 Task: Open Card Webinar Review in Board Sales Operations to Workspace Customer Relationship Management and add a team member Softage.2@softage.net, a label Green, a checklist Creative Writing, an attachment from Trello, a color Green and finally, add a card description 'Conduct competitor analysis for upcoming product launch' and a comment 'We should be willing to adapt our approach to this task as needed, based on new information or changing circumstances.'. Add a start date 'Jan 04, 1900' with a due date 'Jan 11, 1900'. Open Card Quality Assurance Testing in Board Diversity and Inclusion Metrics and Reporting to Workspace Customer Relationship Management and add a team member Softage.3@softage.net, a label Green, a checklist User Testing, an attachment from your computer, a color Green and finally, add a card description 'Develop project proposal for potential client' and a comment 'Given the potential impact of this task on our company long-term goals, let us ensure that we approach it with a sense of strategic foresight.'. Add a start date 'Jan 05, 1900' with a due date 'Jan 12, 1900'. Open Card Event Performance Review in Board Customer Retention Program Strategy and Execution to Workspace Customer Relationship Management and add a team member Softage.3@softage.net, a label Orange, a checklist Project Quality Management, an attachment from Trello, a color Orange and finally, add a card description 'Schedule meeting with potential partner company' and a comment 'This task presents an opportunity to demonstrate our communication and collaboration skills, working effectively with others to achieve a common goal.'. Add a start date 'Jan 06, 1900' with a due date 'Jan 13, 1900'
Action: Mouse moved to (61, 337)
Screenshot: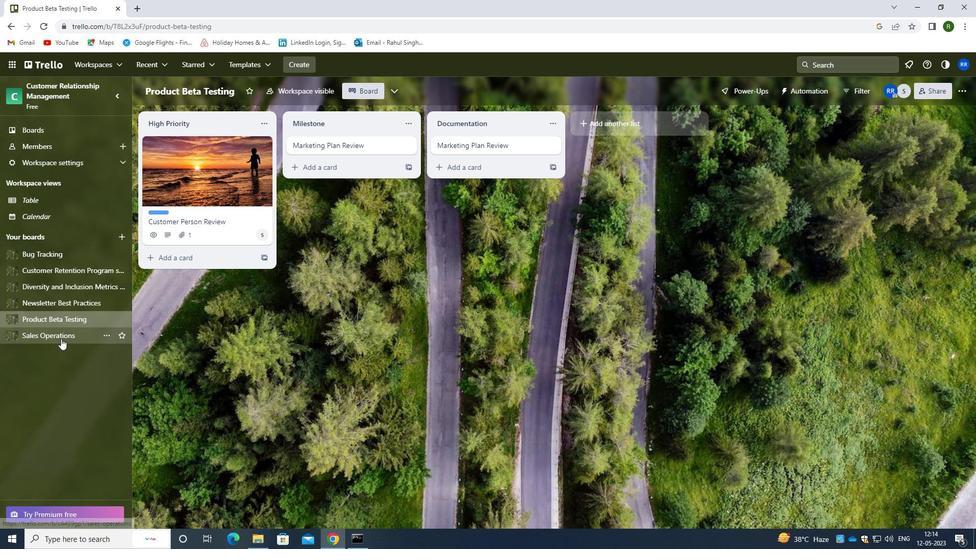 
Action: Mouse pressed left at (61, 337)
Screenshot: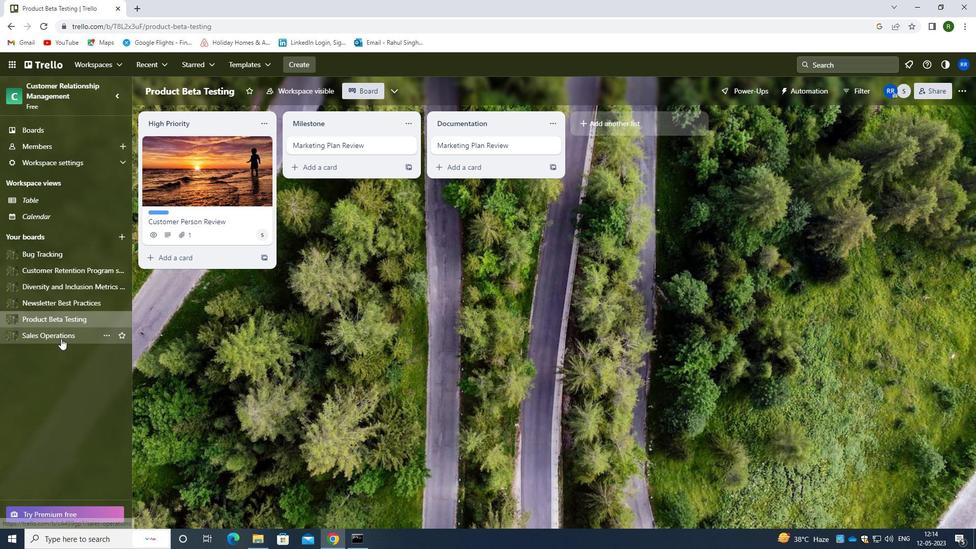 
Action: Mouse moved to (266, 146)
Screenshot: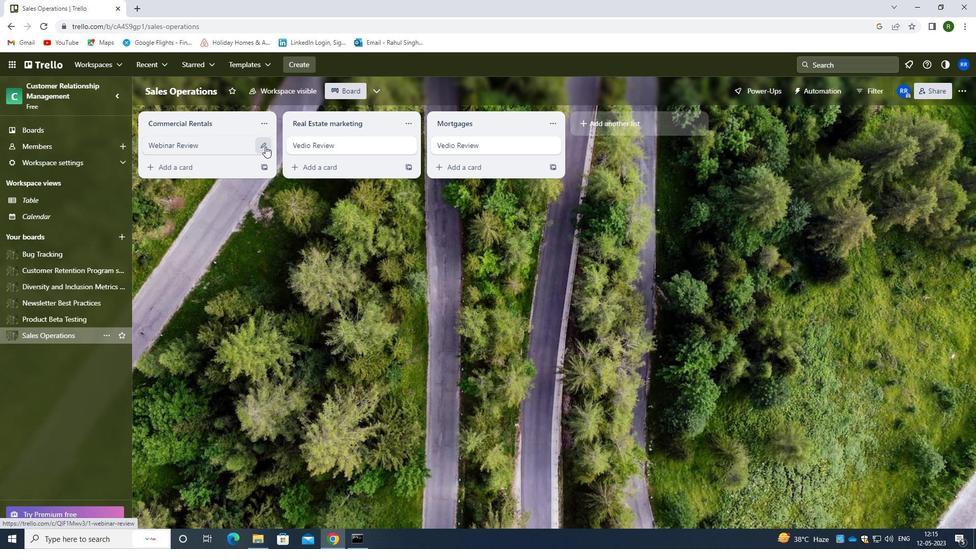 
Action: Mouse pressed left at (266, 146)
Screenshot: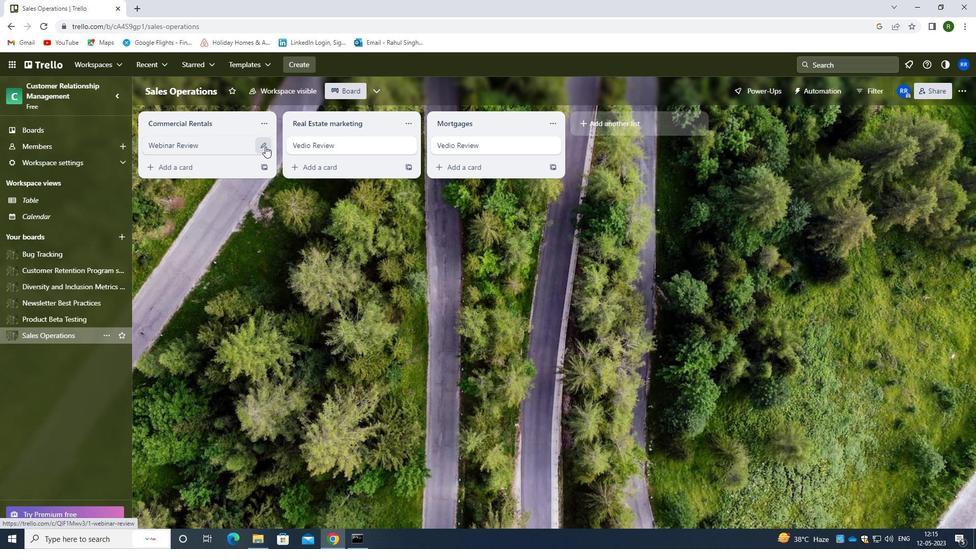 
Action: Mouse moved to (300, 142)
Screenshot: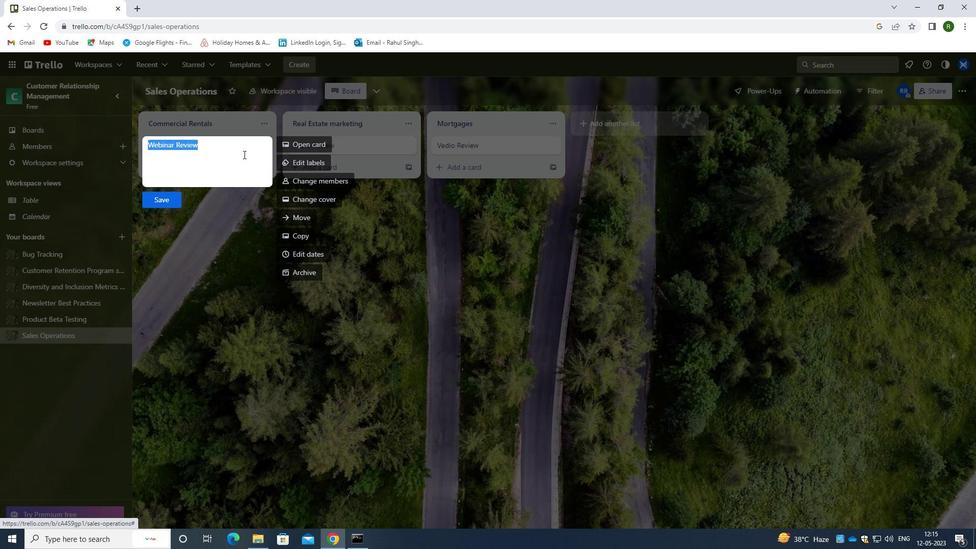 
Action: Mouse pressed left at (300, 142)
Screenshot: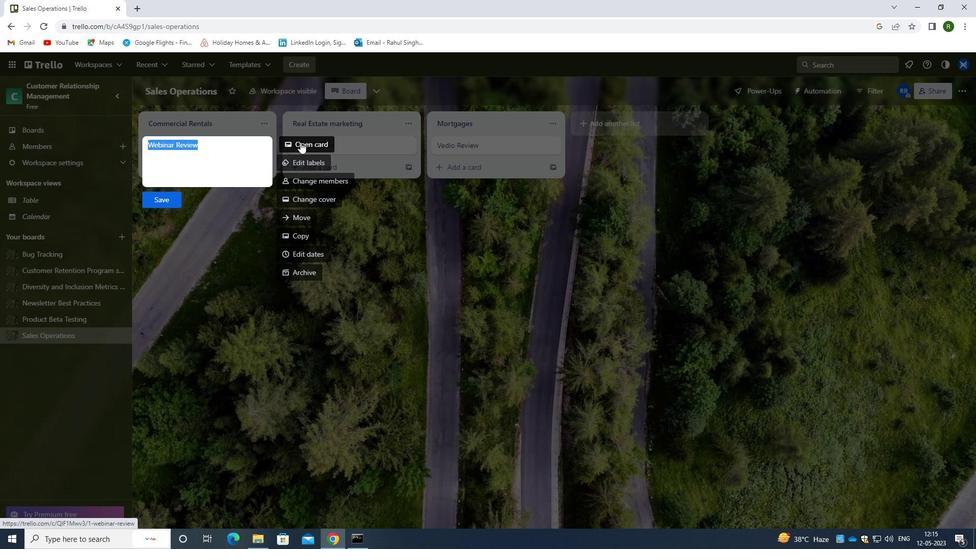 
Action: Mouse moved to (635, 140)
Screenshot: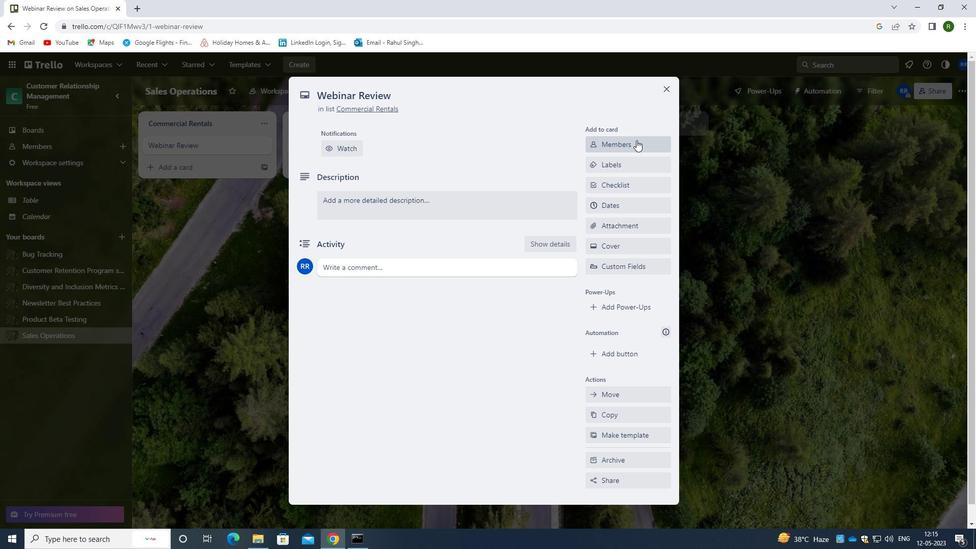 
Action: Mouse pressed left at (635, 140)
Screenshot: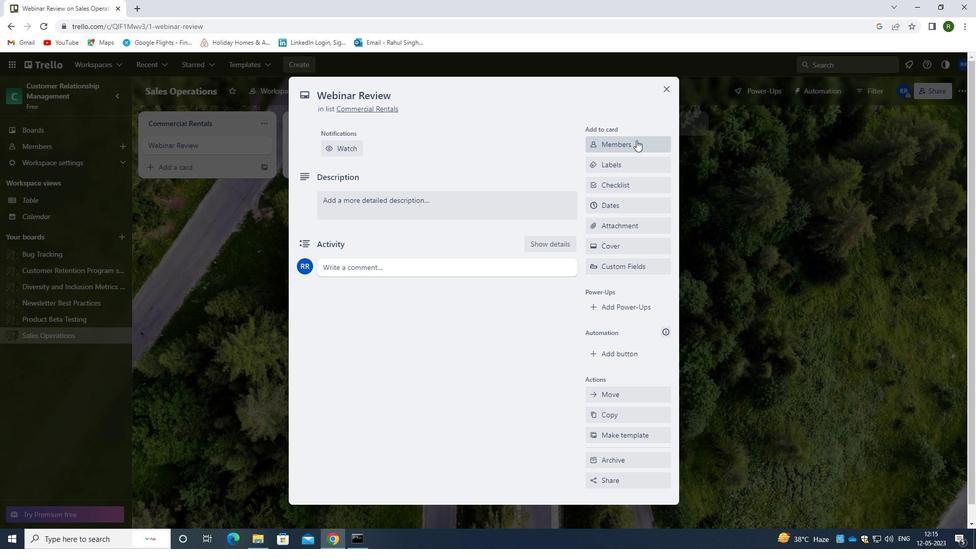
Action: Mouse moved to (623, 194)
Screenshot: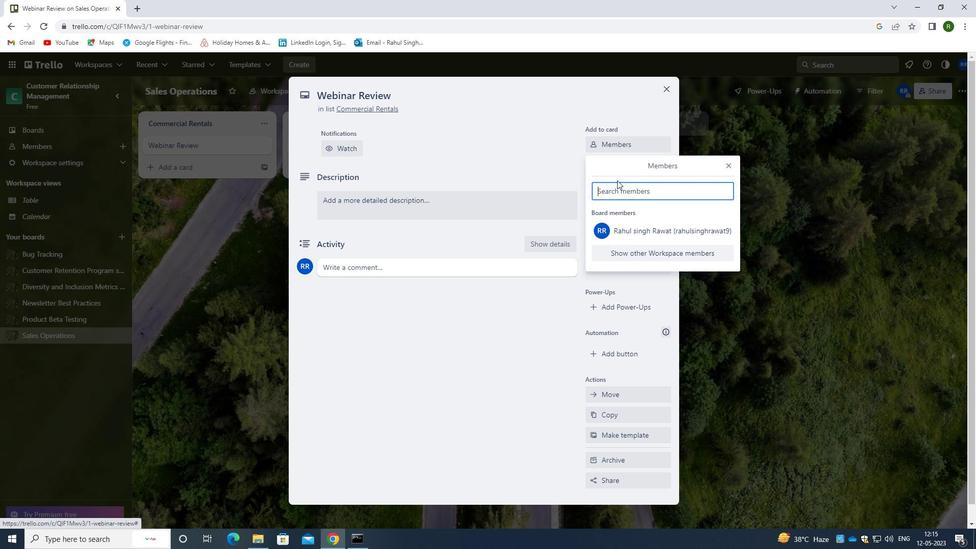 
Action: Key pressed <Key.caps_lock>s<Key.caps_lock>oftage.<Key.backspace>2<Key.shift>@SOFTAHE<Key.backspace><Key.backspace>GE.NET
Screenshot: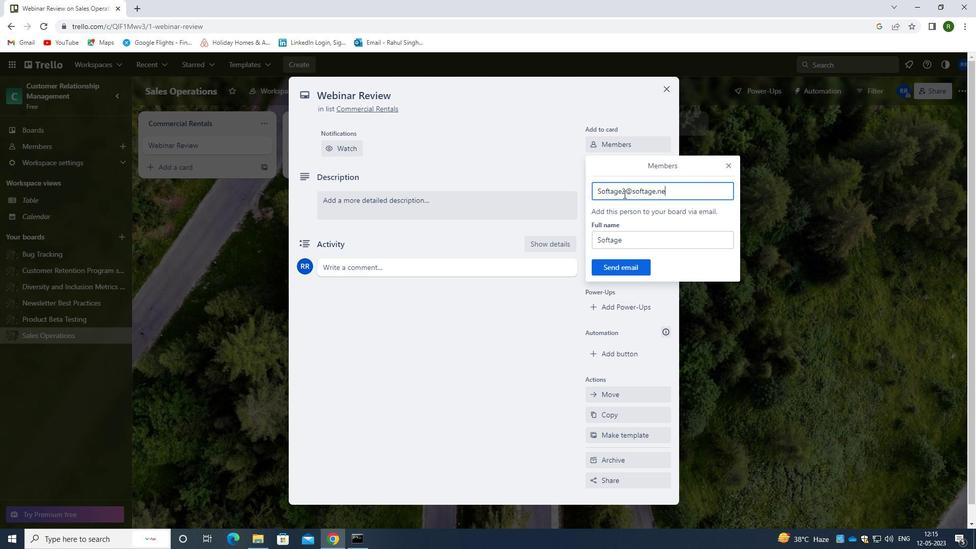 
Action: Mouse moved to (628, 270)
Screenshot: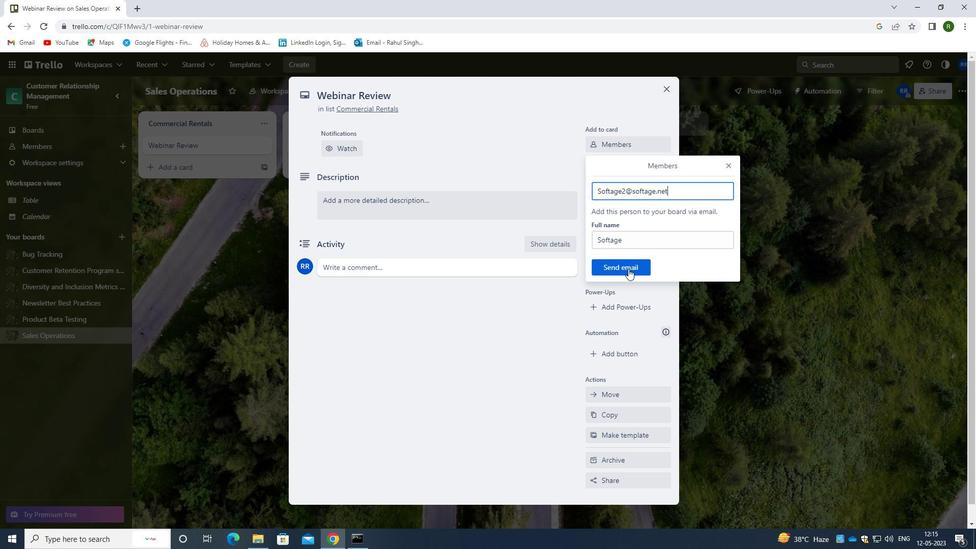 
Action: Mouse pressed left at (628, 270)
Screenshot: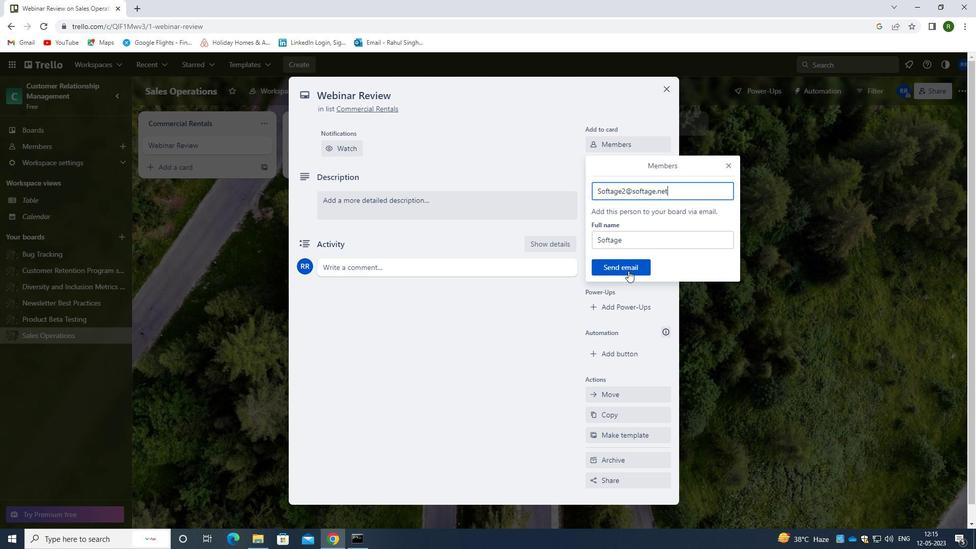 
Action: Mouse moved to (620, 199)
Screenshot: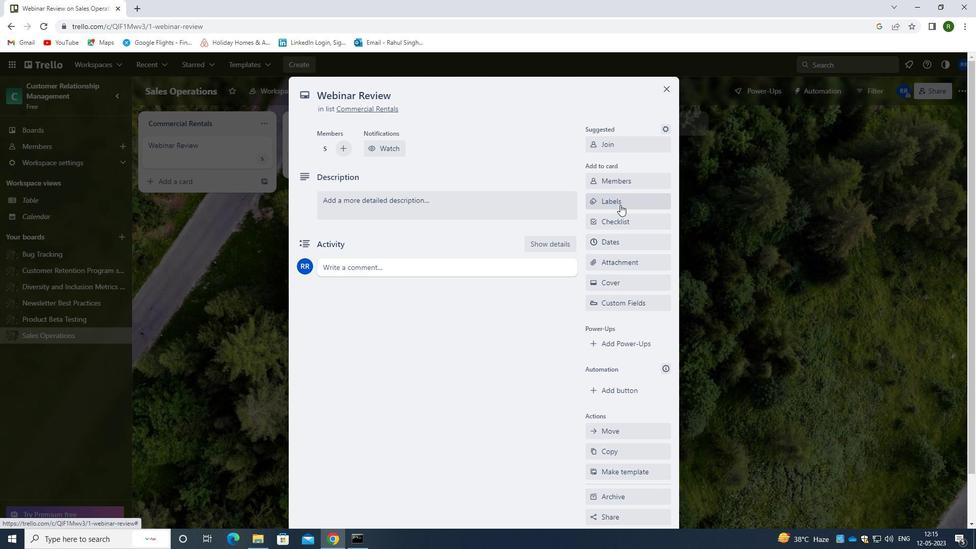 
Action: Mouse pressed left at (620, 199)
Screenshot: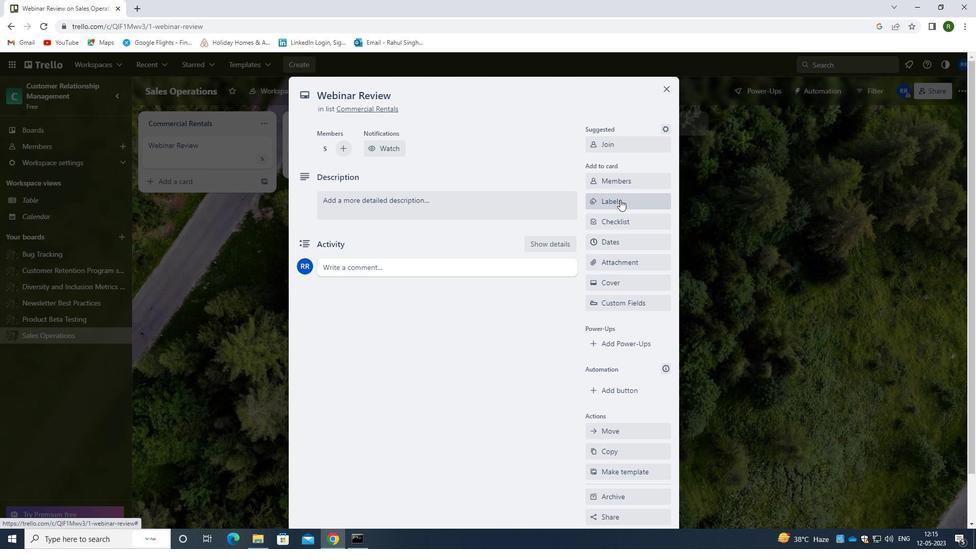 
Action: Mouse moved to (621, 252)
Screenshot: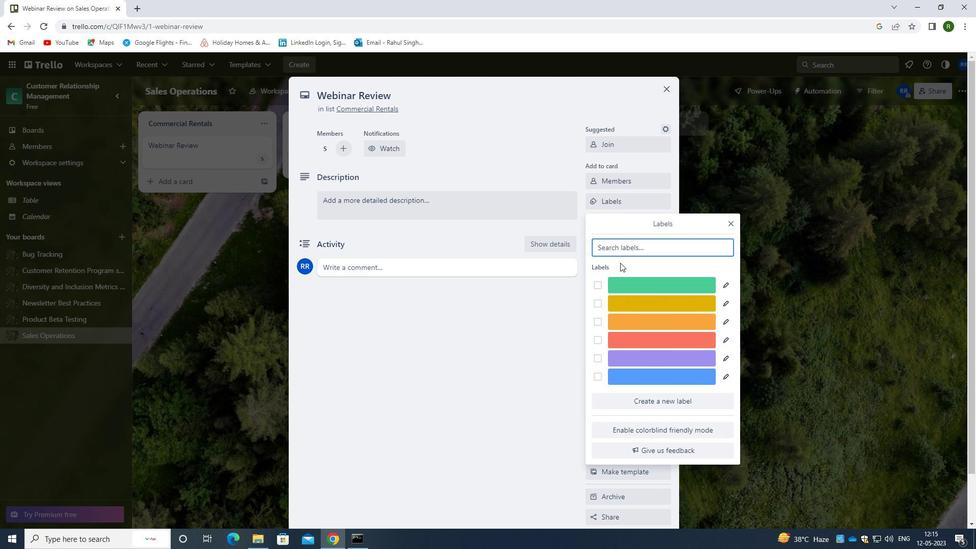 
Action: Key pressed GREEN
Screenshot: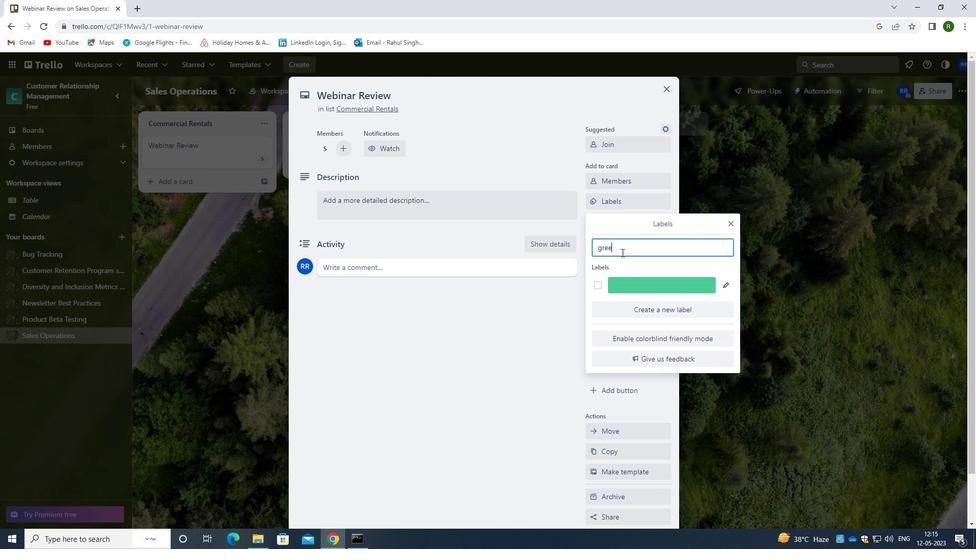 
Action: Mouse moved to (598, 287)
Screenshot: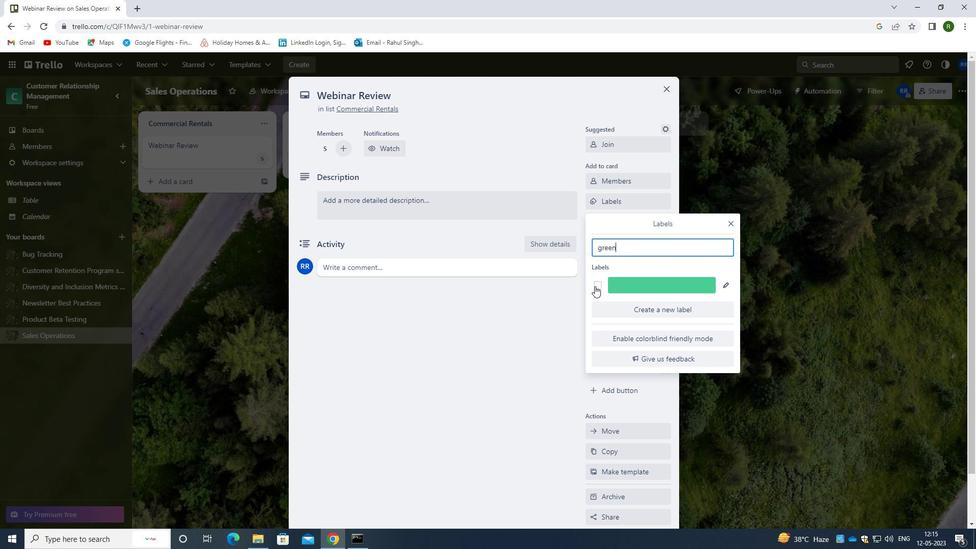 
Action: Mouse pressed left at (598, 287)
Screenshot: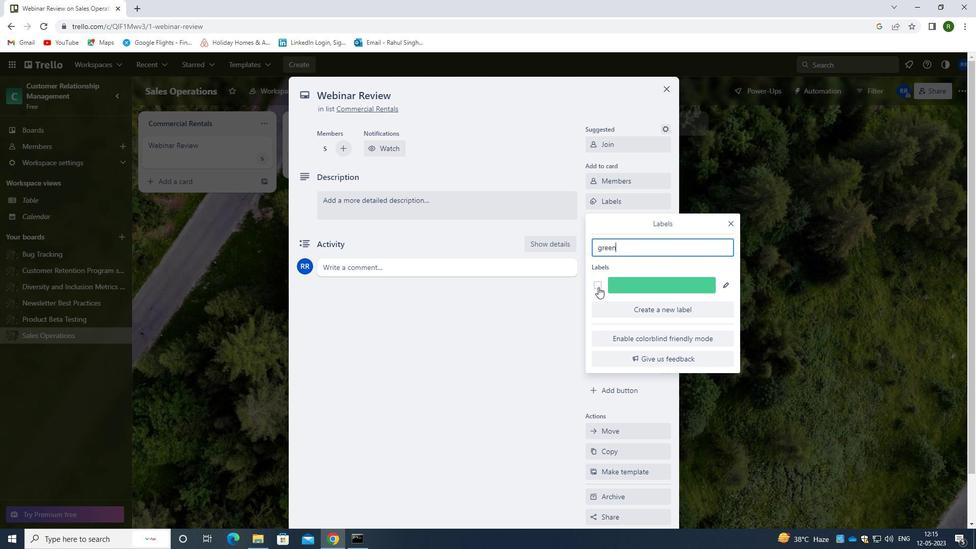 
Action: Mouse moved to (543, 366)
Screenshot: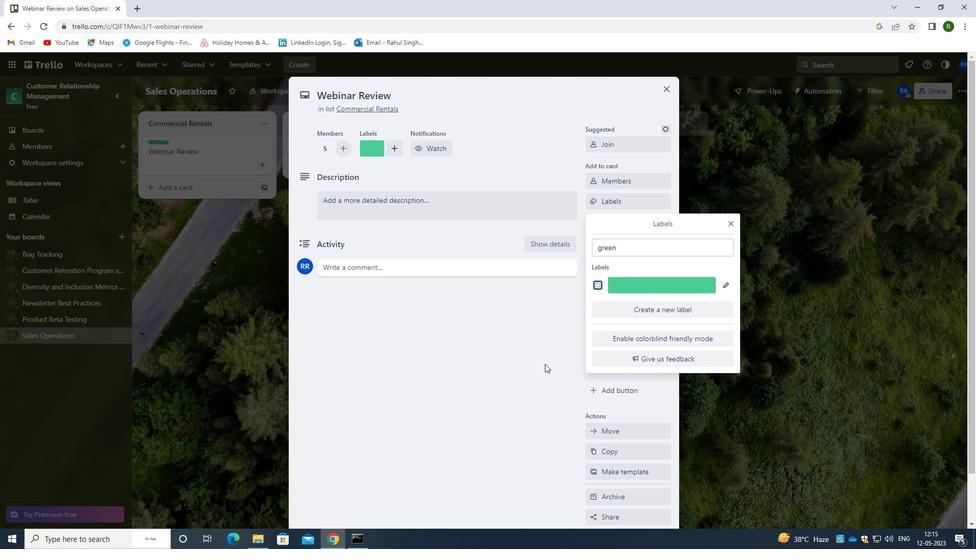
Action: Mouse pressed left at (543, 366)
Screenshot: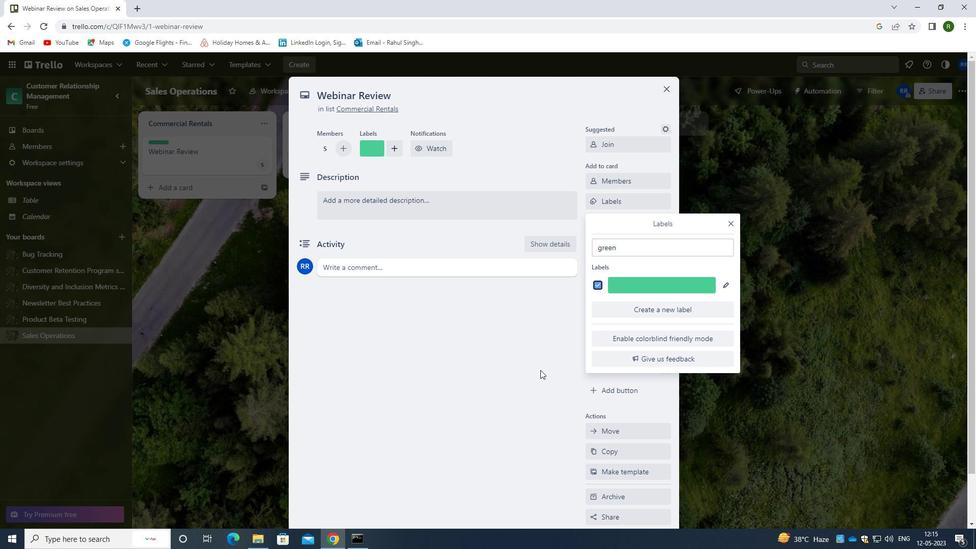 
Action: Mouse moved to (615, 219)
Screenshot: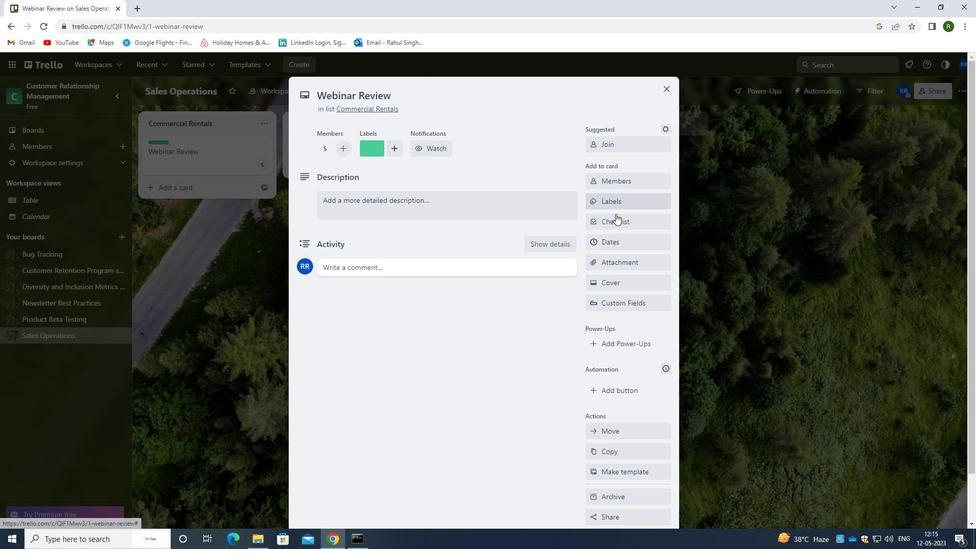 
Action: Mouse pressed left at (615, 219)
Screenshot: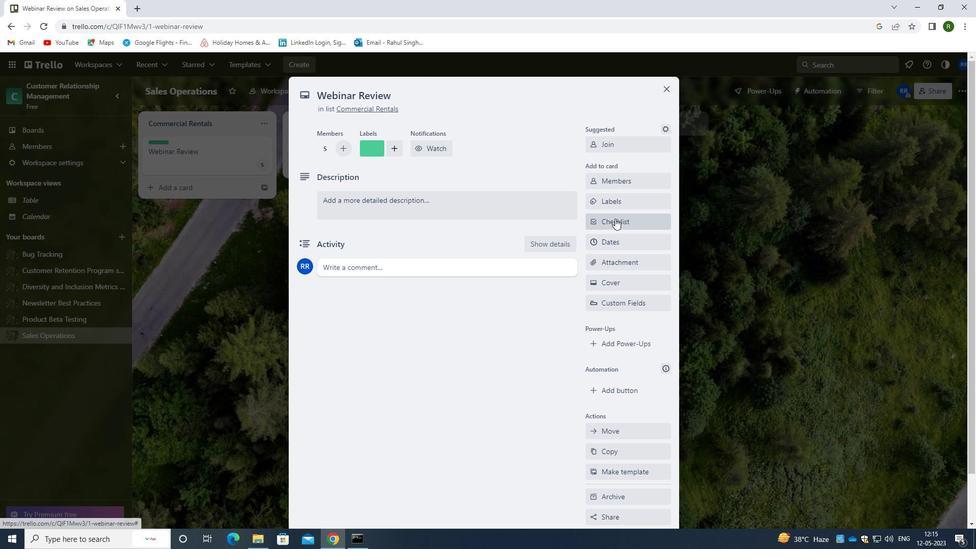 
Action: Mouse moved to (591, 237)
Screenshot: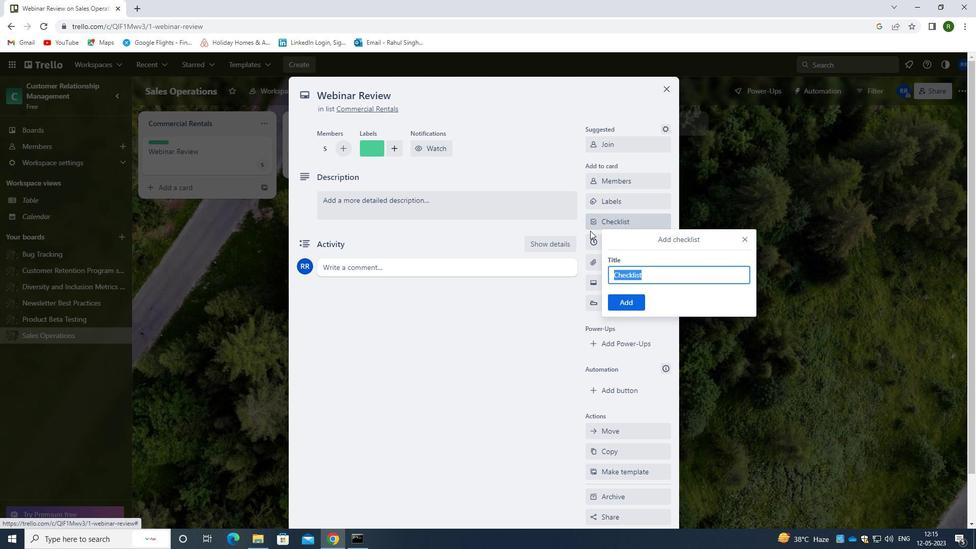 
Action: Key pressed <Key.backspace><Key.caps_lock>C<Key.caps_lock>REATIVE<Key.space><Key.caps_lock>W<Key.caps_lock>E<Key.backspace>RITING
Screenshot: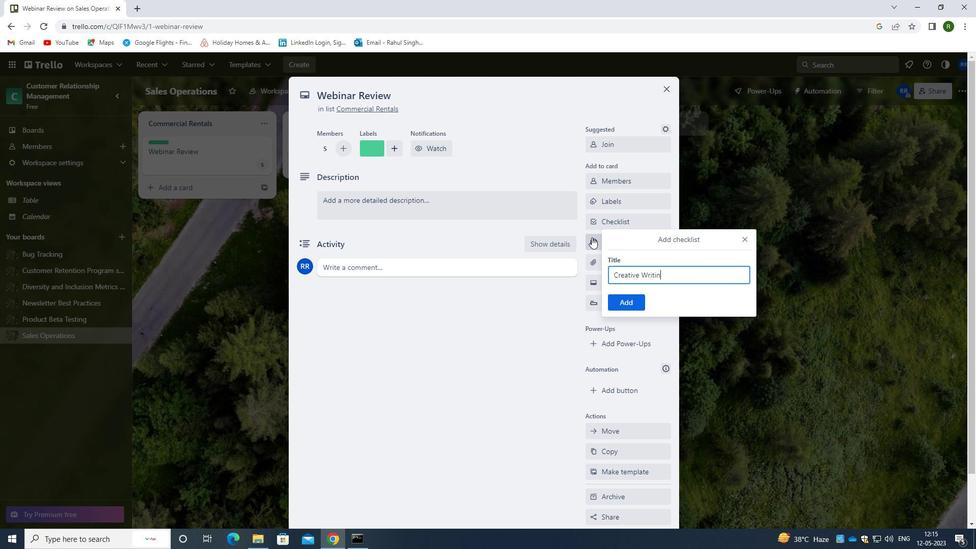 
Action: Mouse moved to (626, 301)
Screenshot: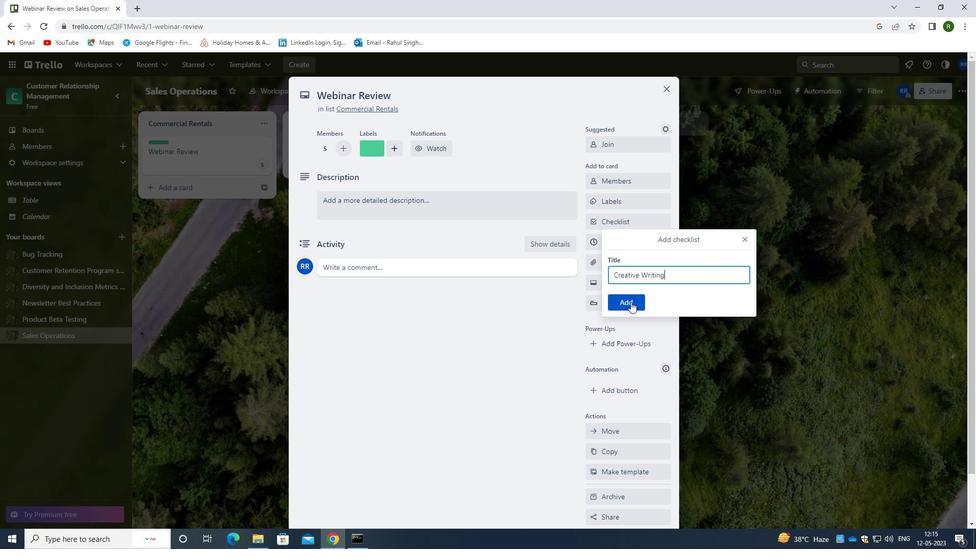 
Action: Mouse pressed left at (626, 301)
Screenshot: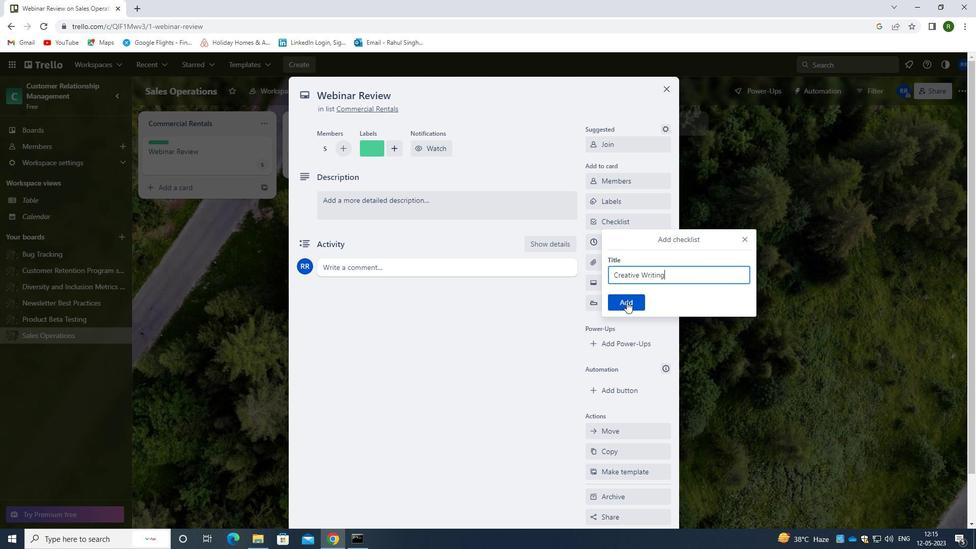 
Action: Mouse moved to (615, 259)
Screenshot: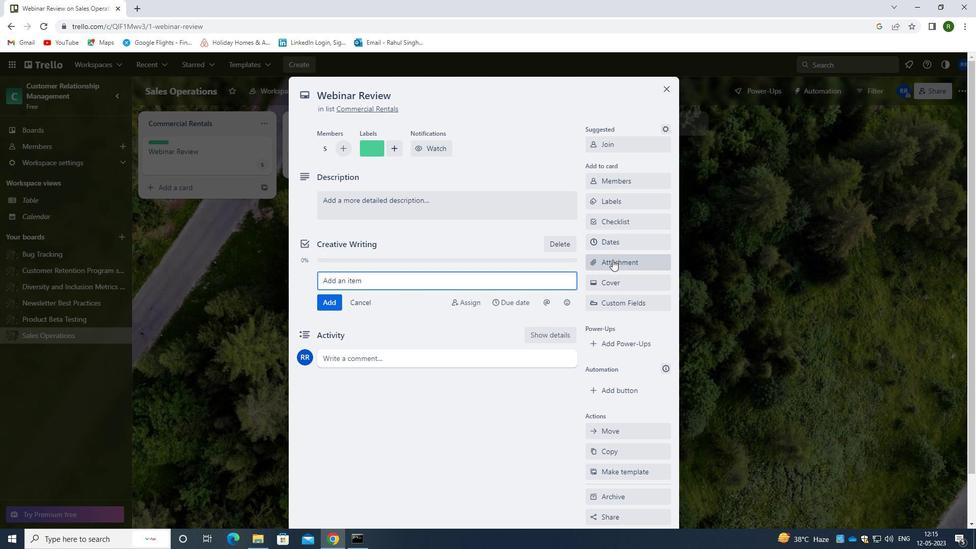 
Action: Mouse pressed left at (615, 259)
Screenshot: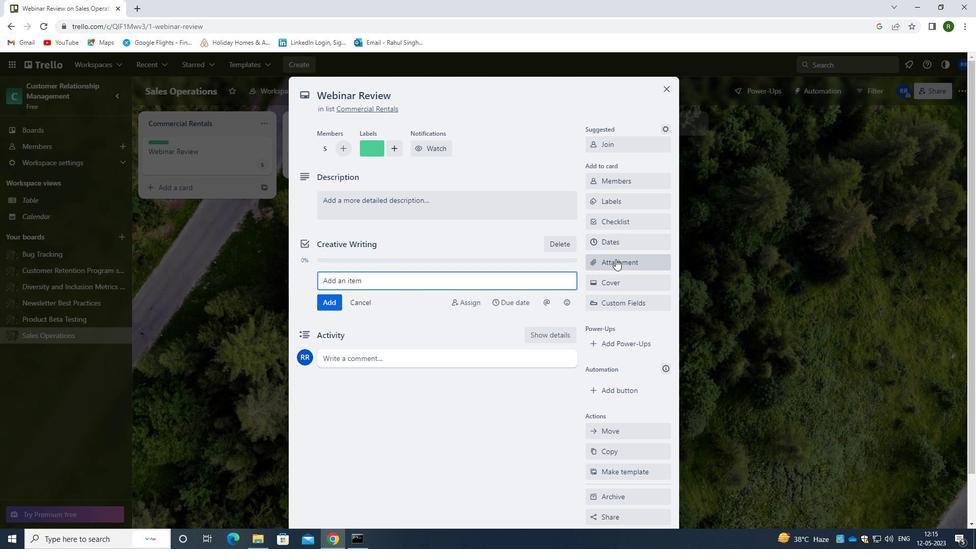 
Action: Mouse moved to (606, 324)
Screenshot: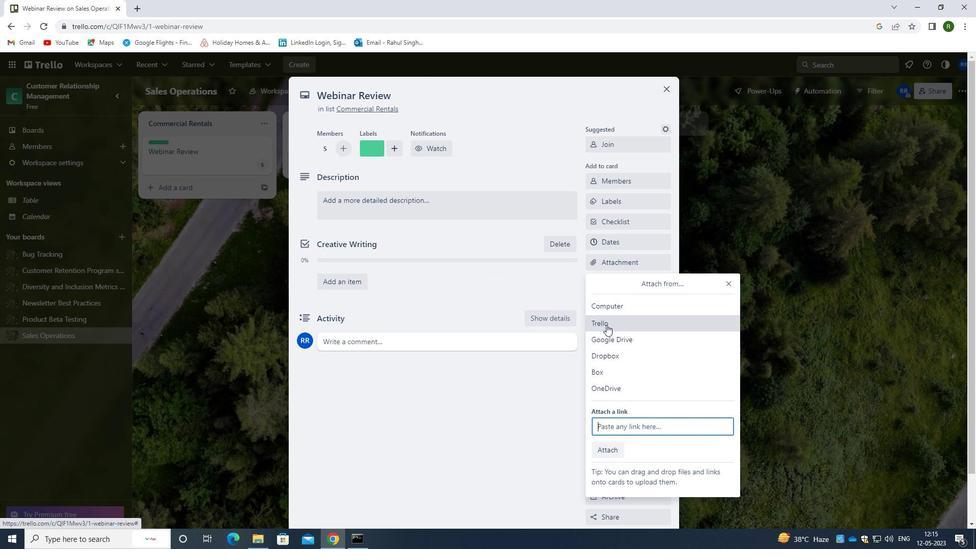 
Action: Mouse pressed left at (606, 324)
Screenshot: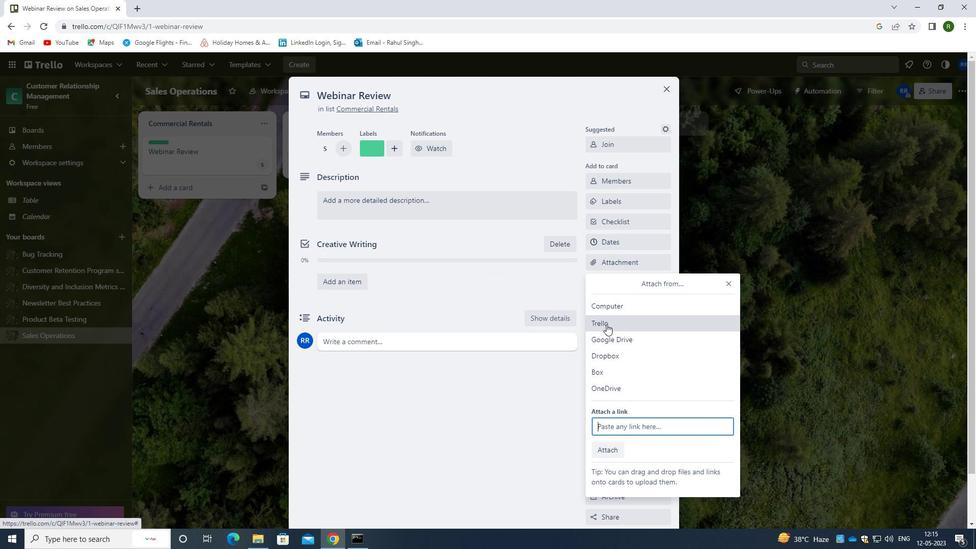 
Action: Mouse moved to (644, 312)
Screenshot: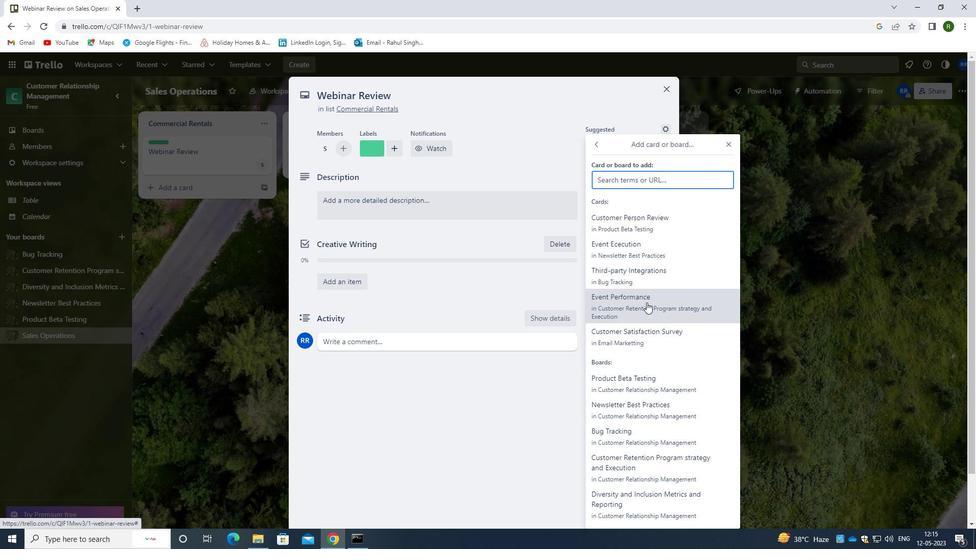 
Action: Mouse pressed left at (644, 312)
Screenshot: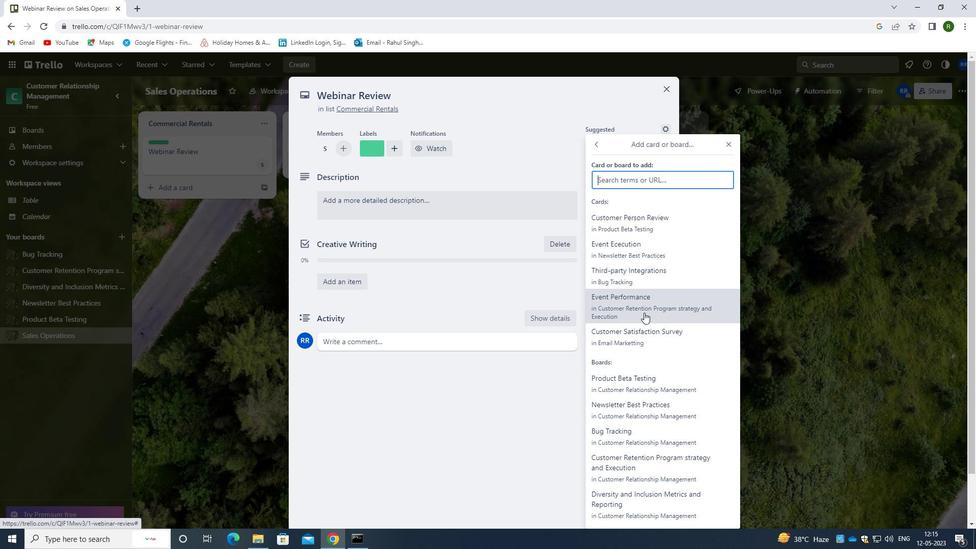 
Action: Mouse moved to (377, 206)
Screenshot: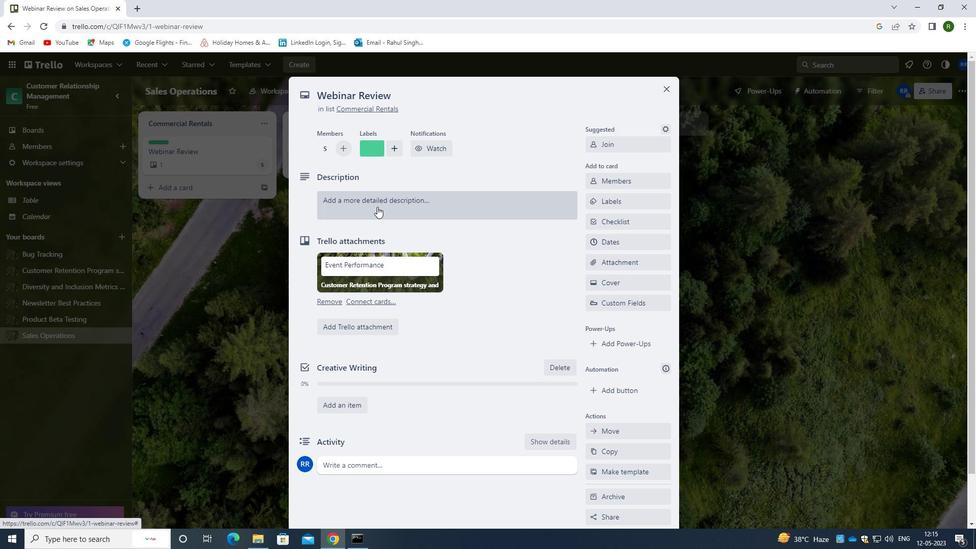 
Action: Mouse pressed left at (377, 206)
Screenshot: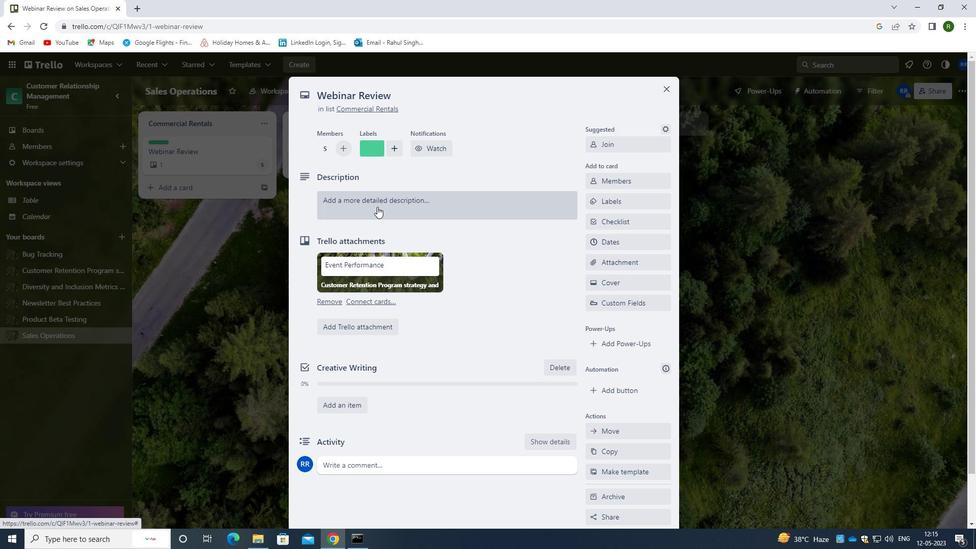 
Action: Mouse moved to (384, 250)
Screenshot: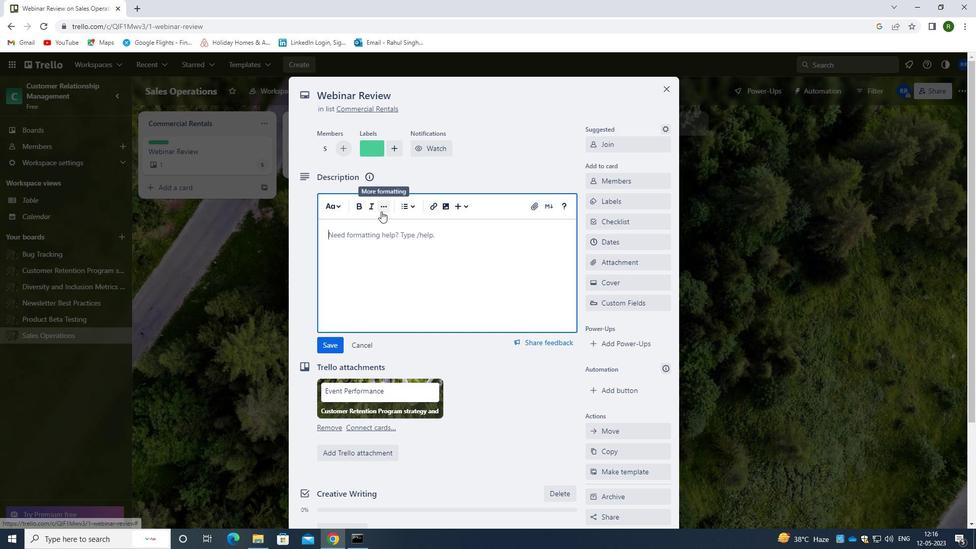 
Action: Mouse pressed left at (384, 250)
Screenshot: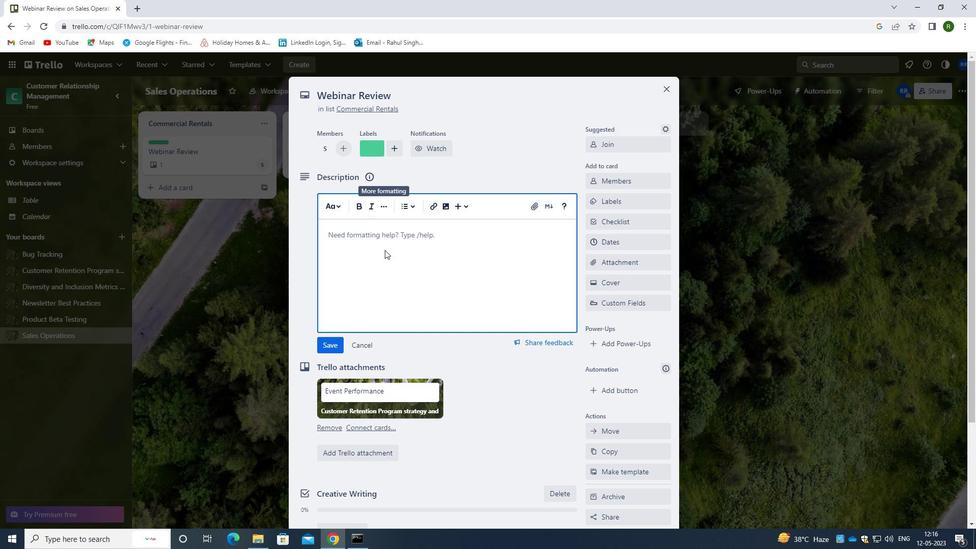 
Action: Mouse moved to (386, 250)
Screenshot: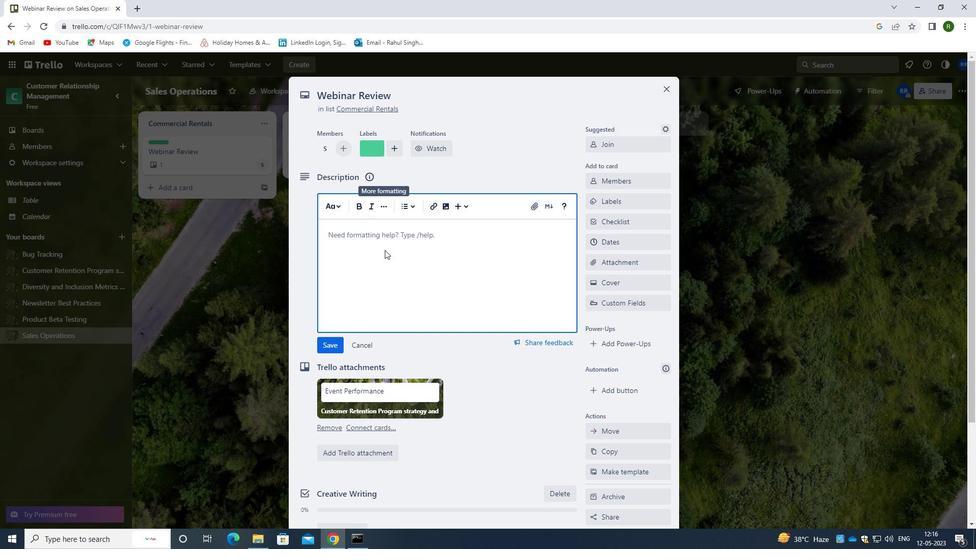
Action: Key pressed <Key.caps_lock>C<Key.caps_lock>ONDUCT<Key.space>COMPETITOR<Key.space>ANALYSIS<Key.space>FOR<Key.space>UPCOMING<Key.space>PRODUCT<Key.space>LAUCH<Key.backspace><Key.backspace>NCH
Screenshot: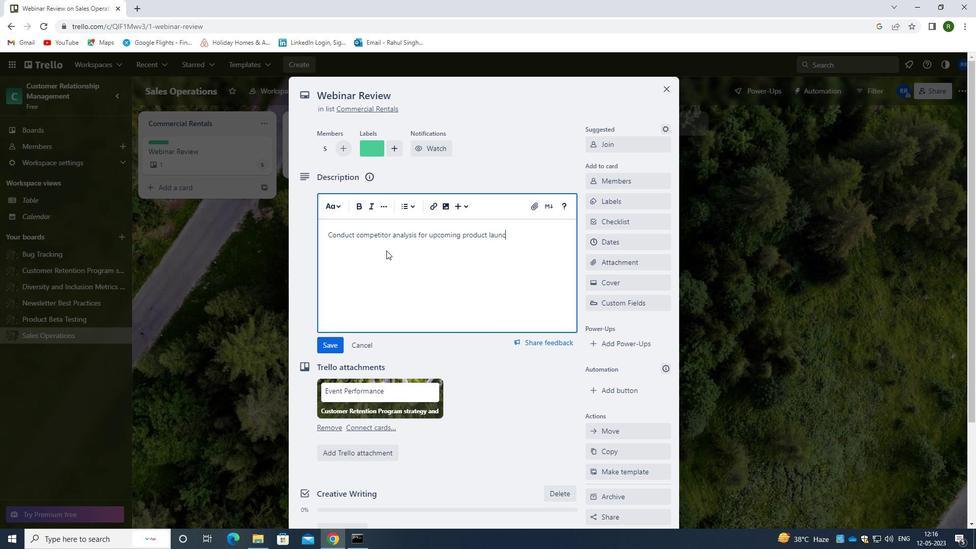 
Action: Mouse moved to (323, 344)
Screenshot: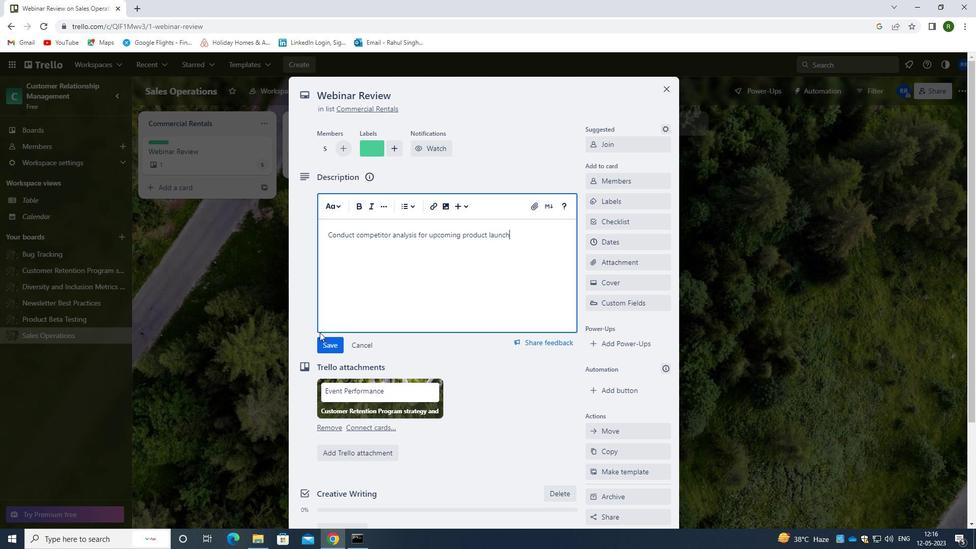 
Action: Mouse pressed left at (323, 344)
Screenshot: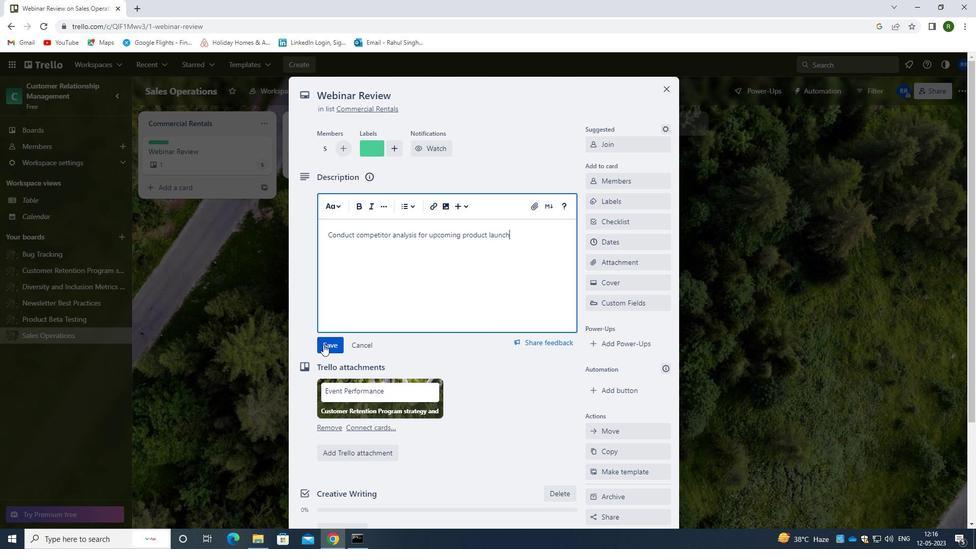 
Action: Mouse moved to (440, 327)
Screenshot: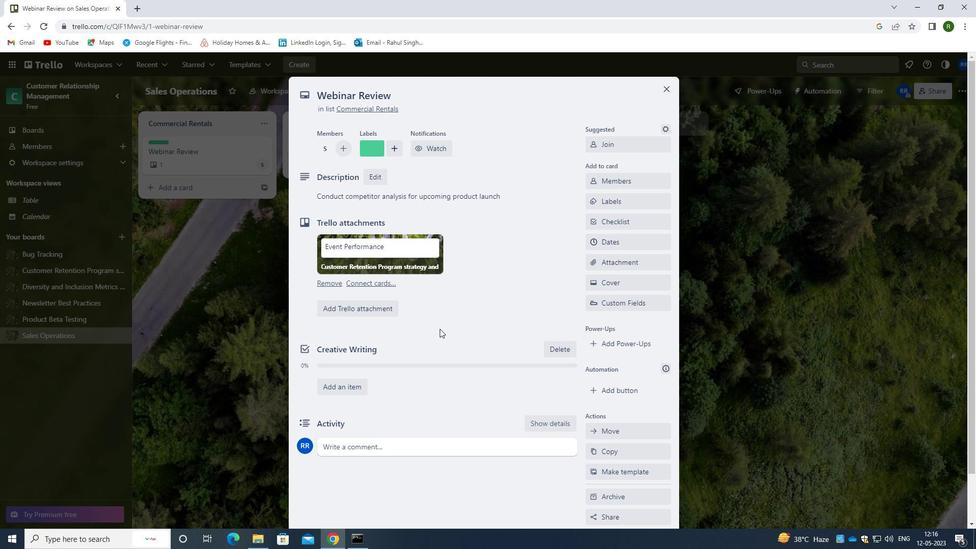 
Action: Mouse scrolled (440, 326) with delta (0, 0)
Screenshot: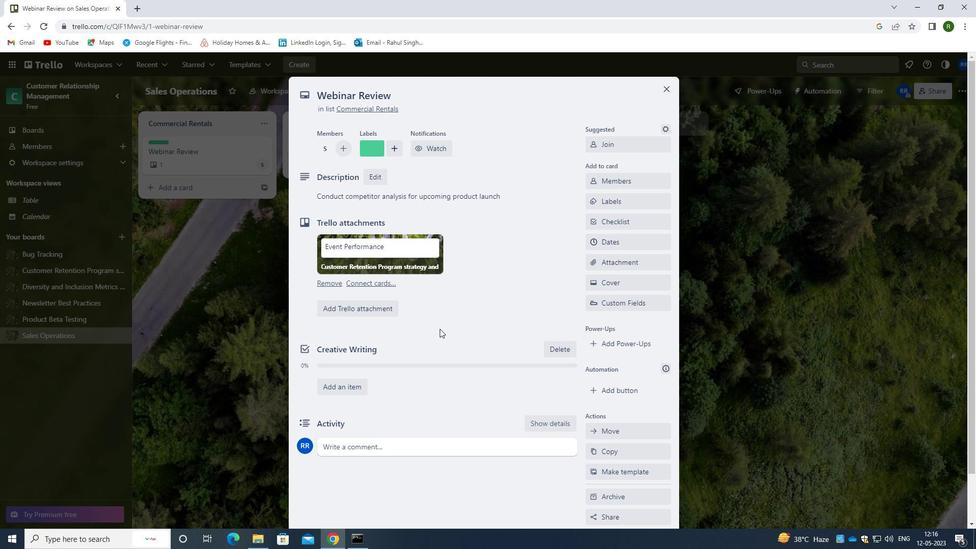 
Action: Mouse moved to (440, 328)
Screenshot: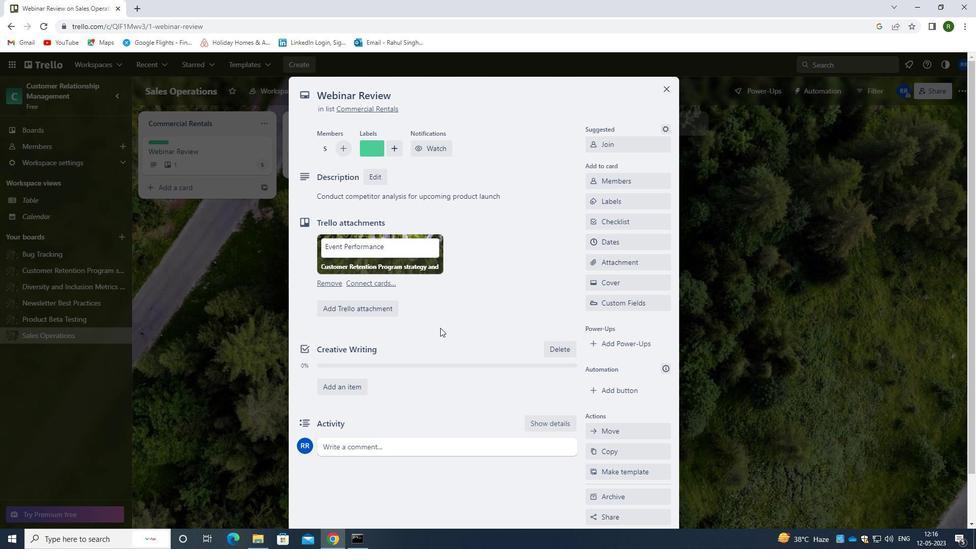 
Action: Mouse scrolled (440, 327) with delta (0, 0)
Screenshot: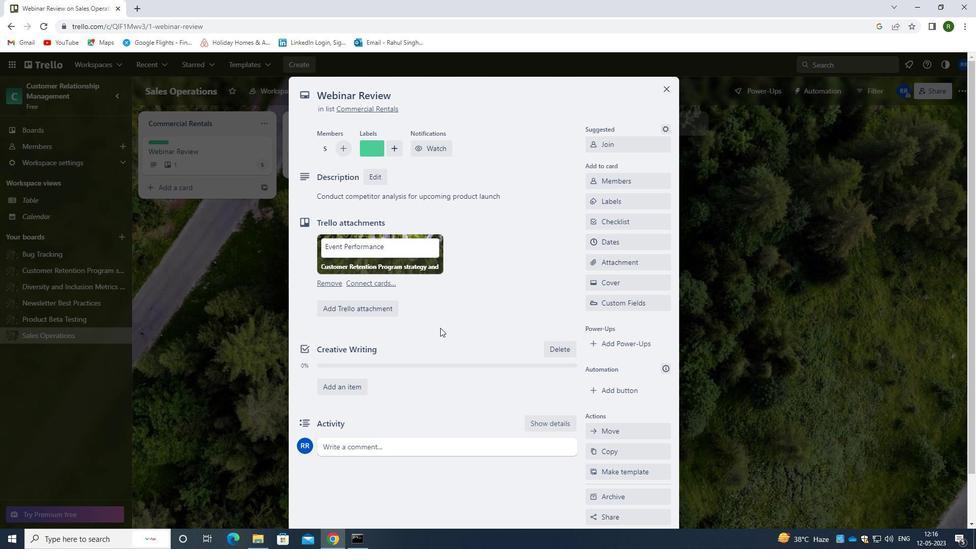 
Action: Mouse moved to (382, 399)
Screenshot: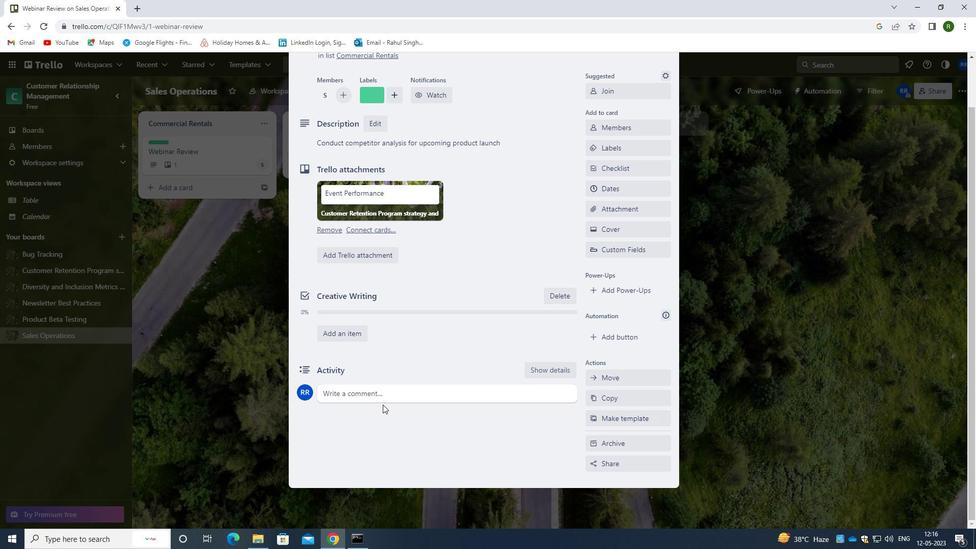 
Action: Mouse pressed left at (382, 399)
Screenshot: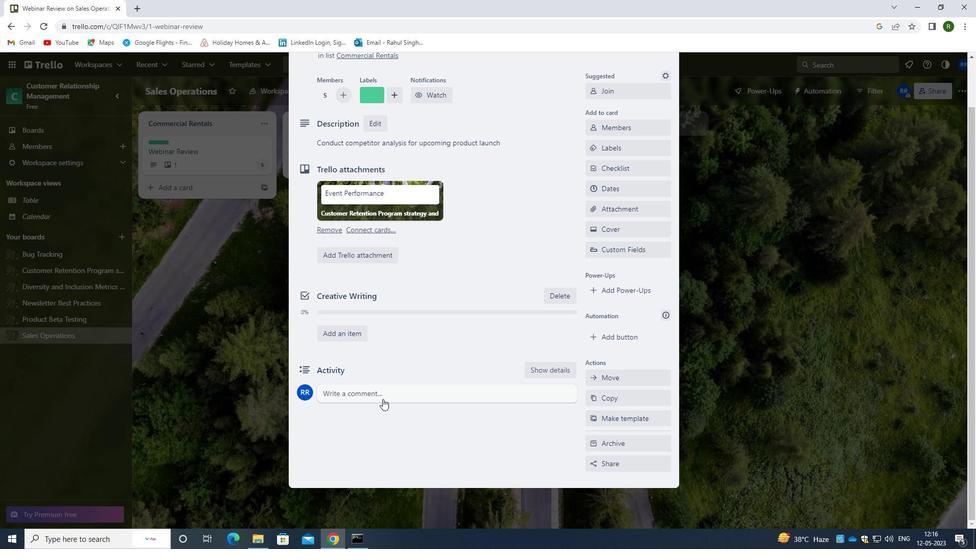 
Action: Mouse moved to (382, 422)
Screenshot: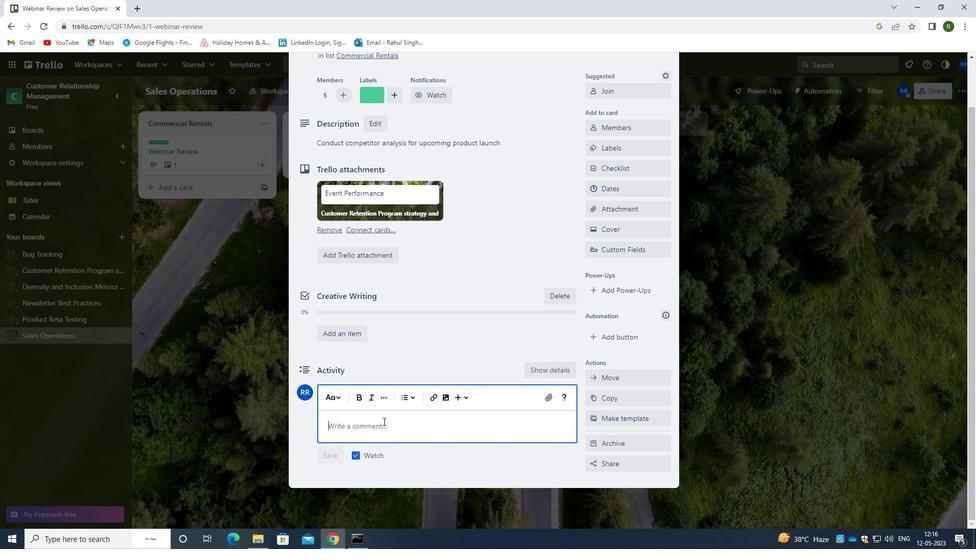 
Action: Mouse pressed left at (382, 422)
Screenshot: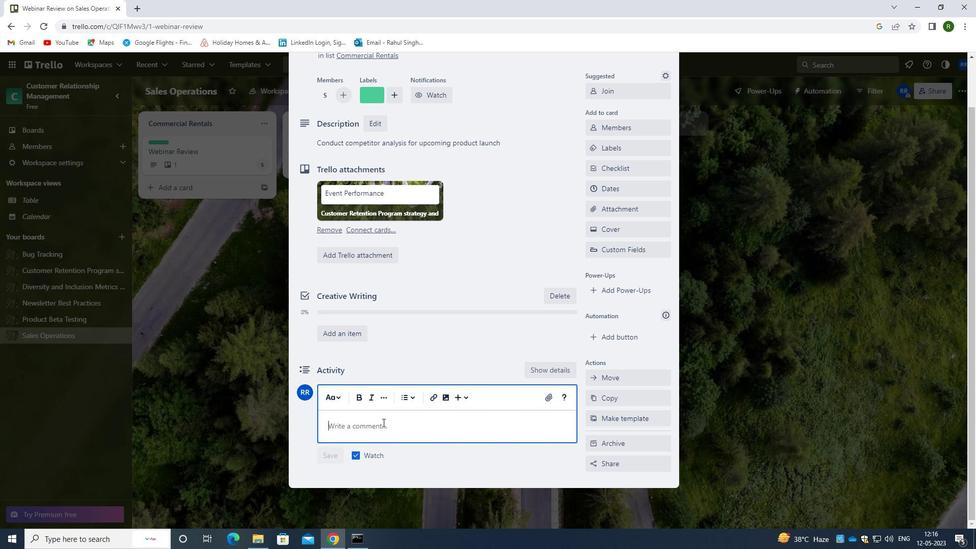 
Action: Key pressed <Key.caps_lock>W<Key.caps_lock>E<Key.space>SHOULD<Key.space>BE<Key.space>WILLING<Key.space>TO<Key.space>ADO<Key.backspace>APT<Key.space>OUR<Key.space>APPROACH<Key.space>TO<Key.space>THIS<Key.space>TASK<Key.space>AS<Key.space>NEEDED,<Key.space>BASED<Key.space>ON<Key.space>NEW<Key.space>INFORMATION<Key.space>OR<Key.space>CHANGING<Key.space>CIRCUMSTANCES.
Screenshot: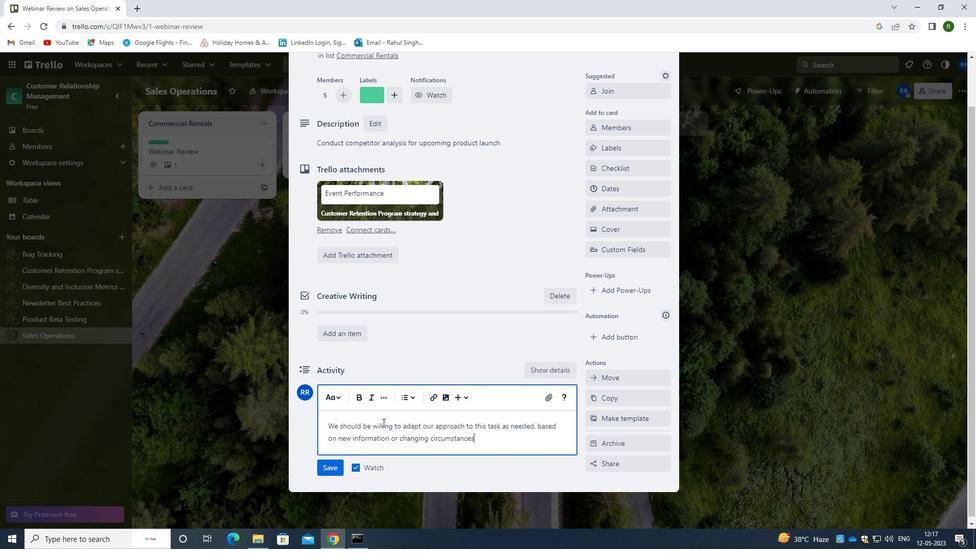 
Action: Mouse moved to (333, 467)
Screenshot: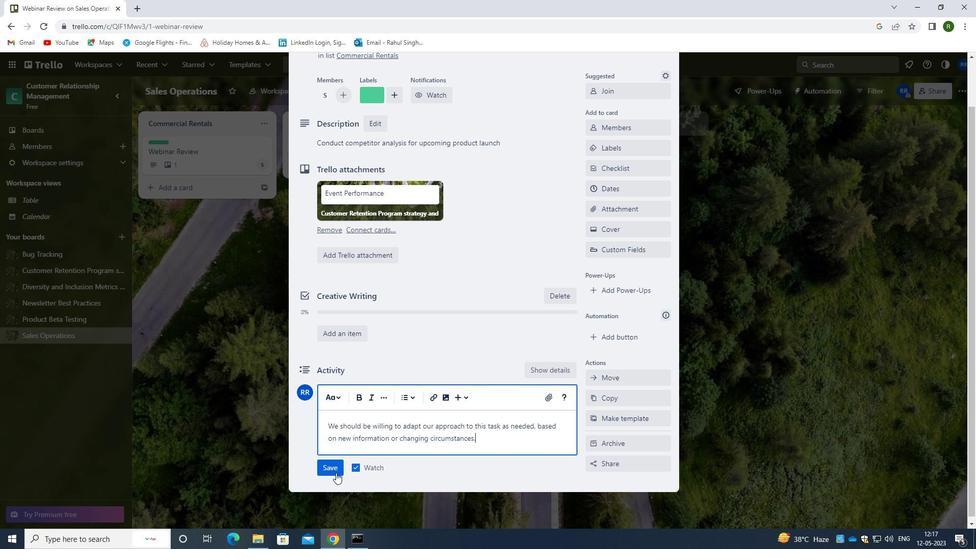 
Action: Mouse pressed left at (333, 467)
Screenshot: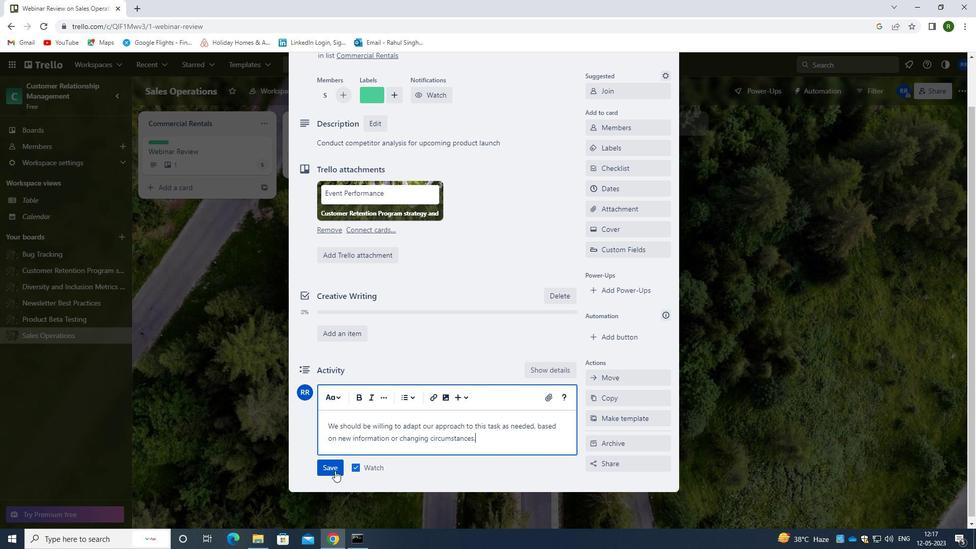 
Action: Mouse moved to (610, 190)
Screenshot: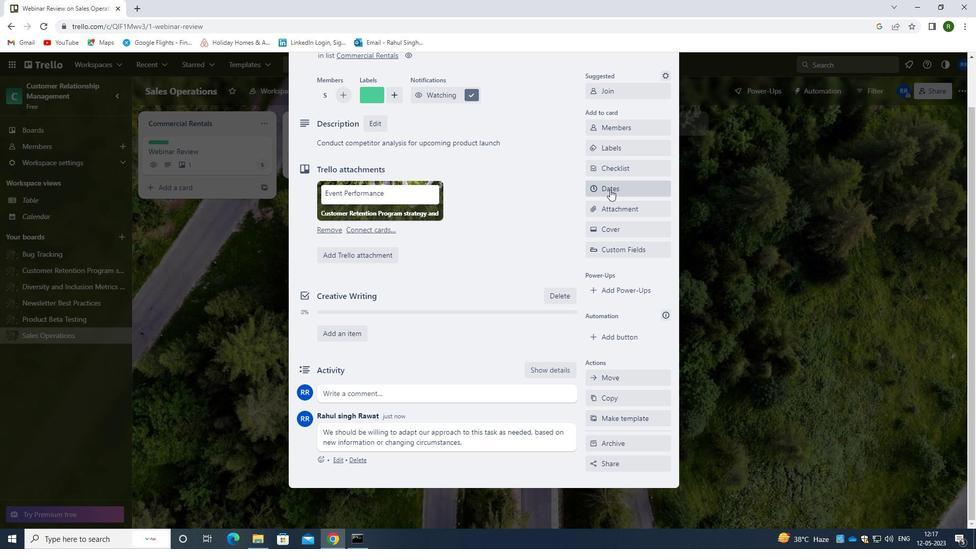 
Action: Mouse pressed left at (610, 190)
Screenshot: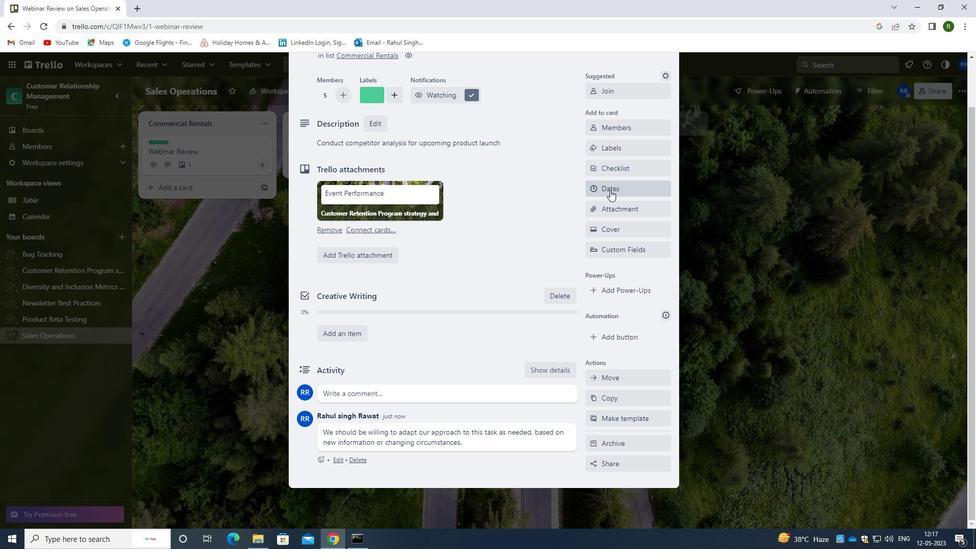 
Action: Mouse moved to (596, 271)
Screenshot: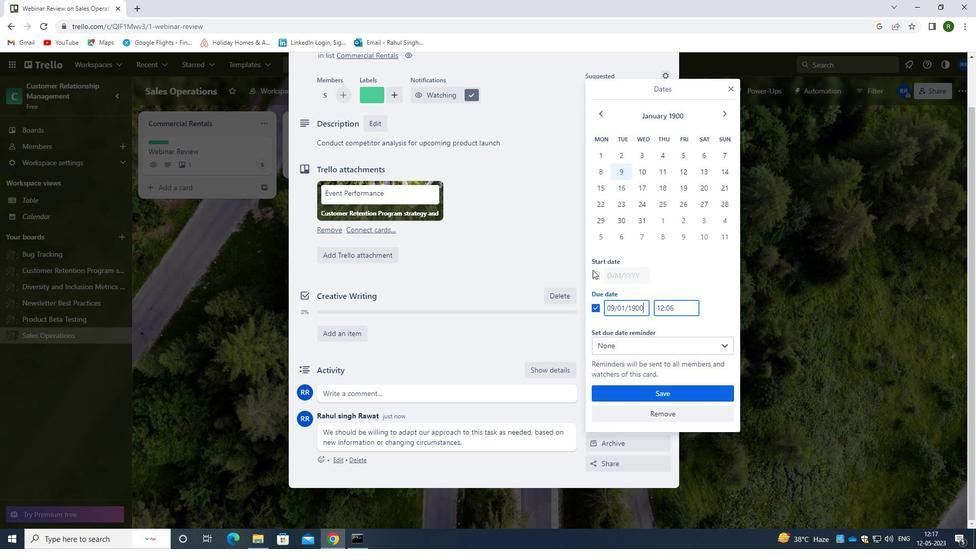
Action: Mouse pressed left at (596, 271)
Screenshot: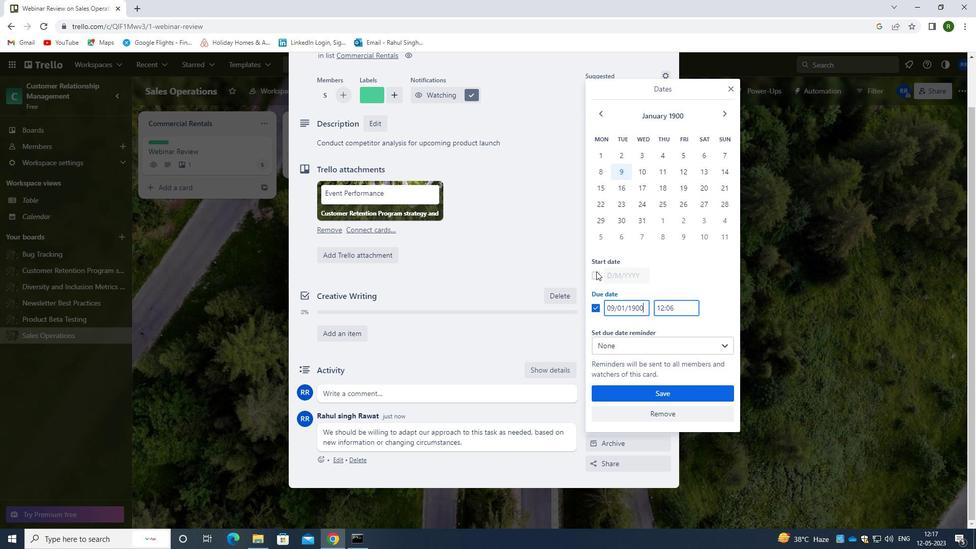 
Action: Mouse moved to (613, 275)
Screenshot: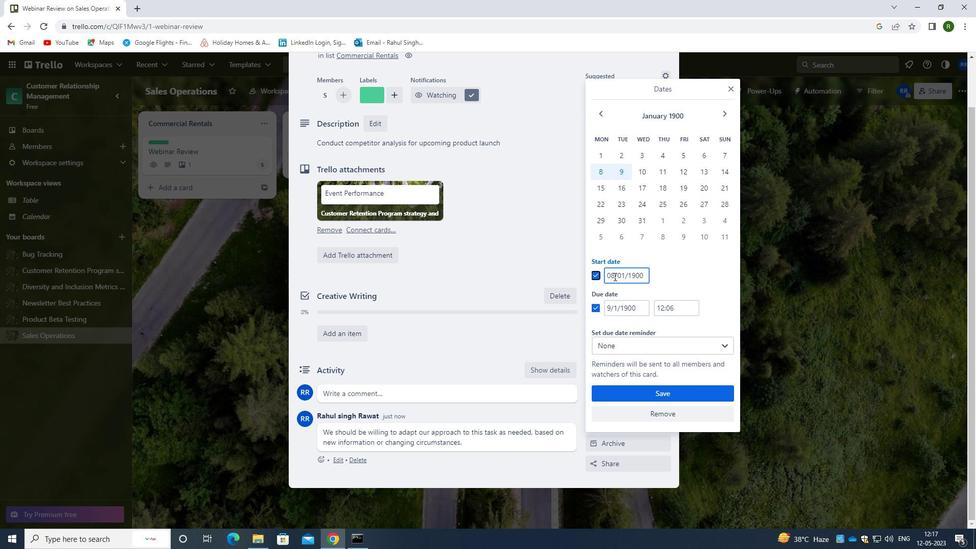 
Action: Mouse pressed left at (613, 275)
Screenshot: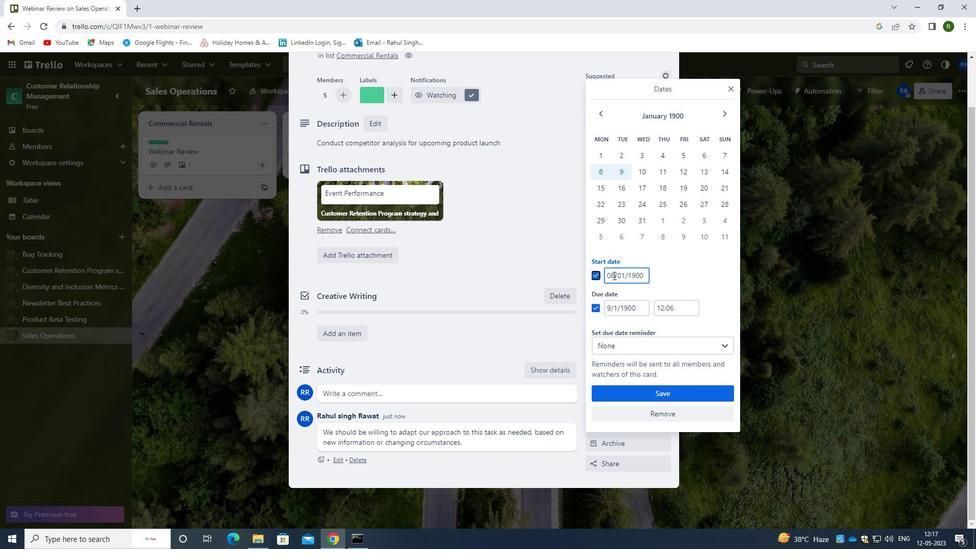 
Action: Mouse moved to (610, 274)
Screenshot: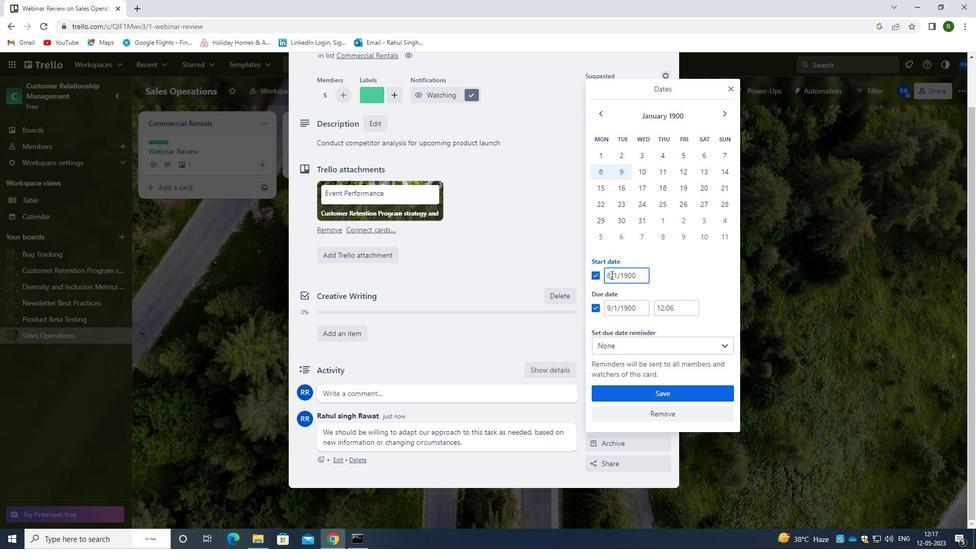 
Action: Mouse pressed left at (610, 274)
Screenshot: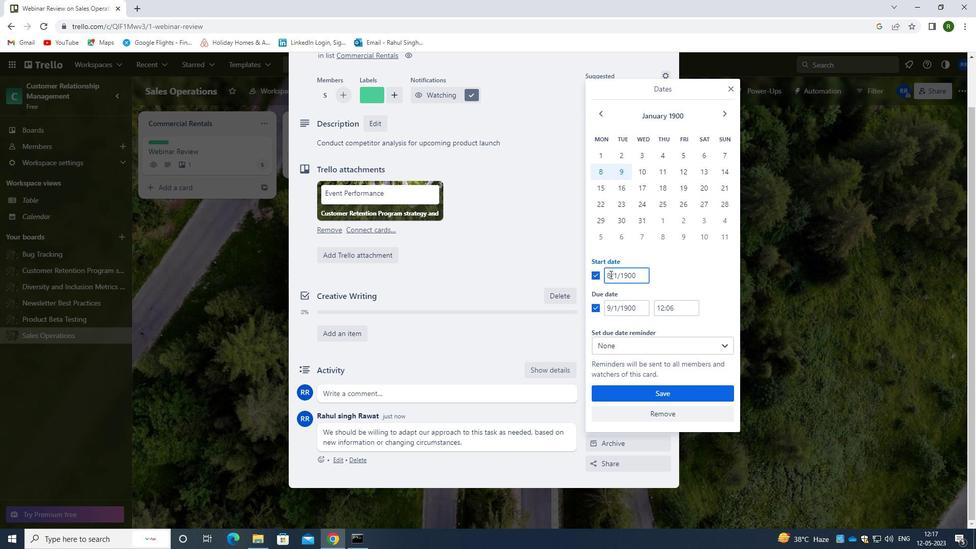 
Action: Mouse moved to (633, 280)
Screenshot: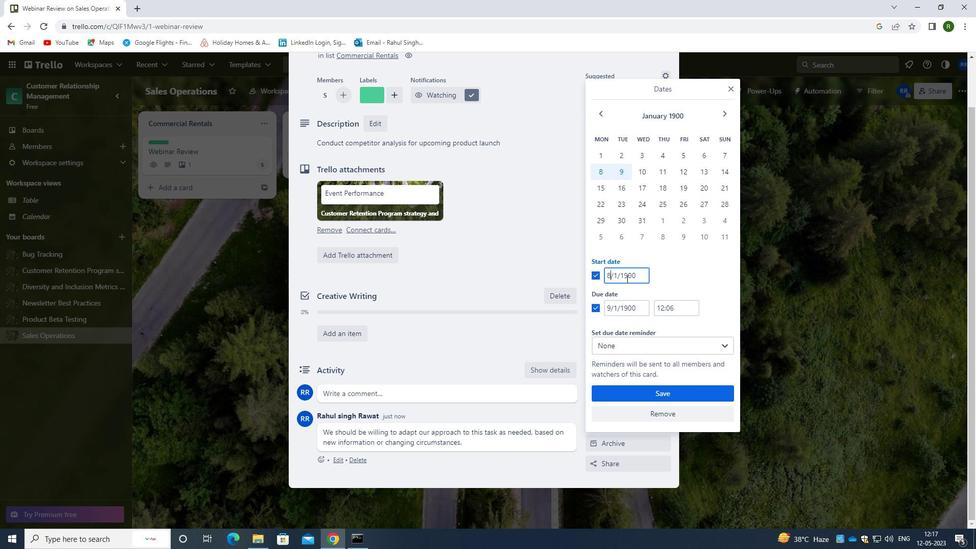 
Action: Key pressed <Key.backspace>04
Screenshot: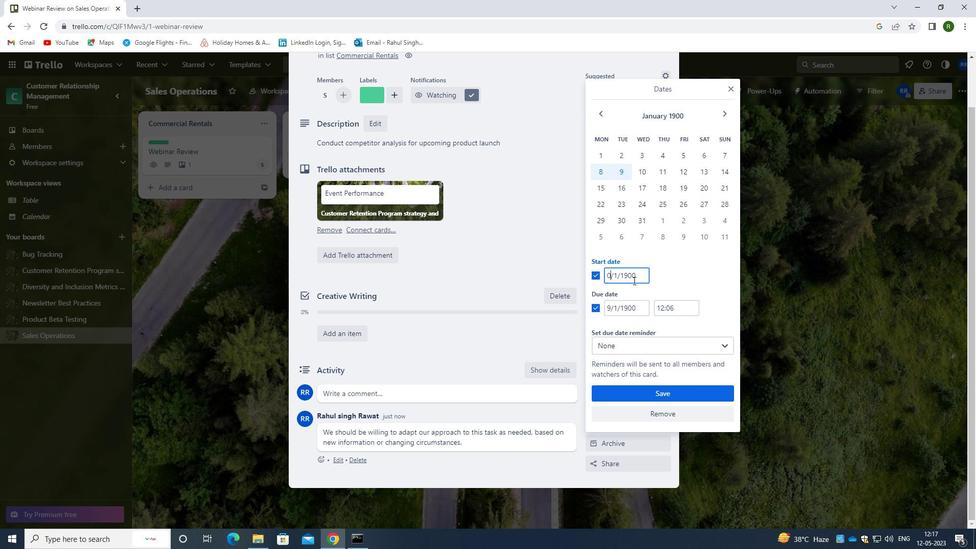 
Action: Mouse moved to (608, 306)
Screenshot: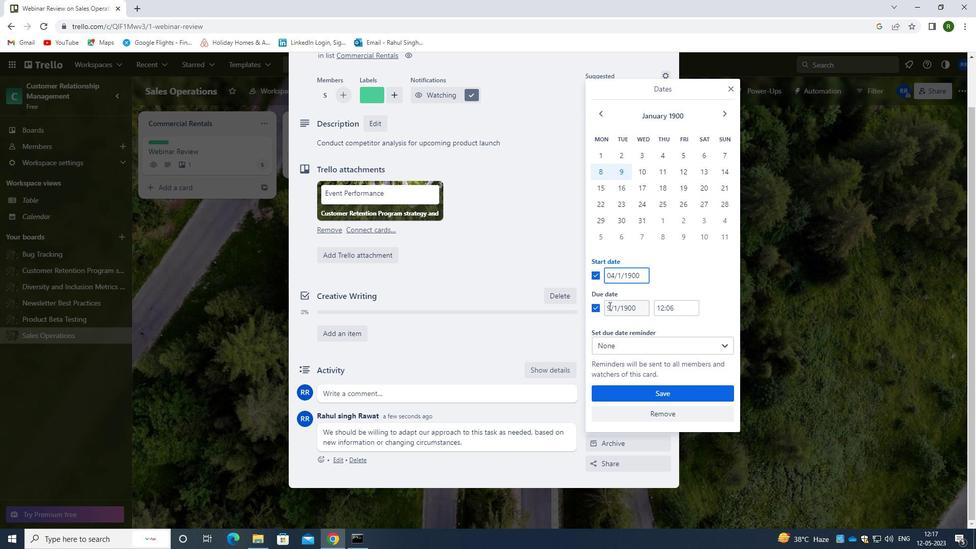 
Action: Mouse pressed left at (608, 306)
Screenshot: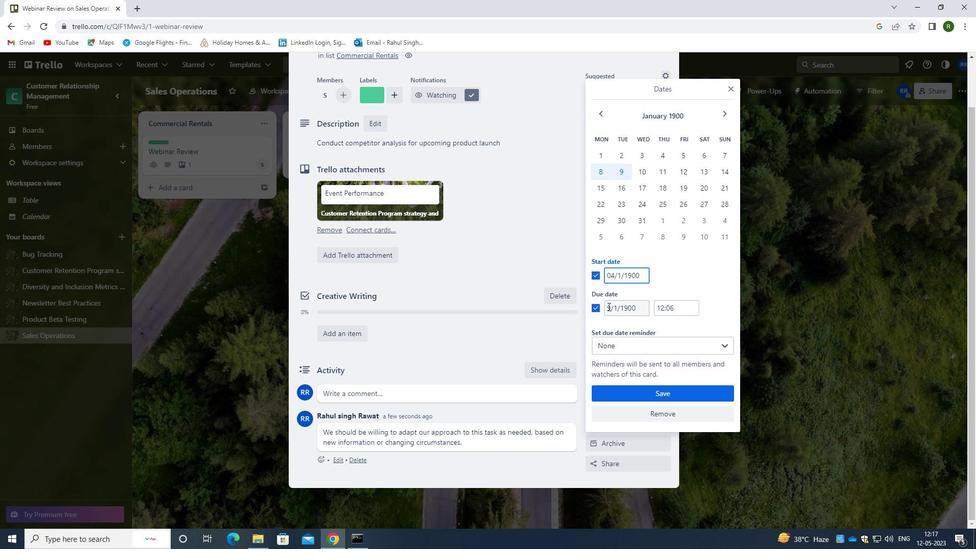 
Action: Mouse moved to (611, 307)
Screenshot: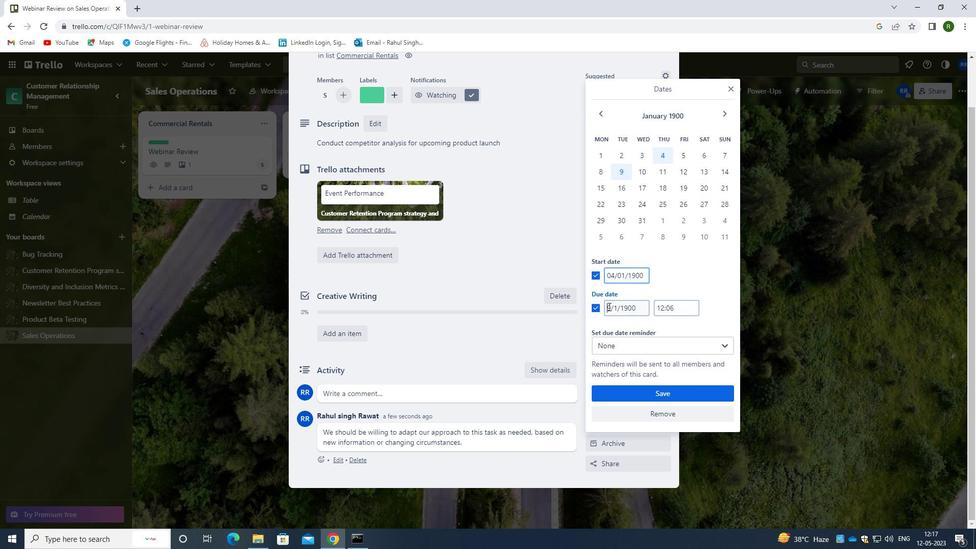 
Action: Mouse pressed left at (611, 307)
Screenshot: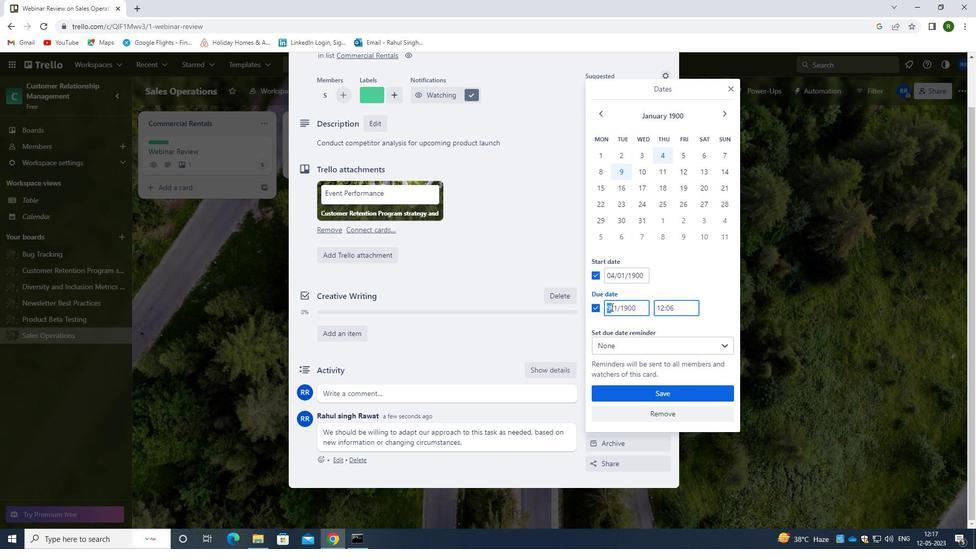 
Action: Mouse moved to (640, 323)
Screenshot: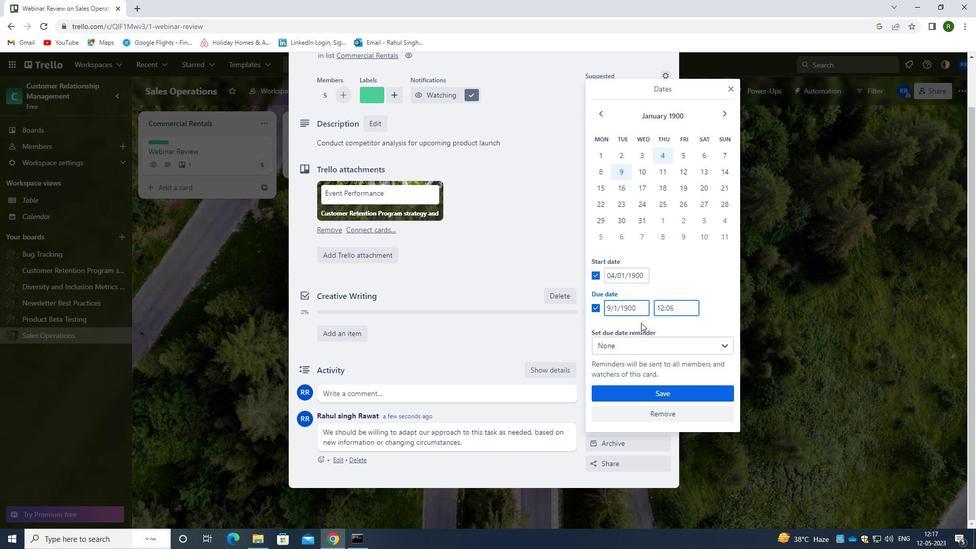 
Action: Key pressed <Key.backspace>11
Screenshot: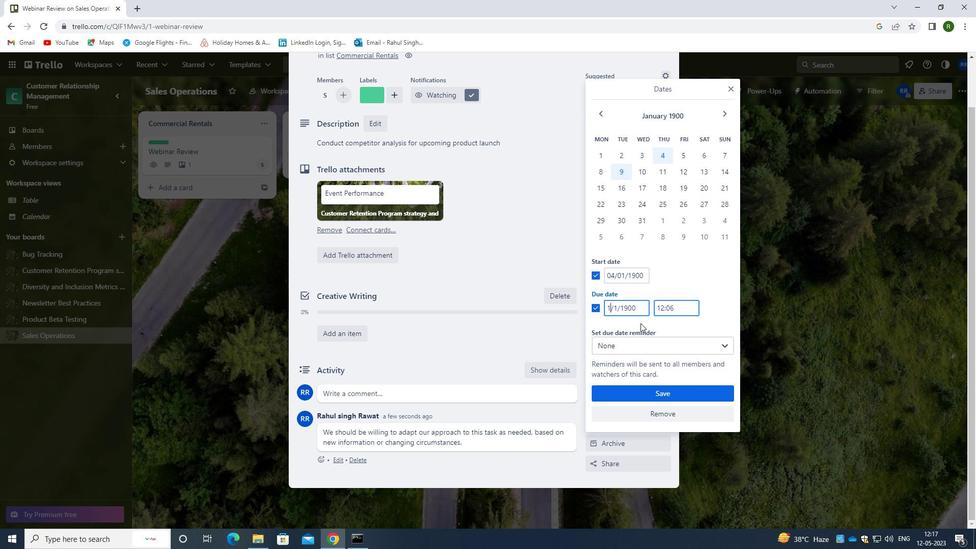 
Action: Mouse moved to (655, 396)
Screenshot: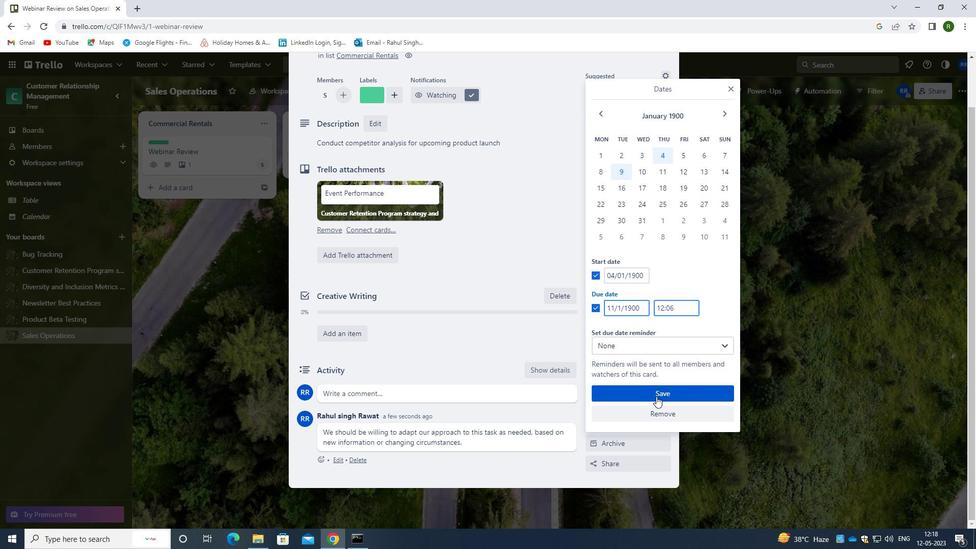 
Action: Mouse pressed left at (655, 396)
Screenshot: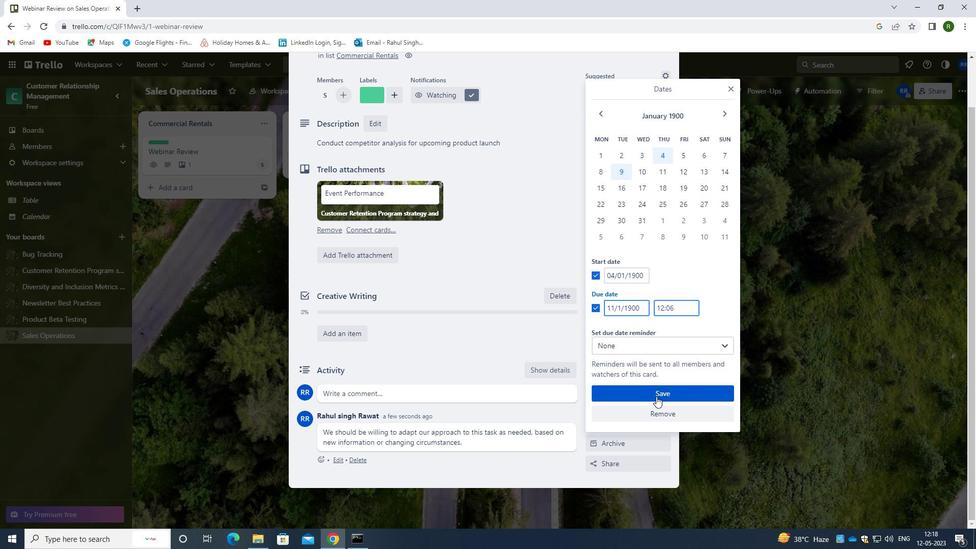 
Action: Mouse moved to (501, 253)
Screenshot: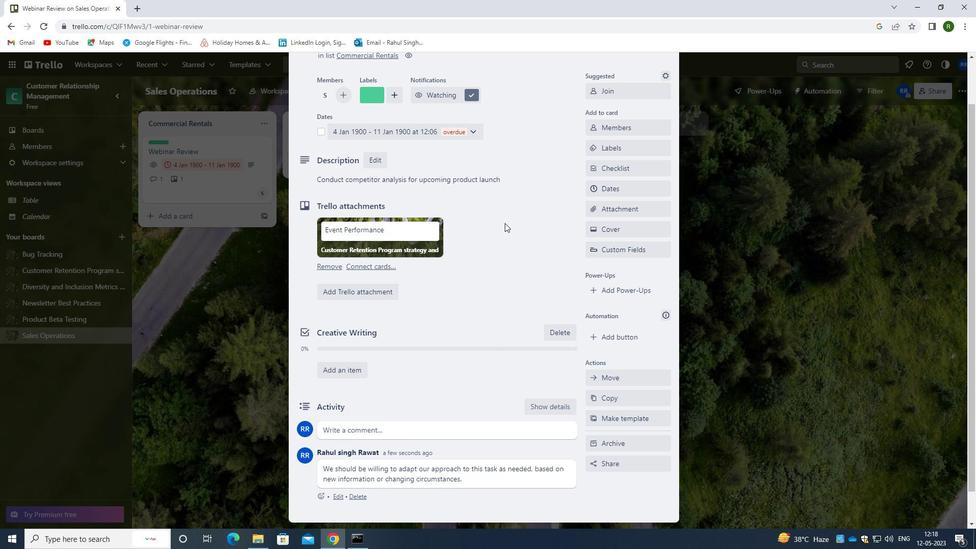 
Action: Mouse scrolled (501, 253) with delta (0, 0)
Screenshot: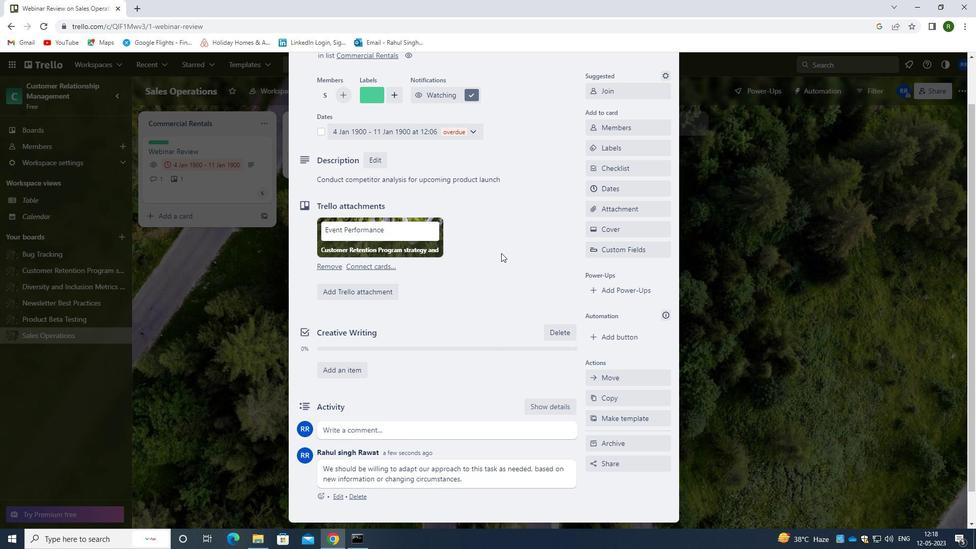 
Action: Mouse scrolled (501, 253) with delta (0, 0)
Screenshot: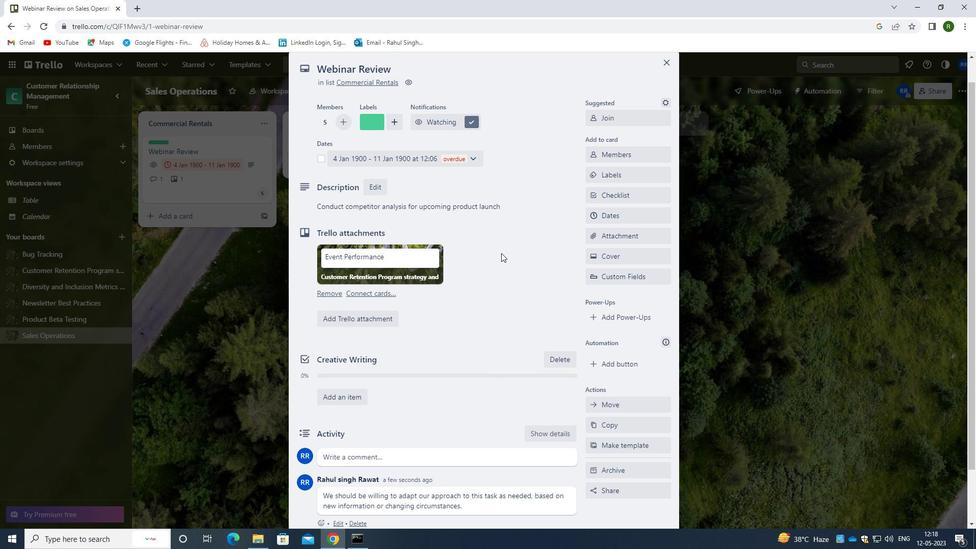 
Action: Mouse moved to (666, 87)
Screenshot: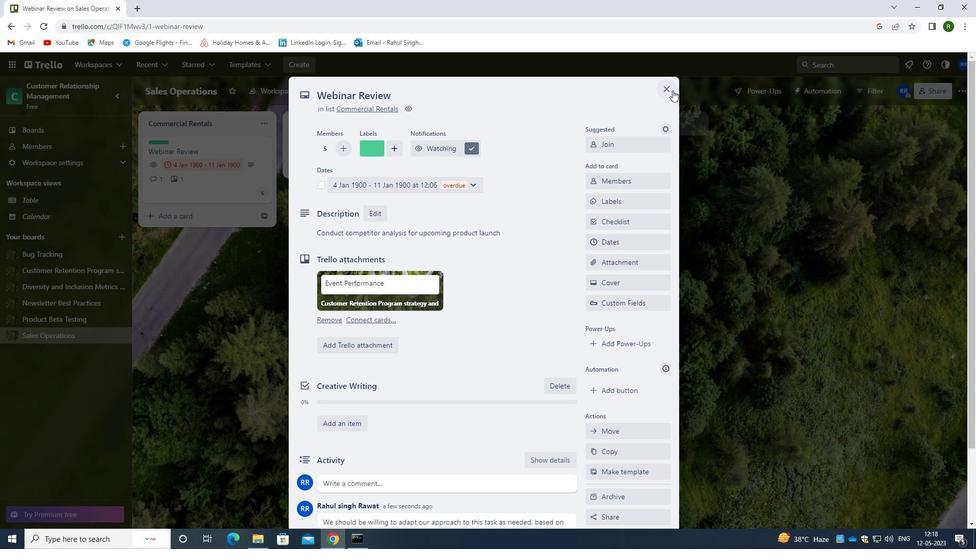 
Action: Mouse pressed left at (666, 87)
Screenshot: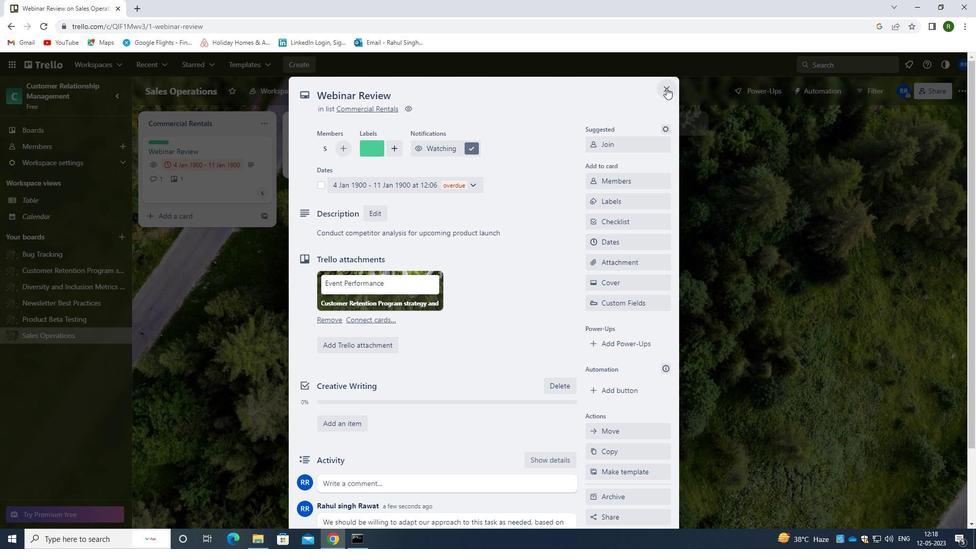 
Action: Mouse moved to (96, 305)
Screenshot: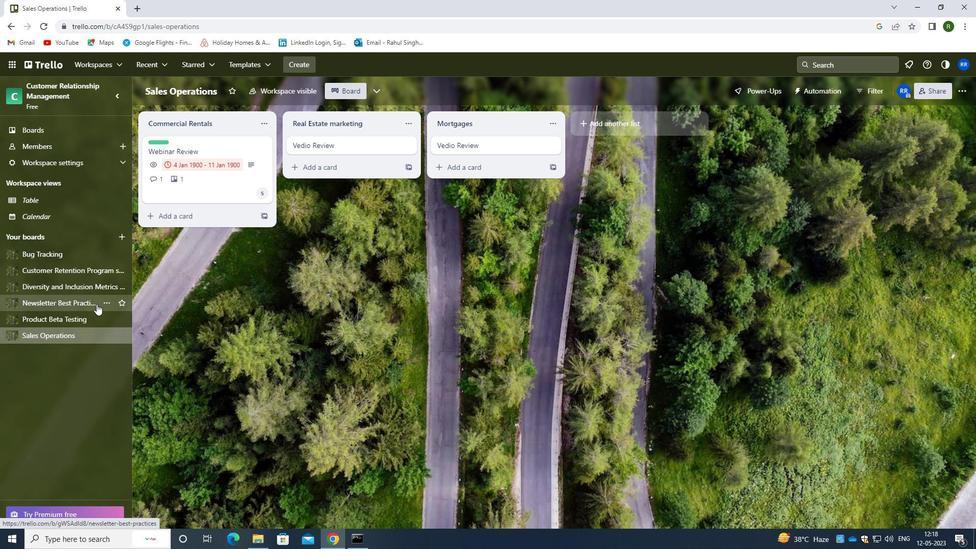 
Action: Mouse scrolled (96, 304) with delta (0, 0)
Screenshot: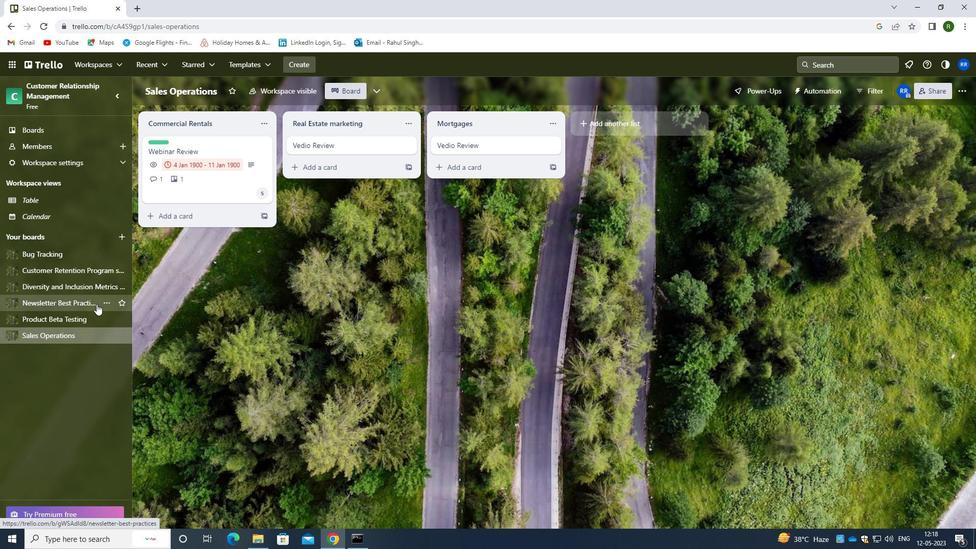 
Action: Mouse moved to (60, 287)
Screenshot: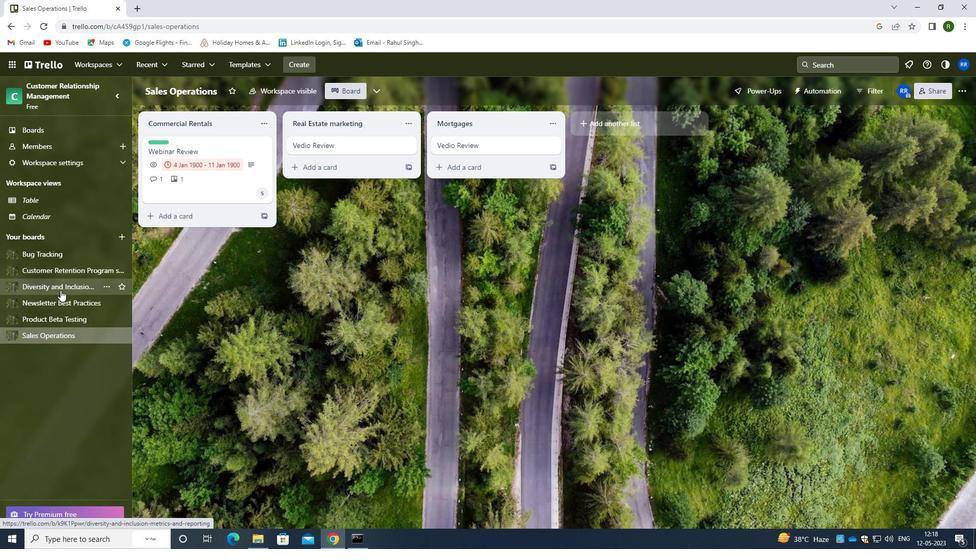 
Action: Mouse pressed left at (60, 287)
Screenshot: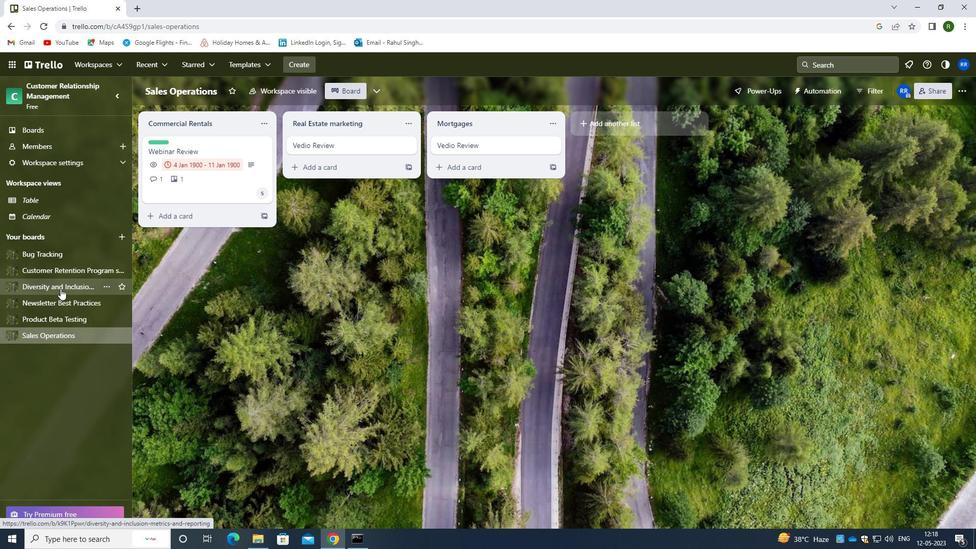 
Action: Mouse moved to (260, 144)
Screenshot: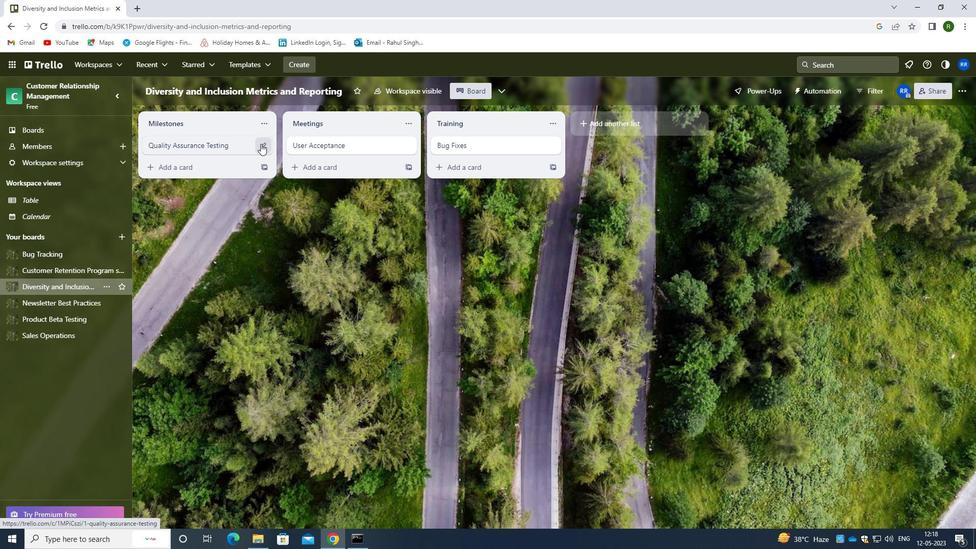 
Action: Mouse pressed left at (260, 144)
Screenshot: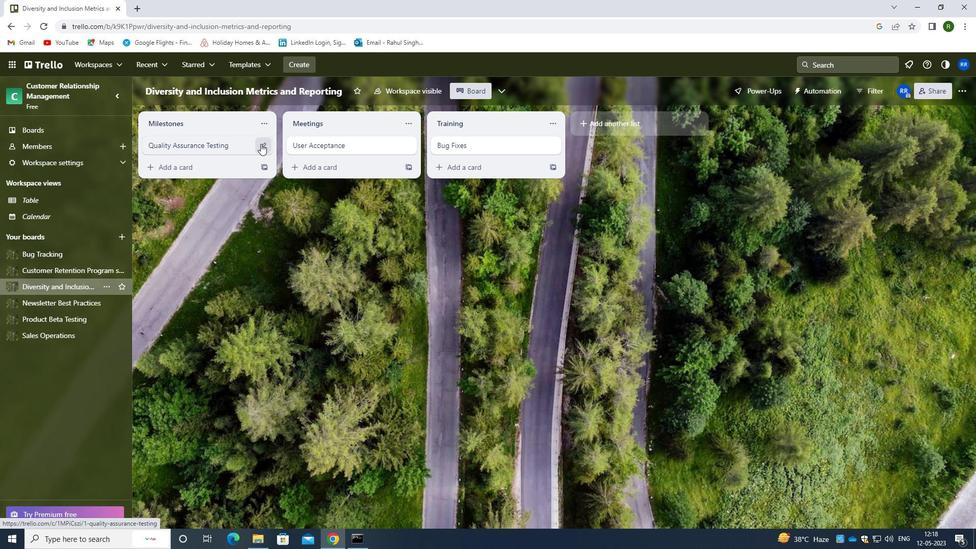 
Action: Mouse moved to (311, 142)
Screenshot: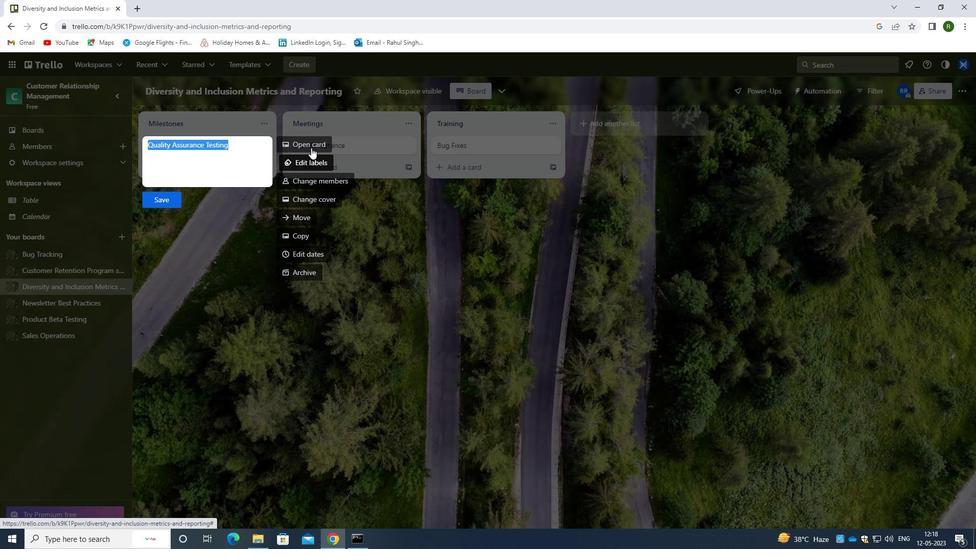 
Action: Mouse pressed left at (311, 142)
Screenshot: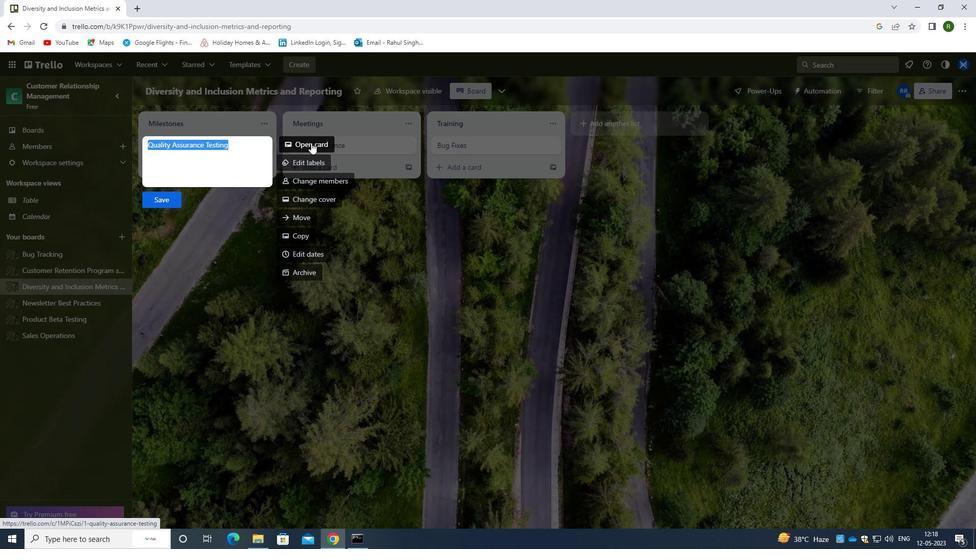 
Action: Mouse moved to (633, 146)
Screenshot: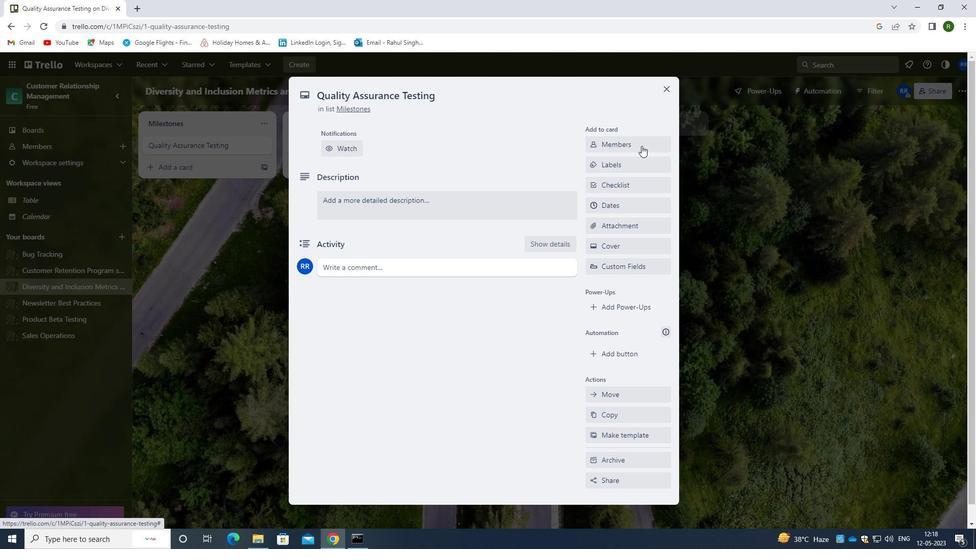 
Action: Mouse pressed left at (633, 146)
Screenshot: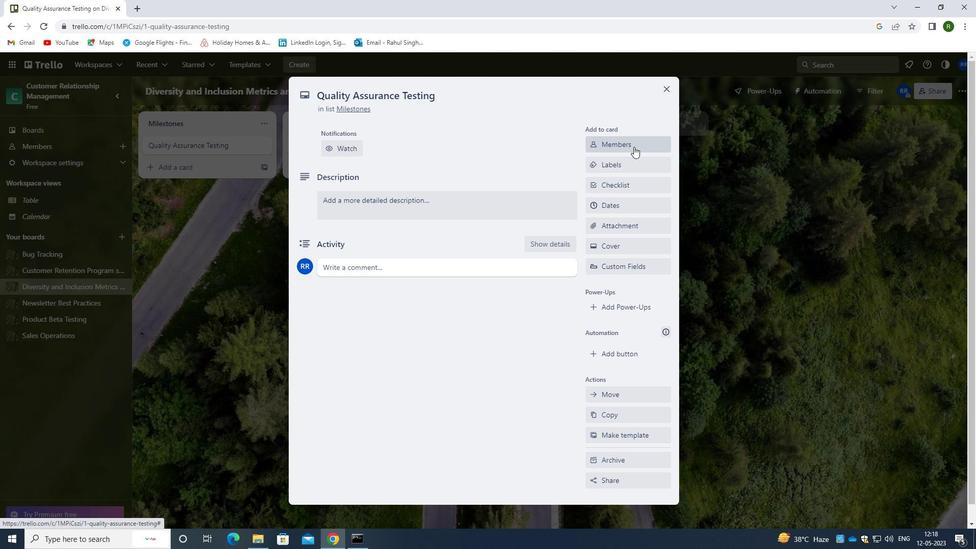 
Action: Mouse moved to (604, 176)
Screenshot: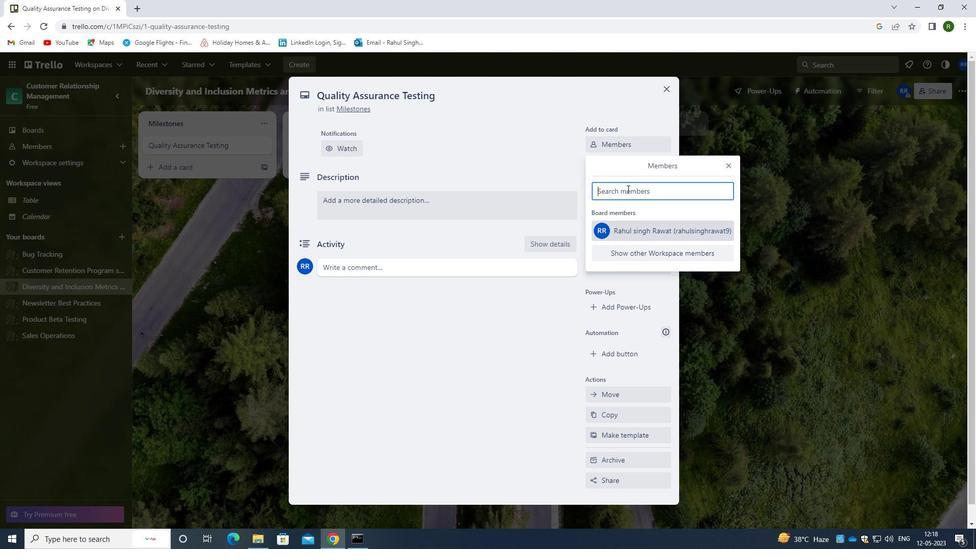 
Action: Key pressed <Key.caps_lock>S<Key.caps_lock>OFTAGE.3<Key.shift>@SOFTAGE.NET
Screenshot: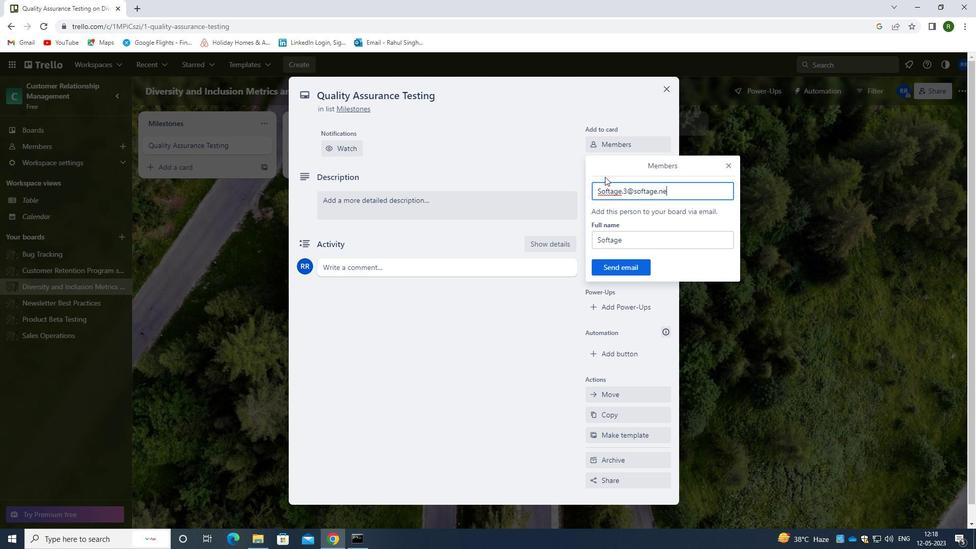 
Action: Mouse moved to (618, 268)
Screenshot: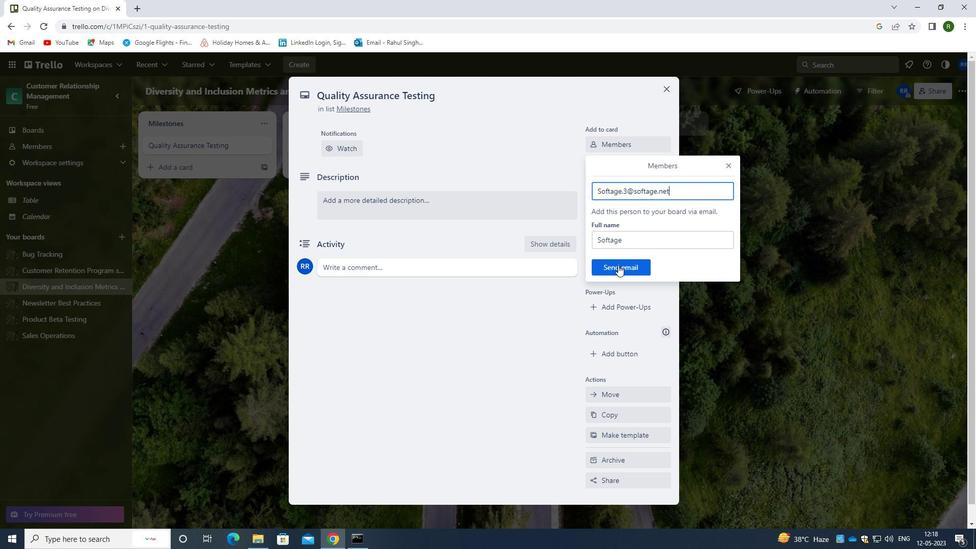 
Action: Mouse pressed left at (618, 268)
Screenshot: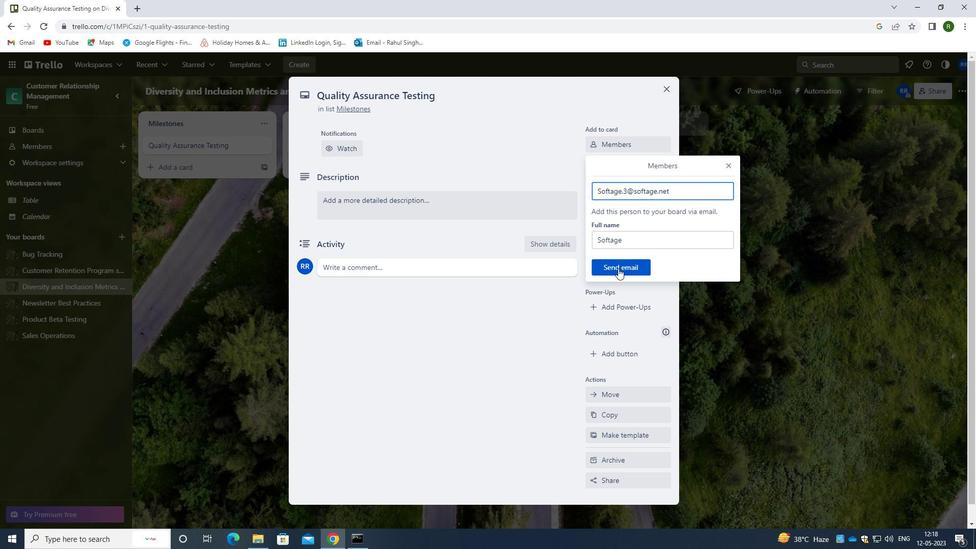 
Action: Mouse moved to (616, 195)
Screenshot: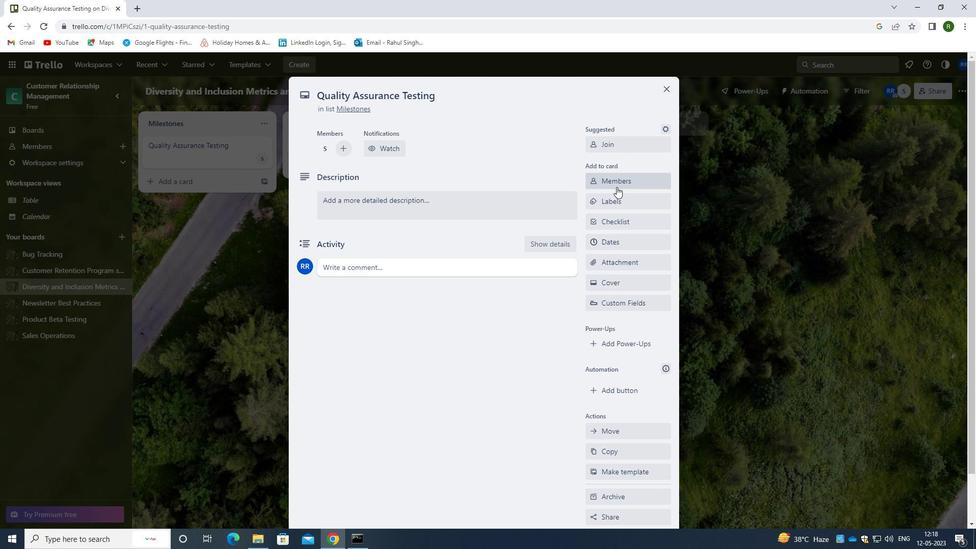 
Action: Mouse pressed left at (616, 195)
Screenshot: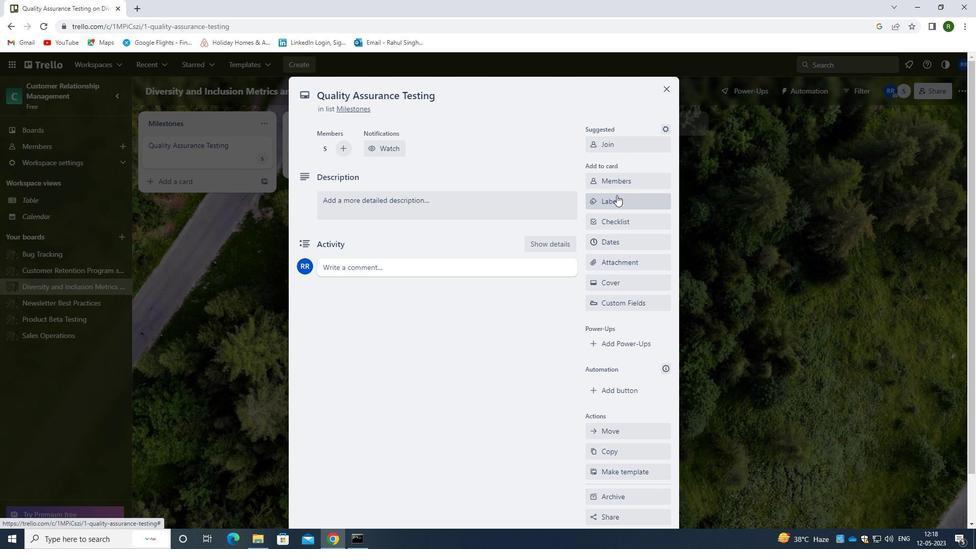 
Action: Mouse moved to (546, 225)
Screenshot: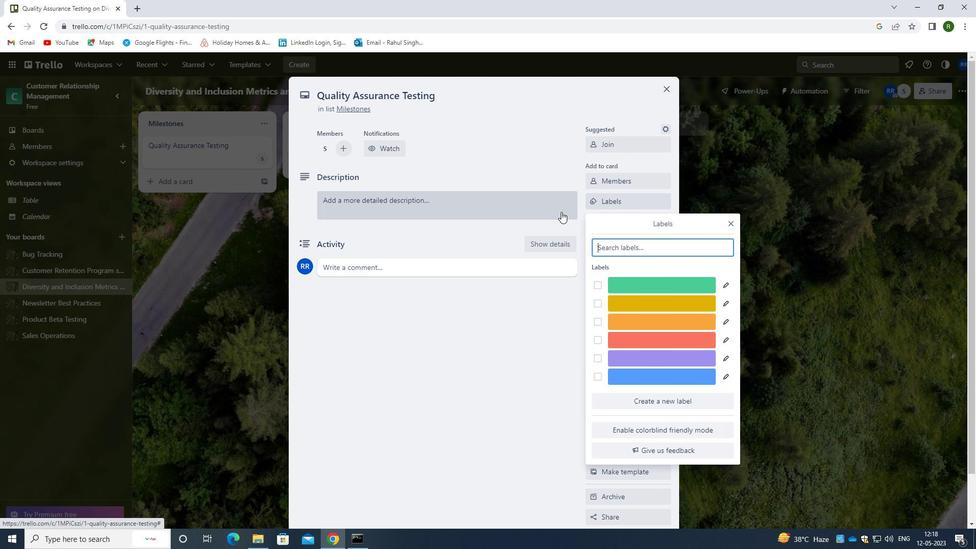
Action: Key pressed <Key.shift>GREEN
Screenshot: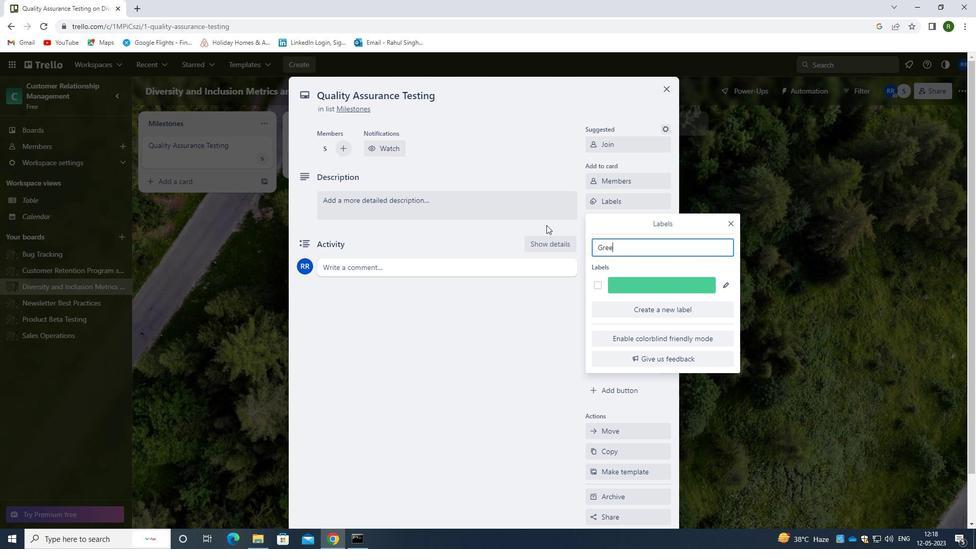 
Action: Mouse moved to (595, 285)
Screenshot: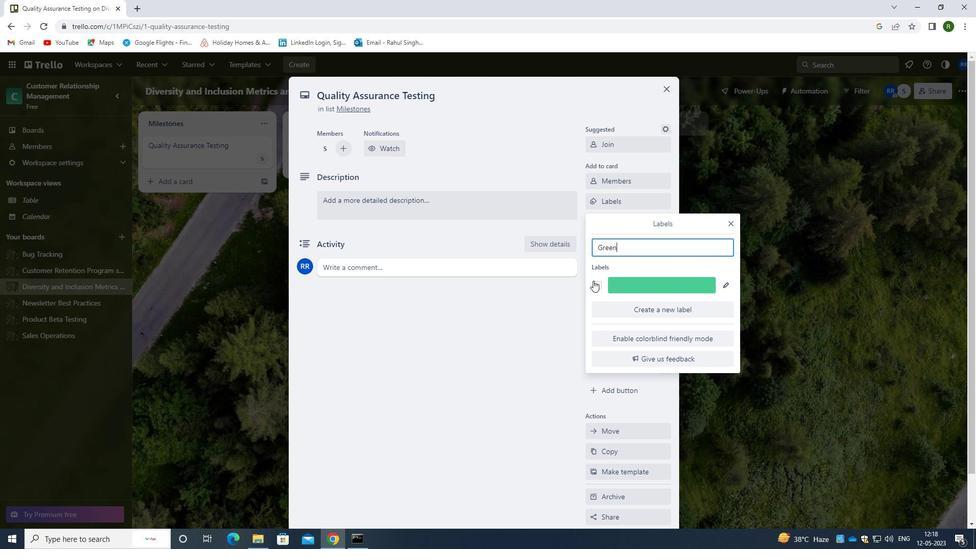 
Action: Mouse pressed left at (595, 285)
Screenshot: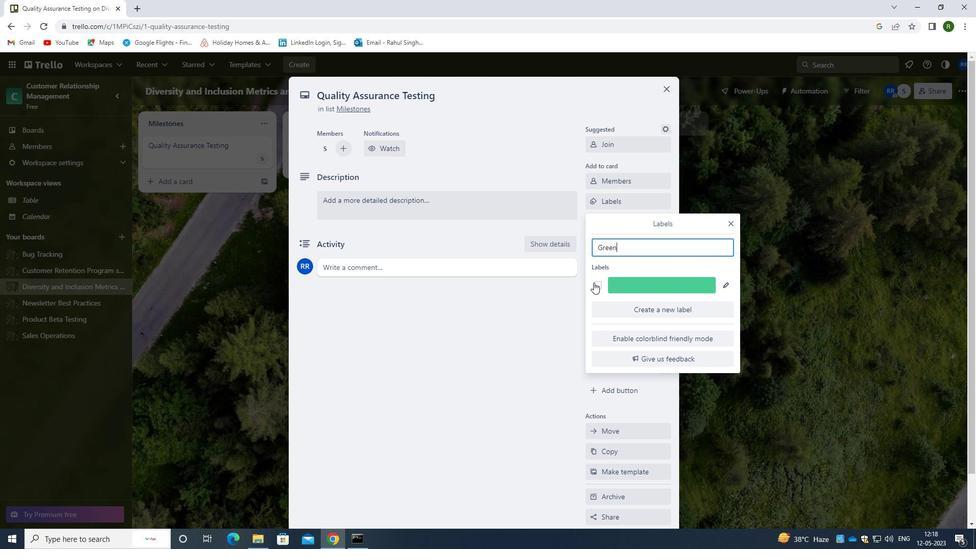 
Action: Mouse moved to (539, 331)
Screenshot: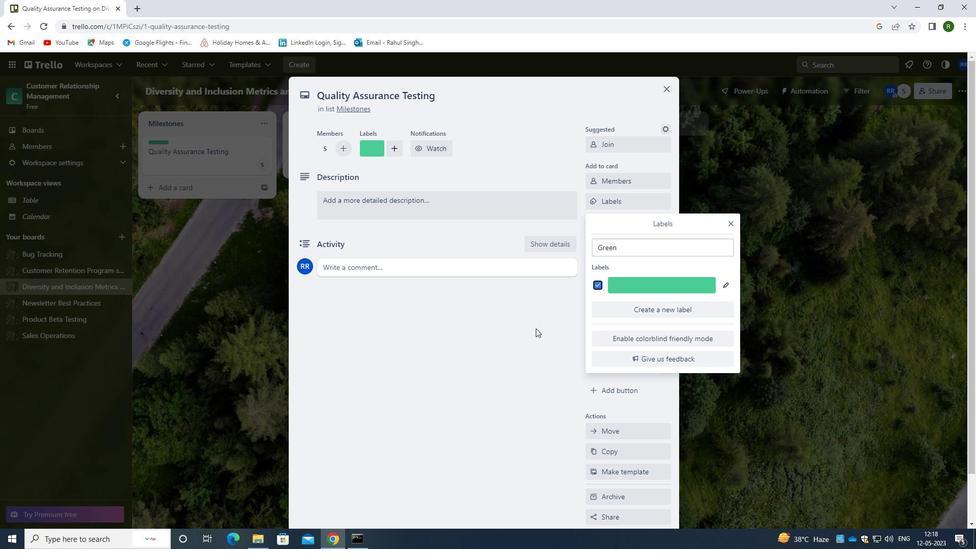 
Action: Mouse pressed left at (539, 331)
Screenshot: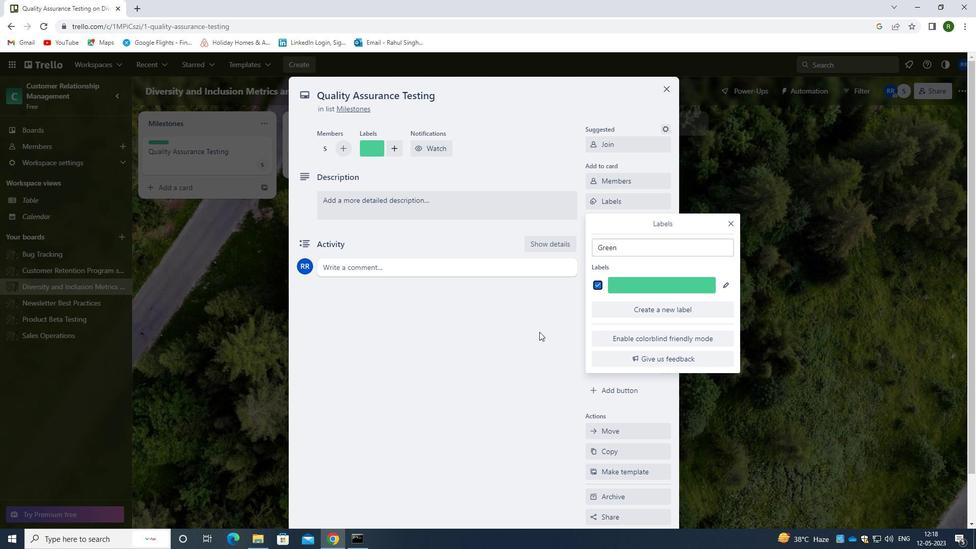 
Action: Mouse moved to (622, 222)
Screenshot: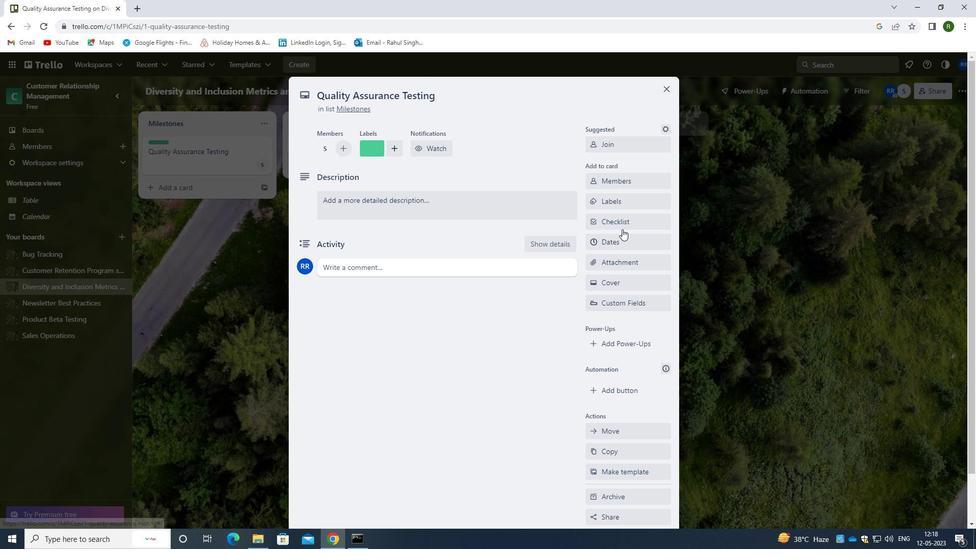 
Action: Mouse pressed left at (622, 222)
Screenshot: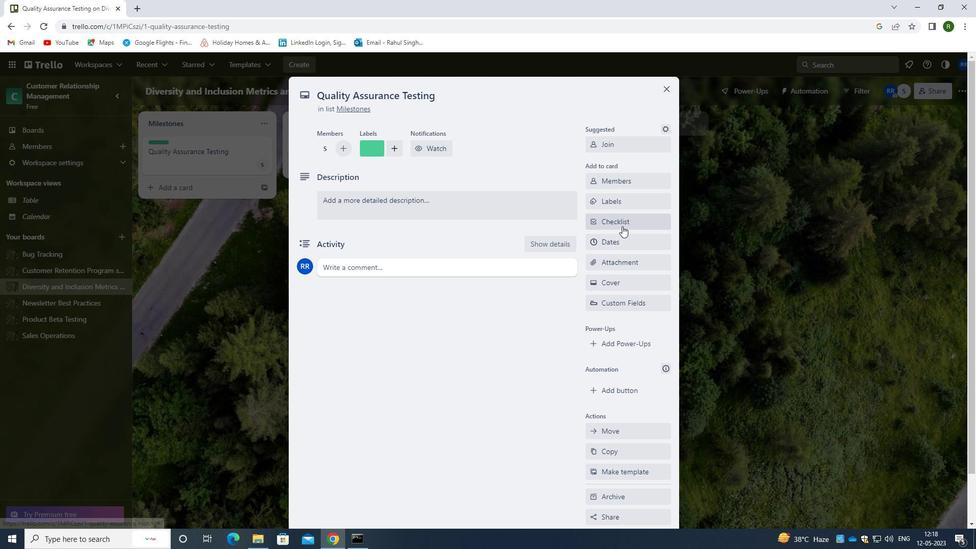 
Action: Mouse moved to (602, 210)
Screenshot: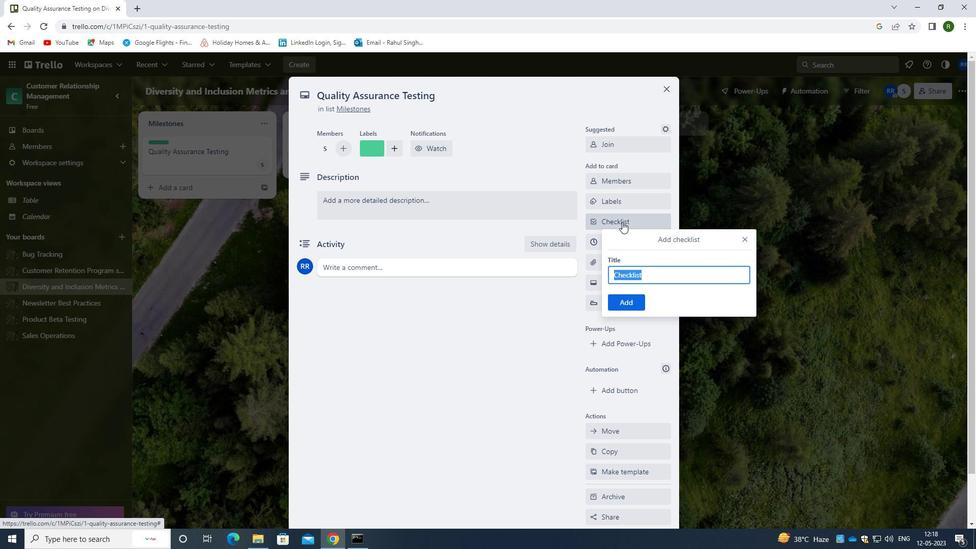 
Action: Key pressed <Key.shift>USER<Key.space><Key.shift>TESTING
Screenshot: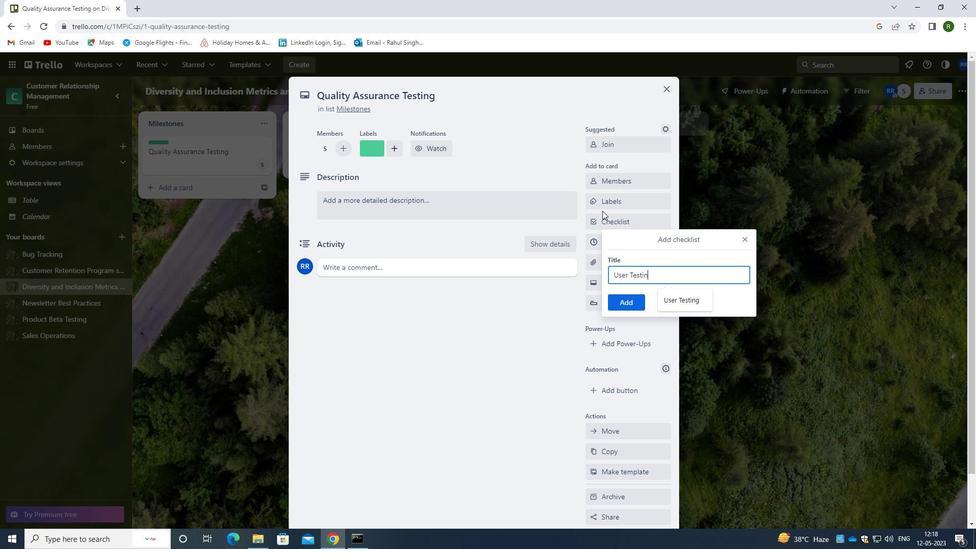 
Action: Mouse moved to (625, 305)
Screenshot: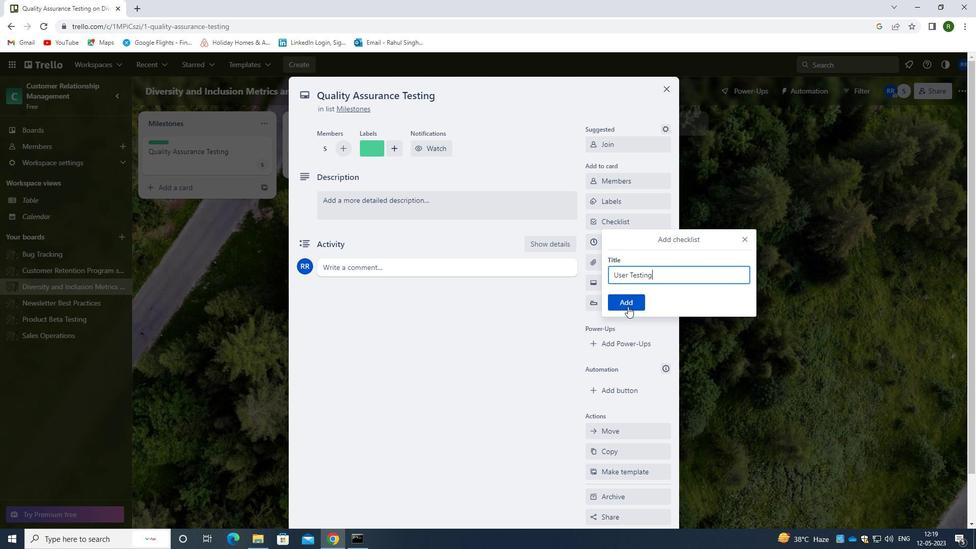 
Action: Mouse pressed left at (625, 305)
Screenshot: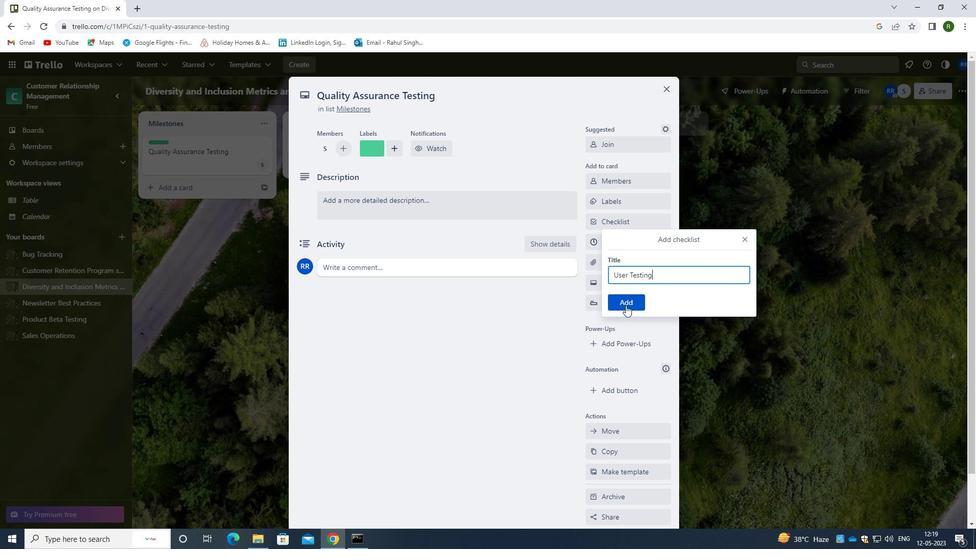
Action: Mouse moved to (628, 263)
Screenshot: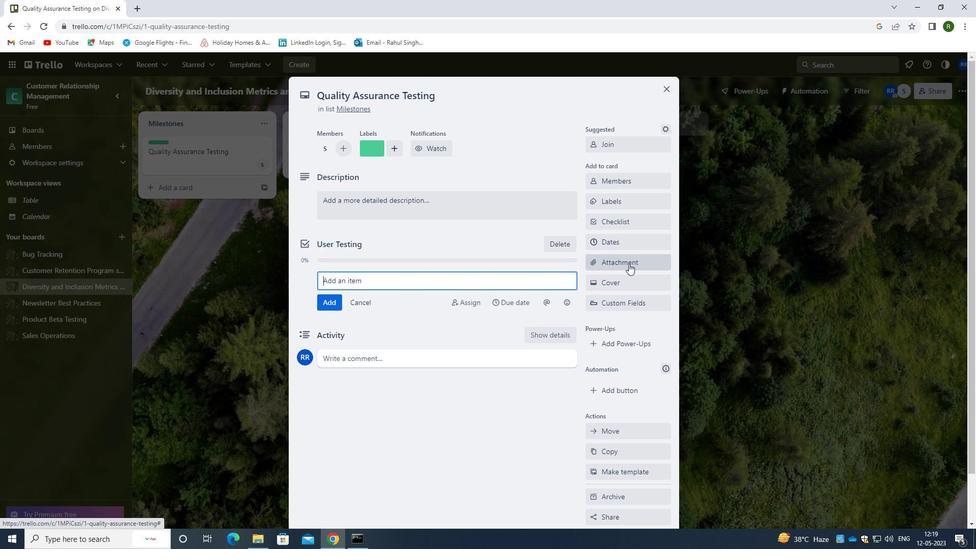
Action: Mouse pressed left at (628, 263)
Screenshot: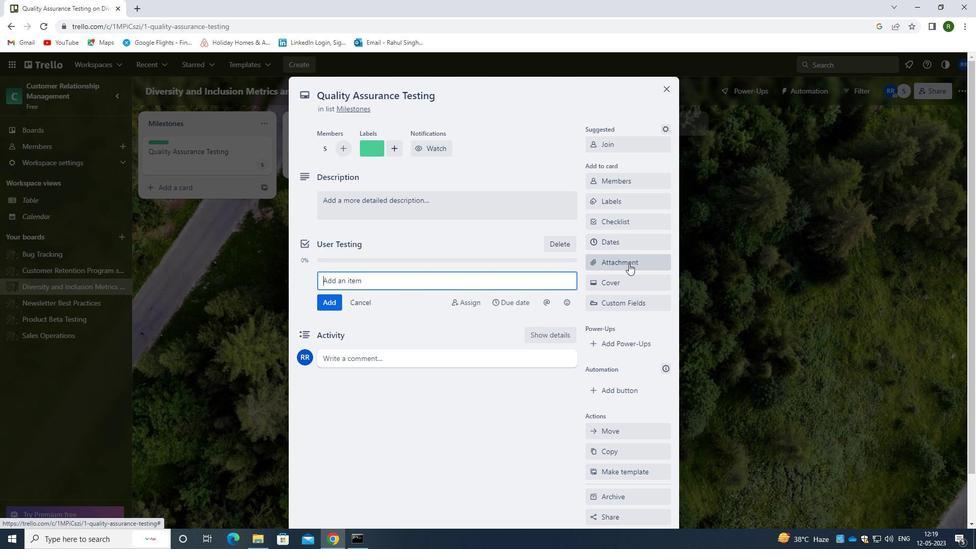 
Action: Mouse moved to (623, 306)
Screenshot: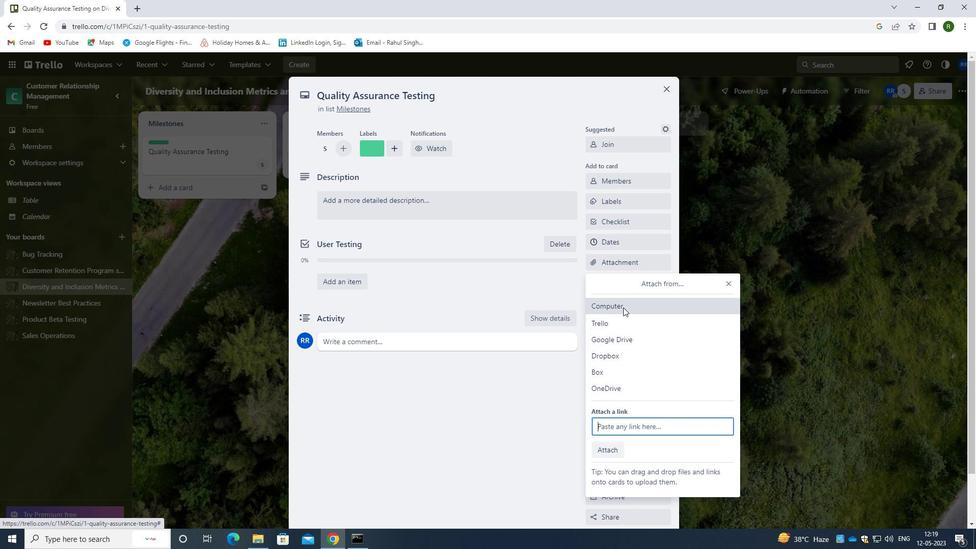 
Action: Mouse pressed left at (623, 306)
Screenshot: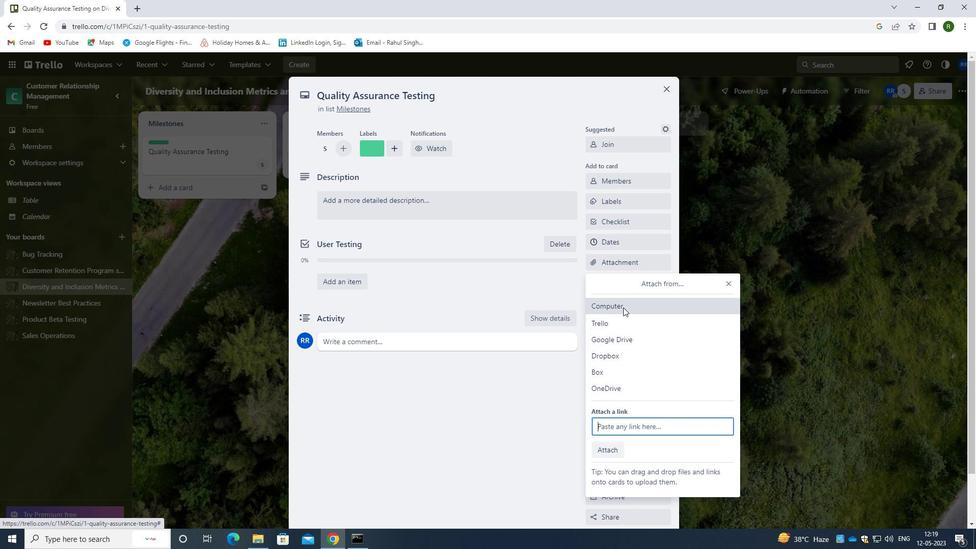 
Action: Mouse moved to (287, 101)
Screenshot: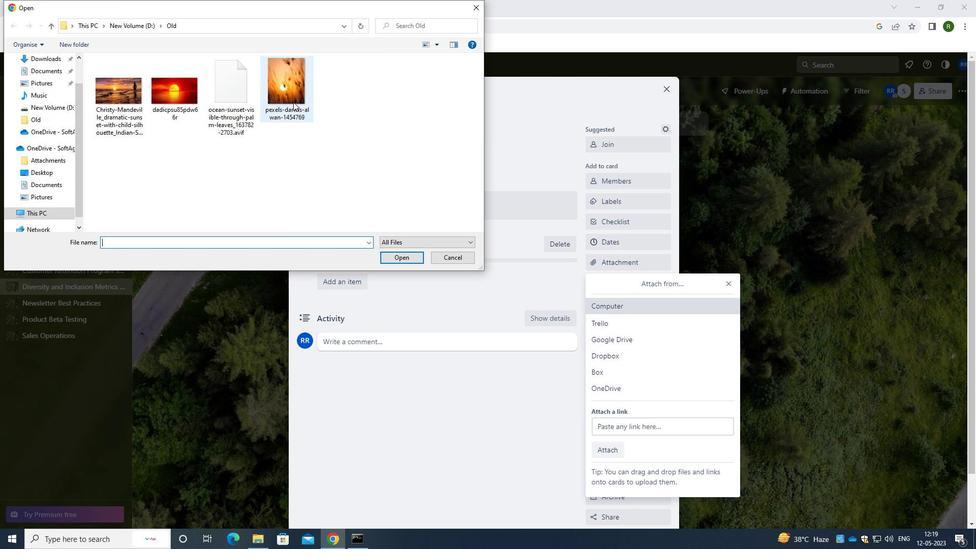 
Action: Mouse pressed left at (287, 101)
Screenshot: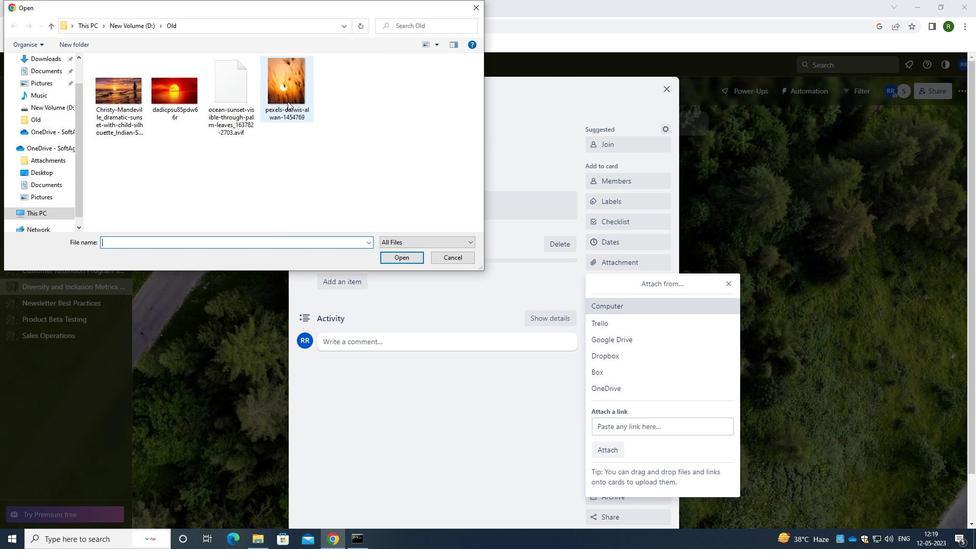 
Action: Mouse moved to (406, 254)
Screenshot: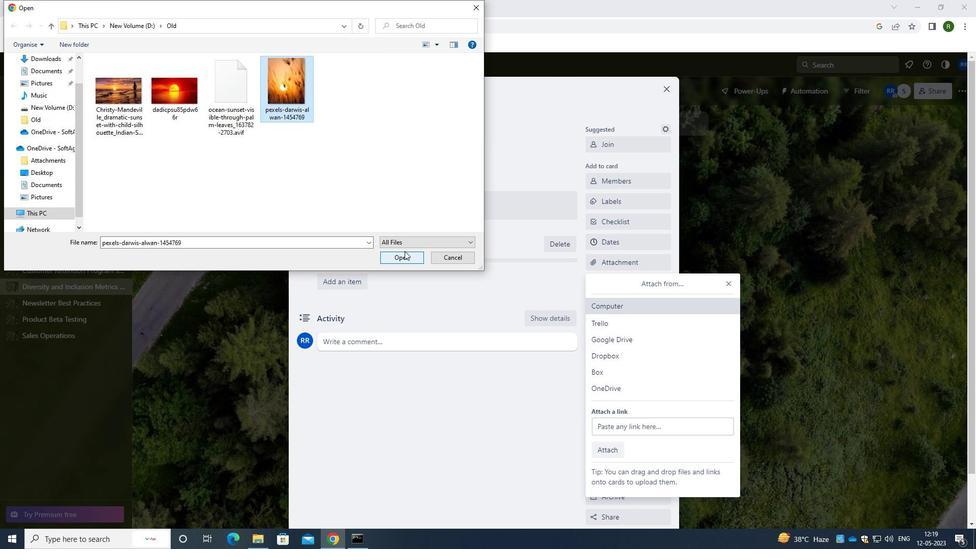 
Action: Mouse pressed left at (406, 254)
Screenshot: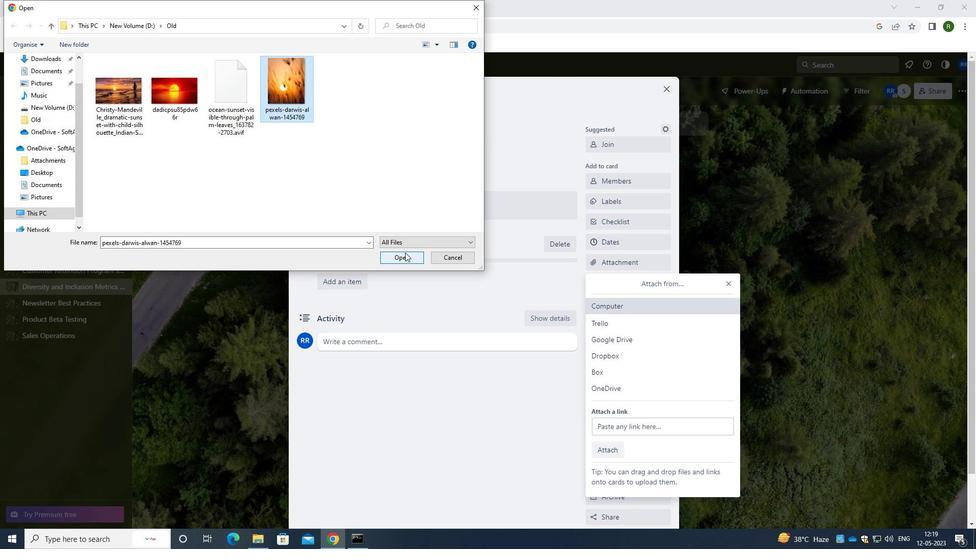 
Action: Mouse moved to (384, 284)
Screenshot: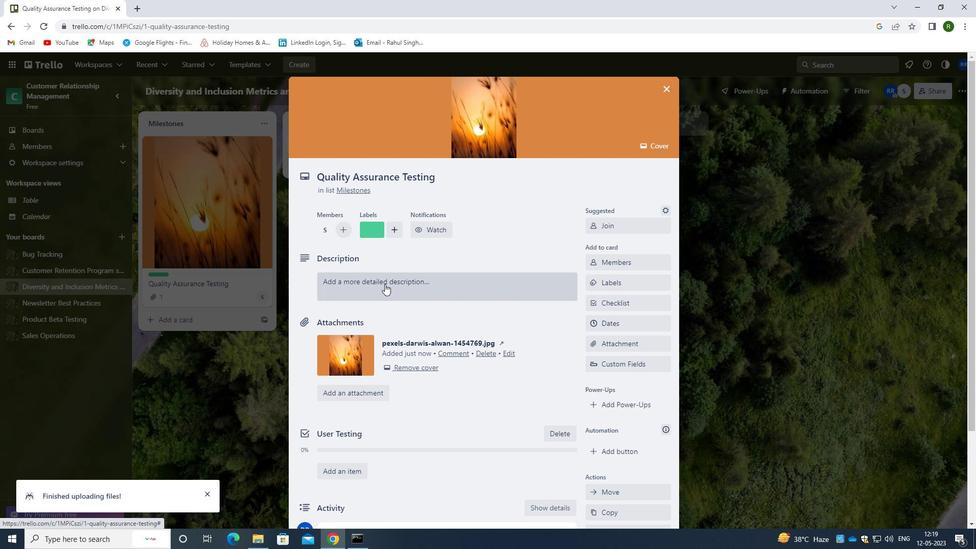 
Action: Mouse pressed left at (384, 284)
Screenshot: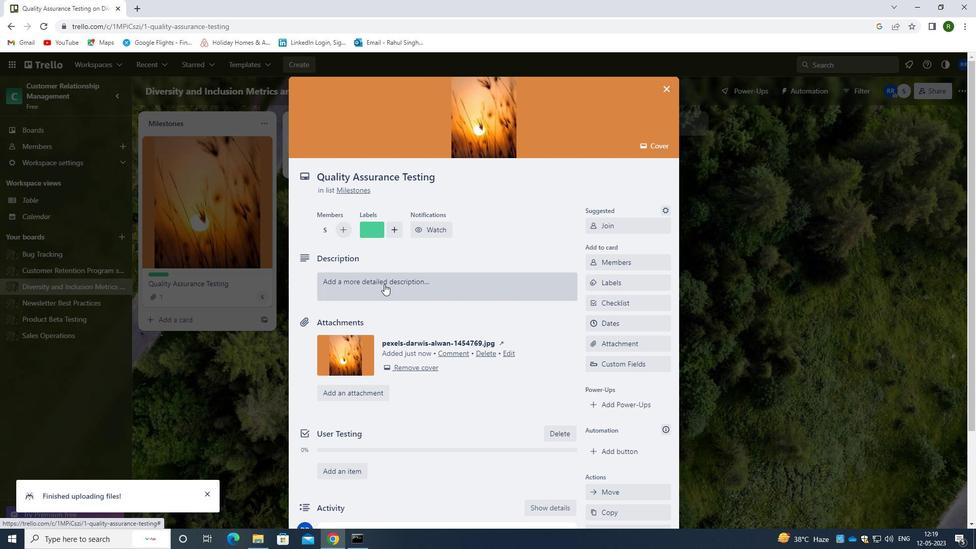 
Action: Mouse moved to (390, 320)
Screenshot: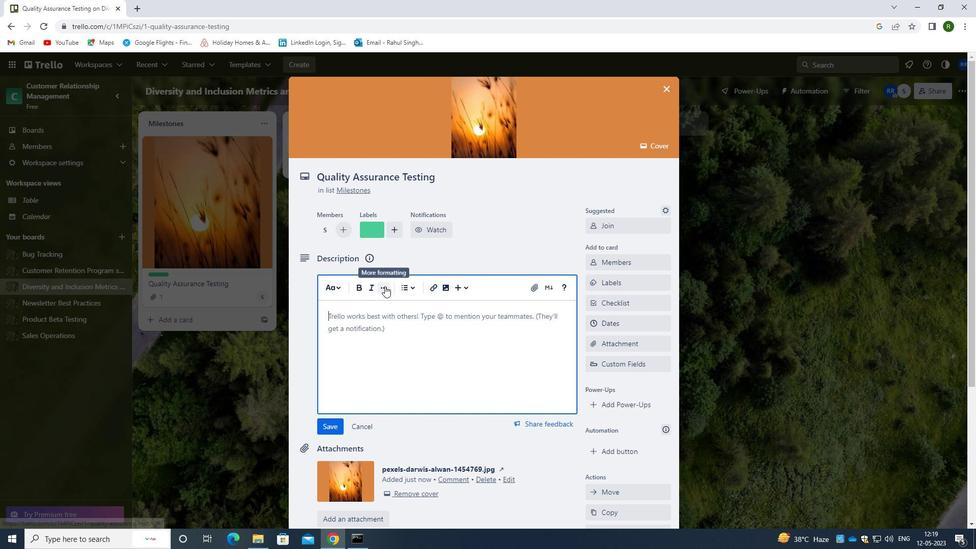 
Action: Key pressed <Key.caps_lock>D<Key.caps_lock>EVELOP<Key.space>PROJECT<Key.space>PROPOSAL<Key.space>FOR<Key.space>POTENTIAL<Key.space>CLIENT.
Screenshot: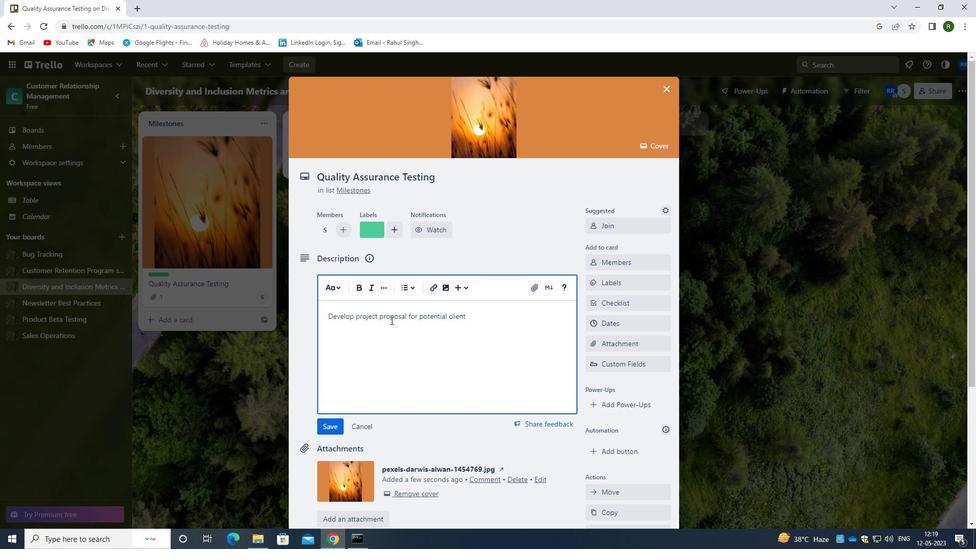 
Action: Mouse moved to (336, 423)
Screenshot: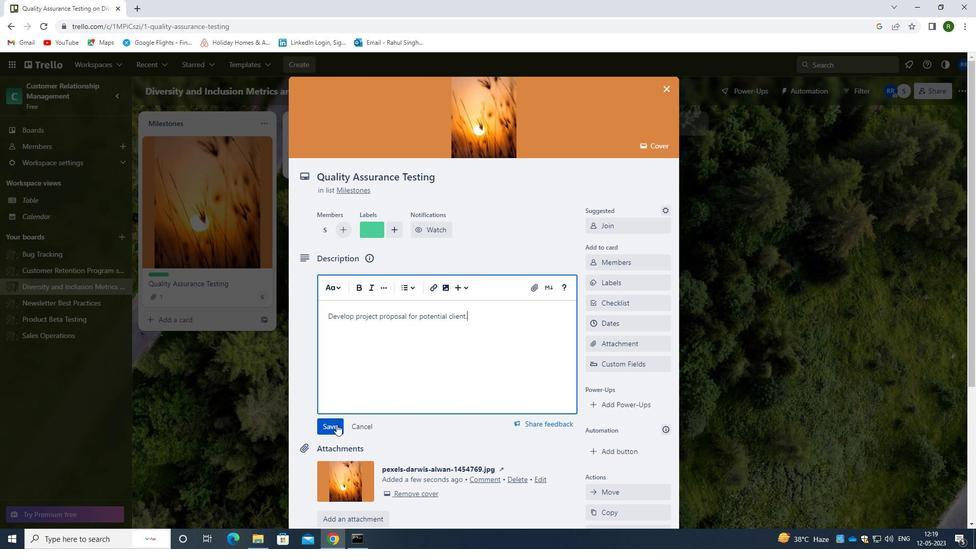 
Action: Mouse pressed left at (336, 423)
Screenshot: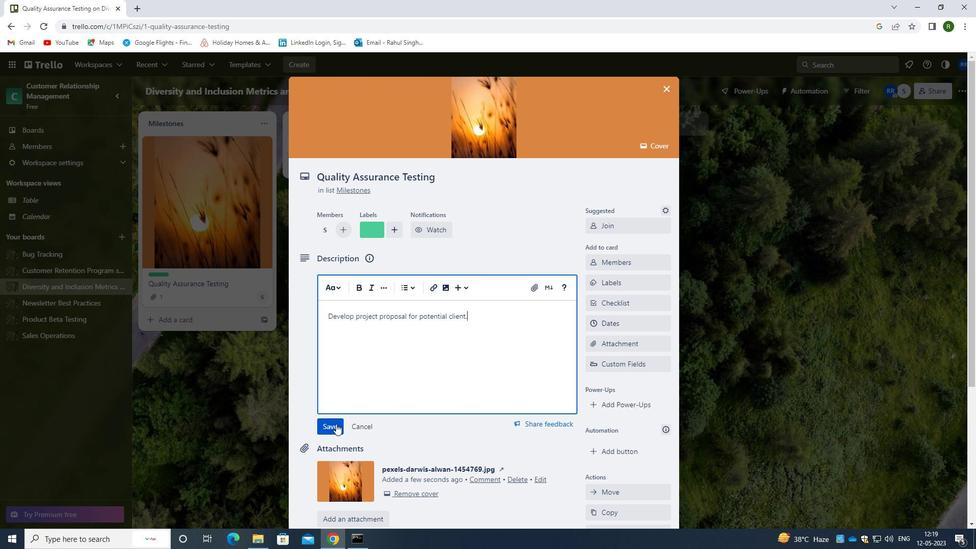 
Action: Mouse moved to (419, 405)
Screenshot: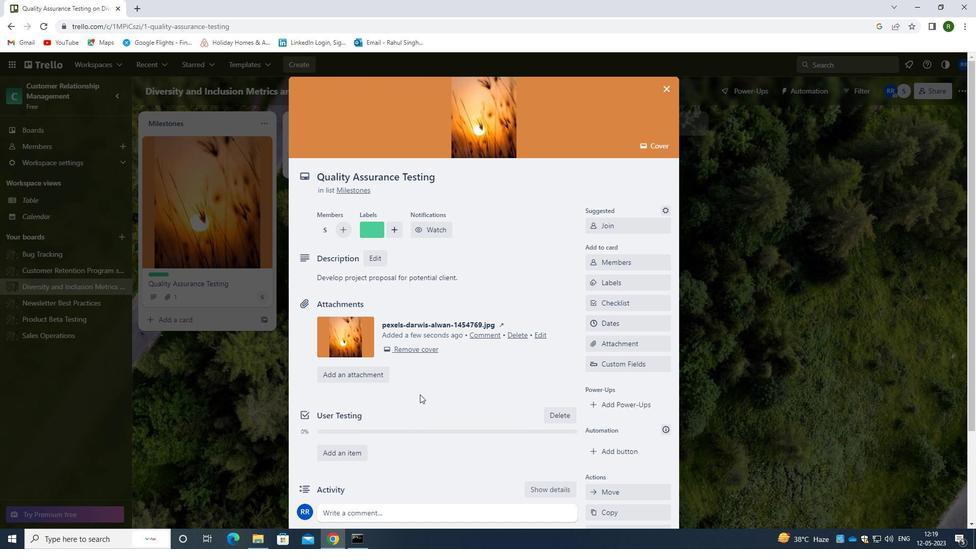 
Action: Mouse scrolled (419, 404) with delta (0, 0)
Screenshot: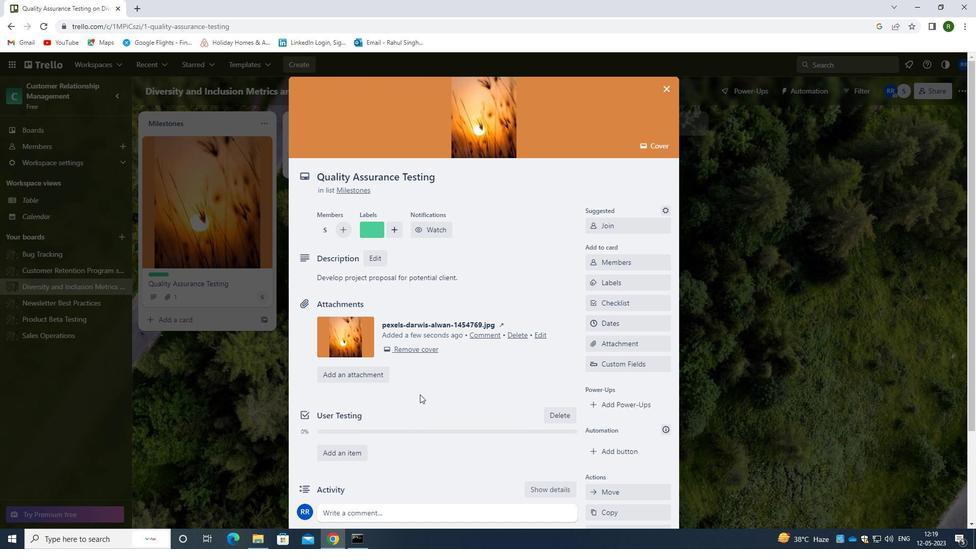 
Action: Mouse moved to (419, 406)
Screenshot: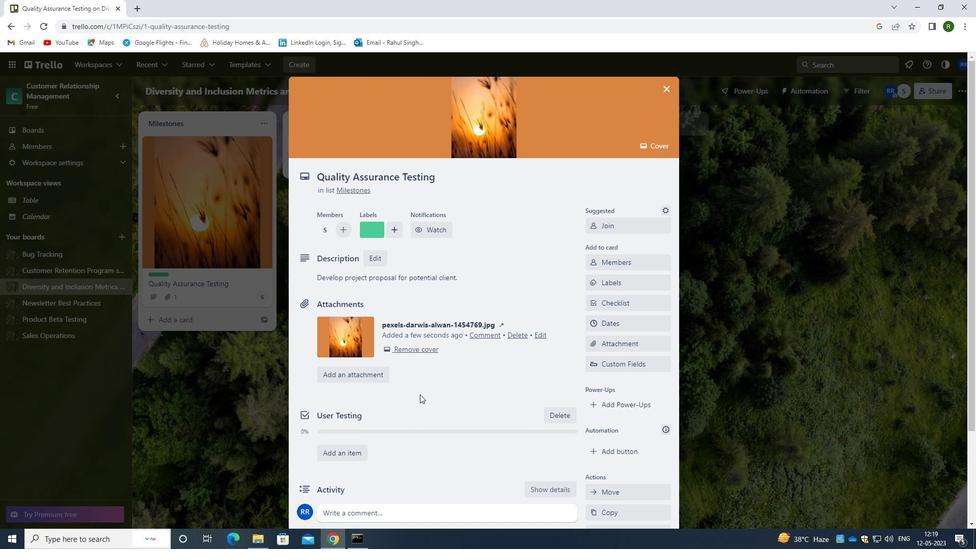 
Action: Mouse scrolled (419, 405) with delta (0, 0)
Screenshot: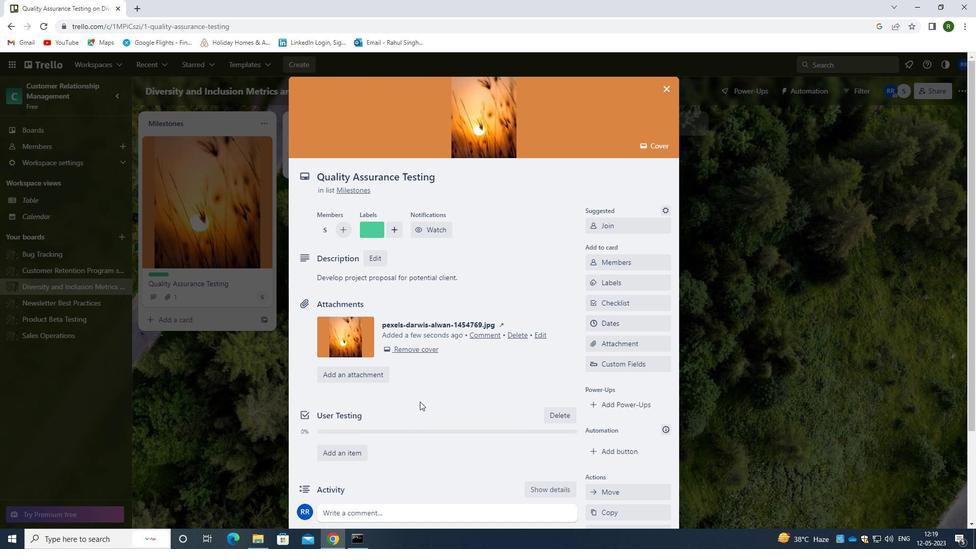 
Action: Mouse moved to (426, 399)
Screenshot: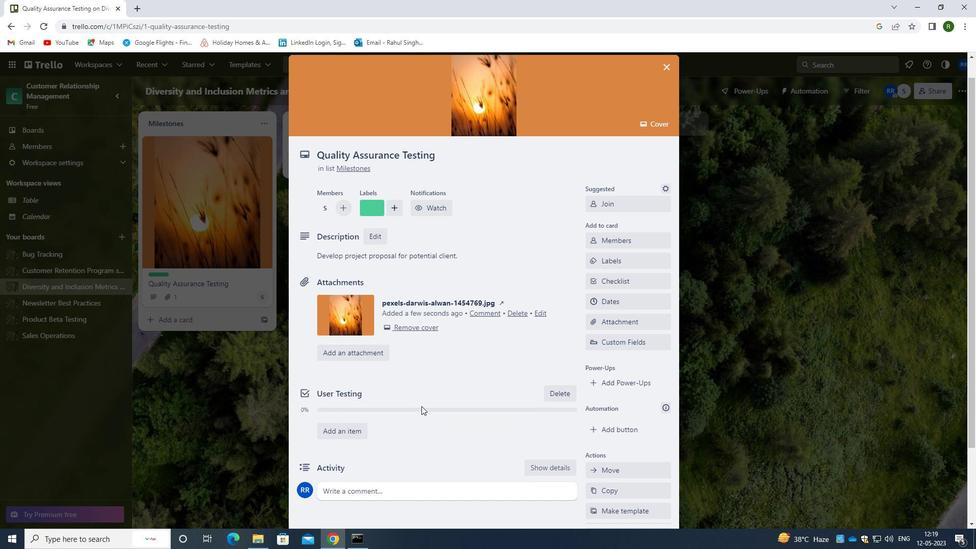 
Action: Mouse scrolled (426, 399) with delta (0, 0)
Screenshot: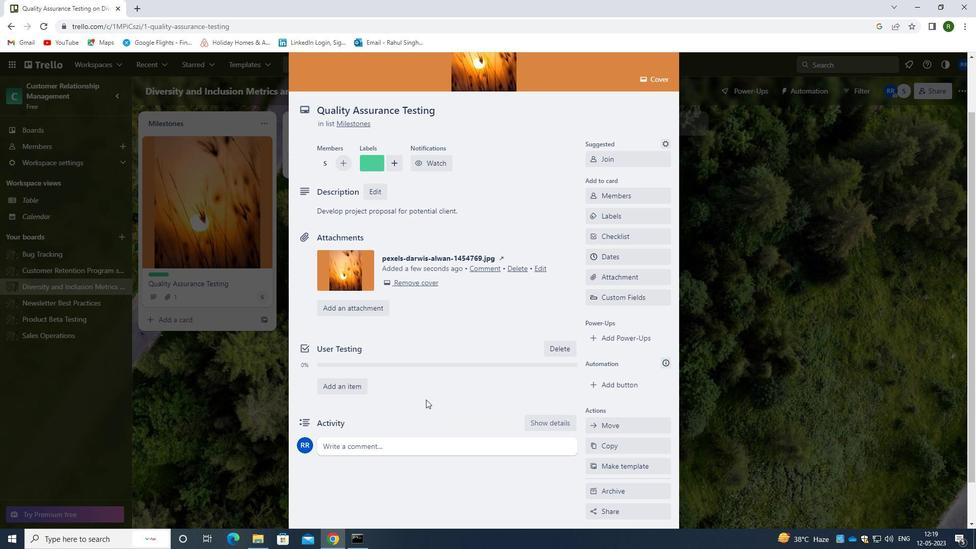 
Action: Mouse moved to (369, 399)
Screenshot: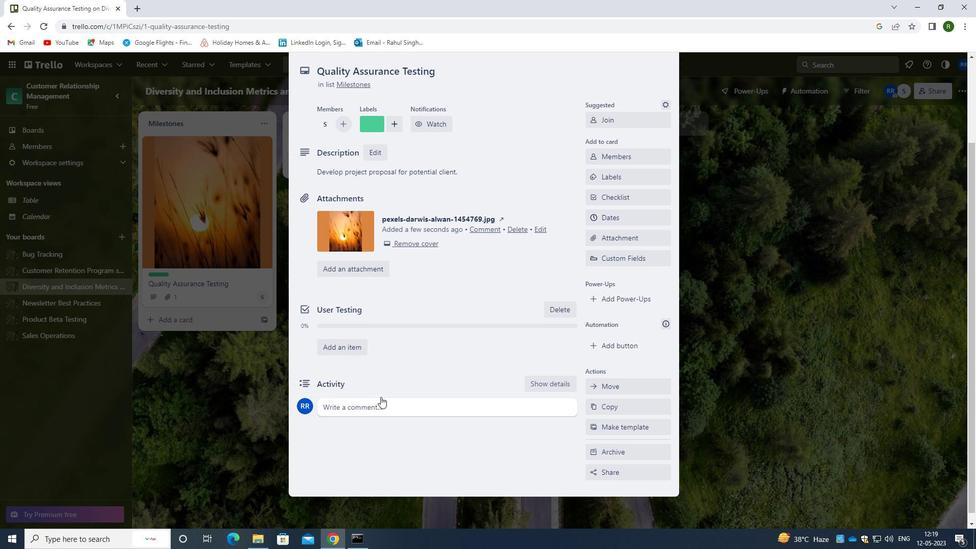 
Action: Mouse pressed left at (369, 399)
Screenshot: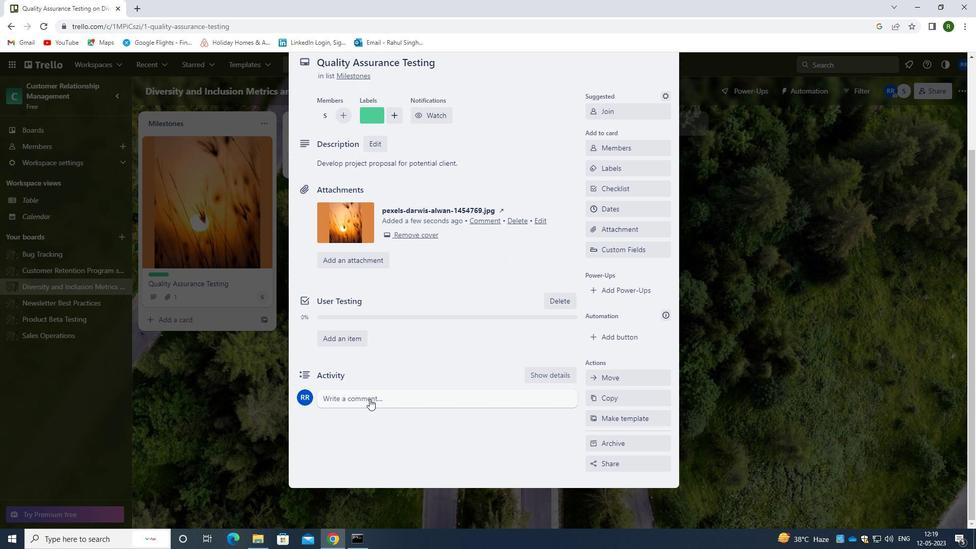 
Action: Mouse moved to (368, 430)
Screenshot: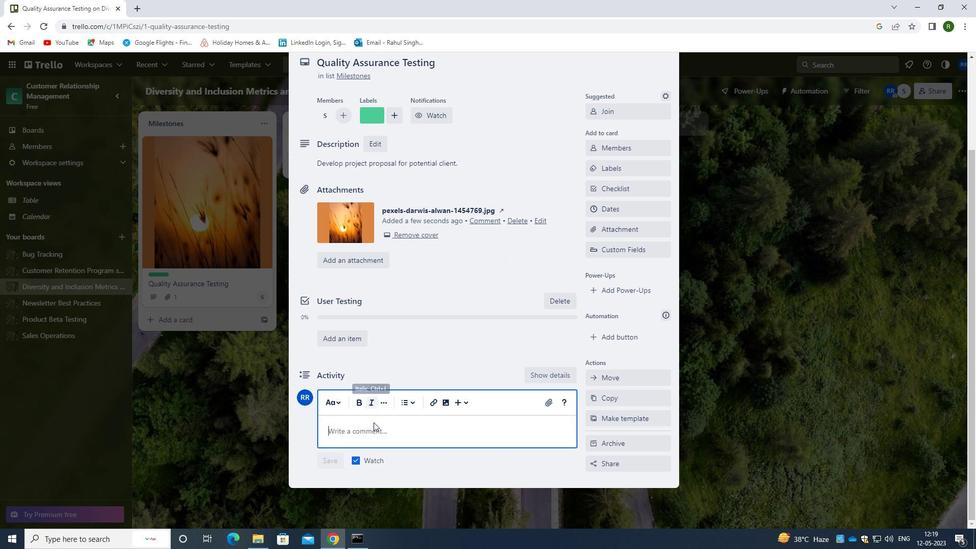 
Action: Mouse pressed left at (368, 430)
Screenshot: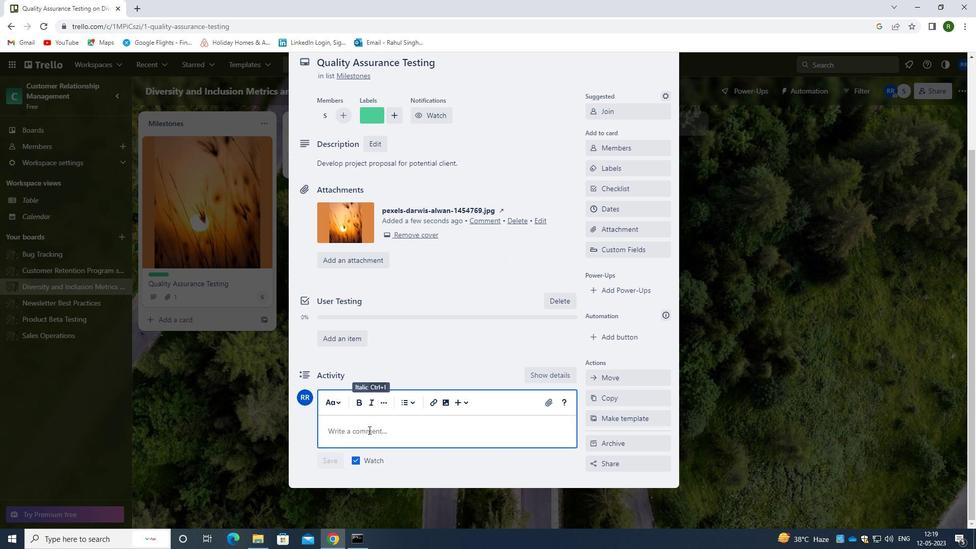 
Action: Mouse moved to (368, 430)
Screenshot: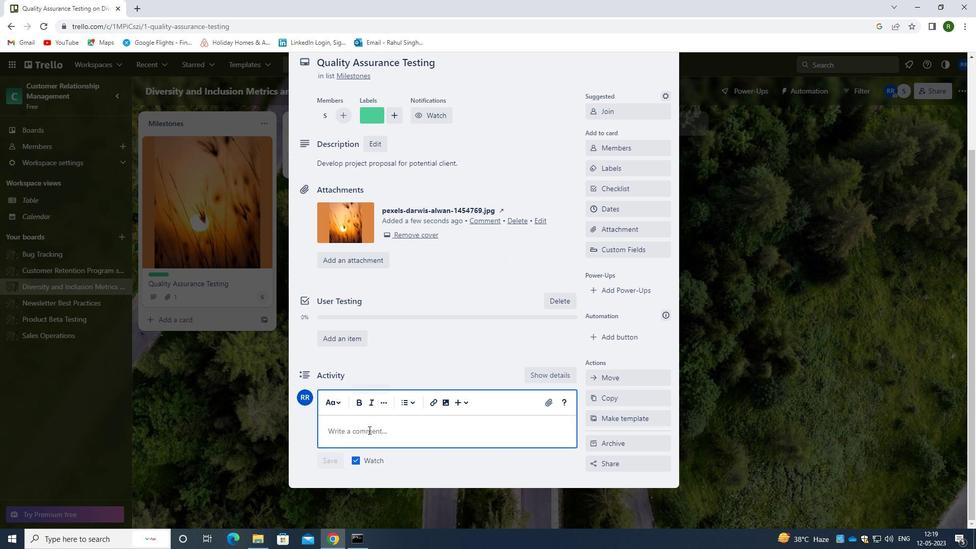 
Action: Key pressed <Key.caps_lock>G<Key.caps_lock>IVEN<Key.space>THE<Key.space>POTENTIAL<Key.space>IMPACT<Key.space>OF<Key.space>THIS<Key.space>TASK<Key.space>ON<Key.space>OUR<Key.space>COMPANY<Key.space>LONG-TERM<Key.space>FO<Key.backspace><Key.backspace>GOALS,<Key.space>LET<Key.space>US<Key.space>ENSURE<Key.space>THAT<Key.space>WE<Key.space>APPROACH<Key.space>IT<Key.space>WITH<Key.space>A<Key.space>SENSE<Key.space>OF<Key.space>STRATEGIC<Key.space>FORSIGHT.
Screenshot: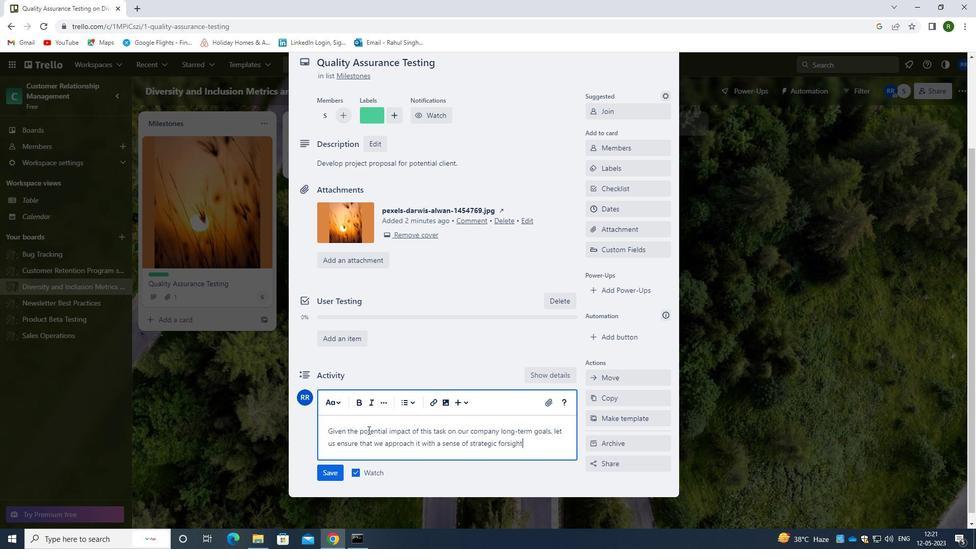 
Action: Mouse moved to (329, 476)
Screenshot: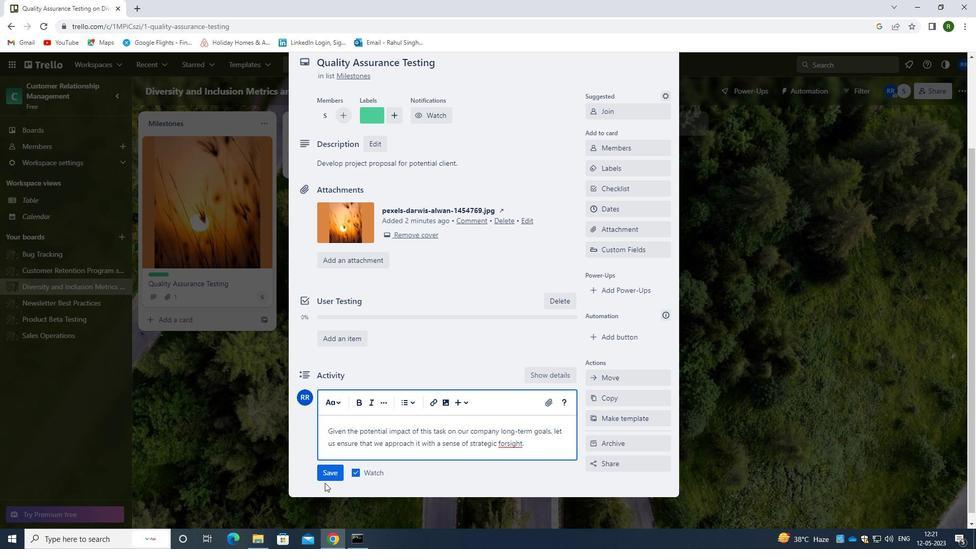 
Action: Mouse pressed left at (329, 476)
Screenshot: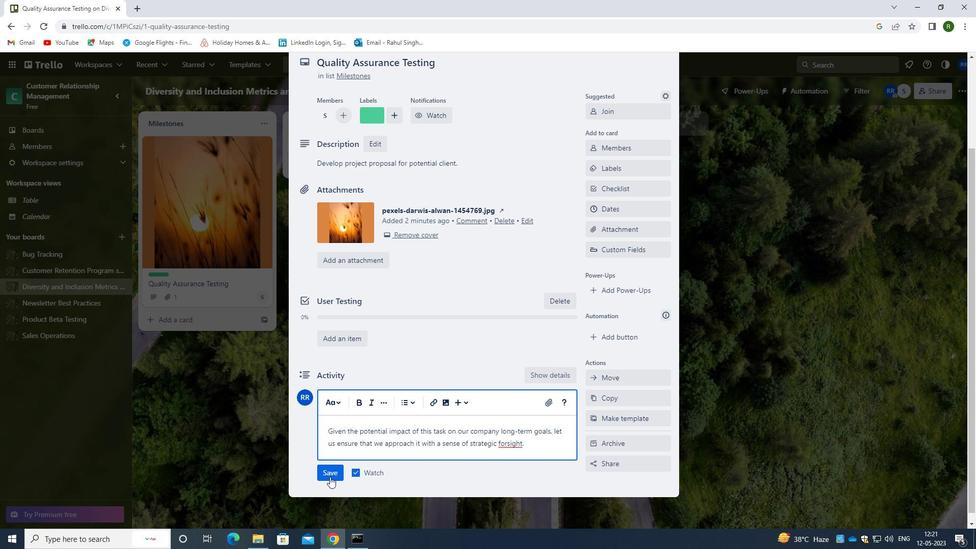 
Action: Mouse moved to (615, 210)
Screenshot: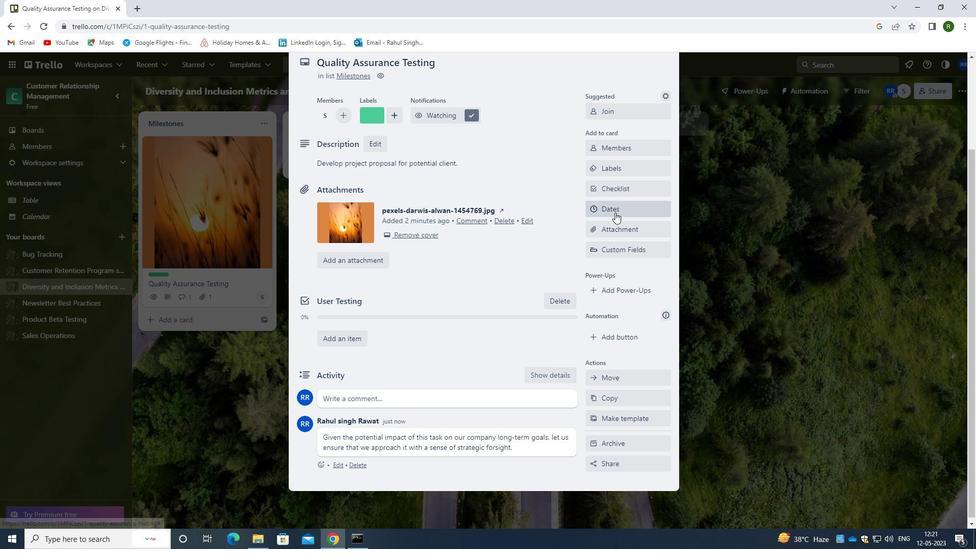 
Action: Mouse pressed left at (615, 210)
Screenshot: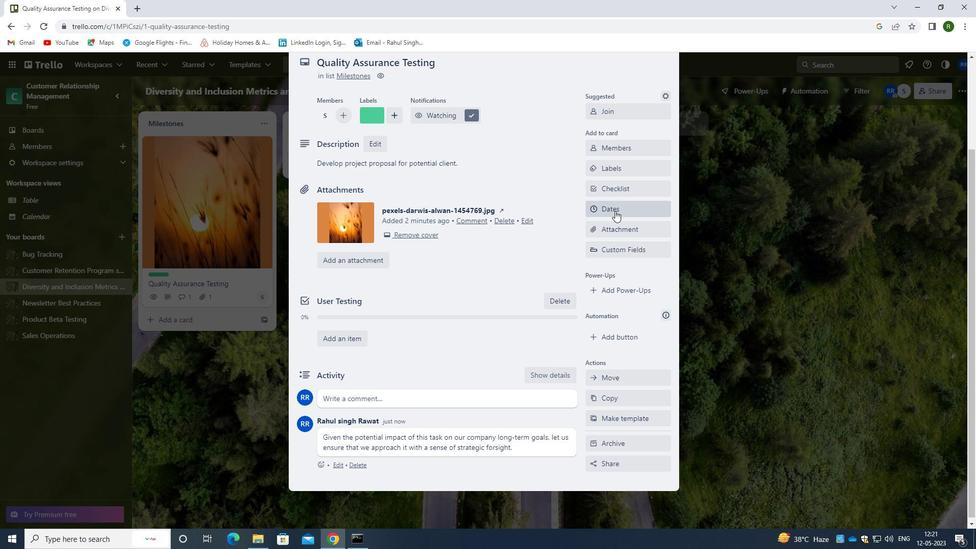 
Action: Mouse moved to (600, 272)
Screenshot: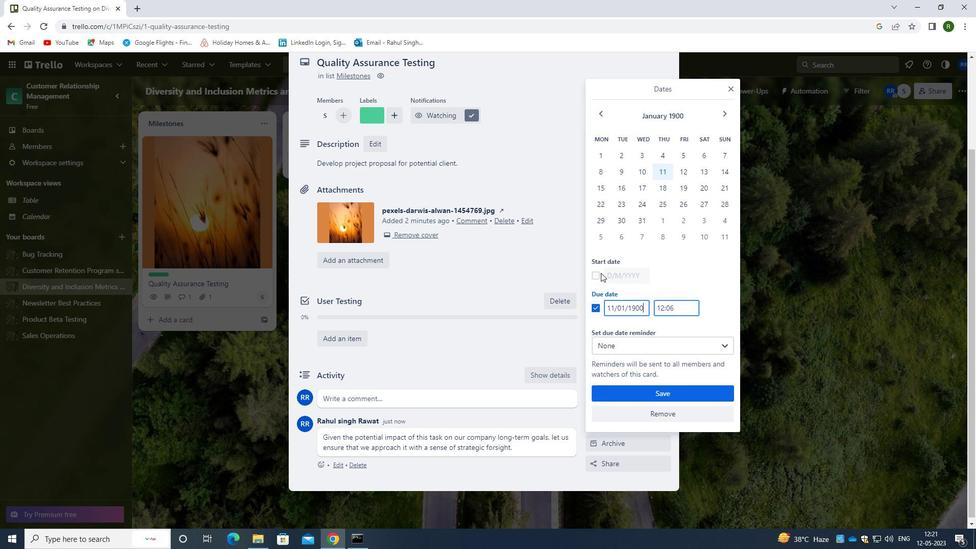 
Action: Mouse pressed left at (600, 272)
Screenshot: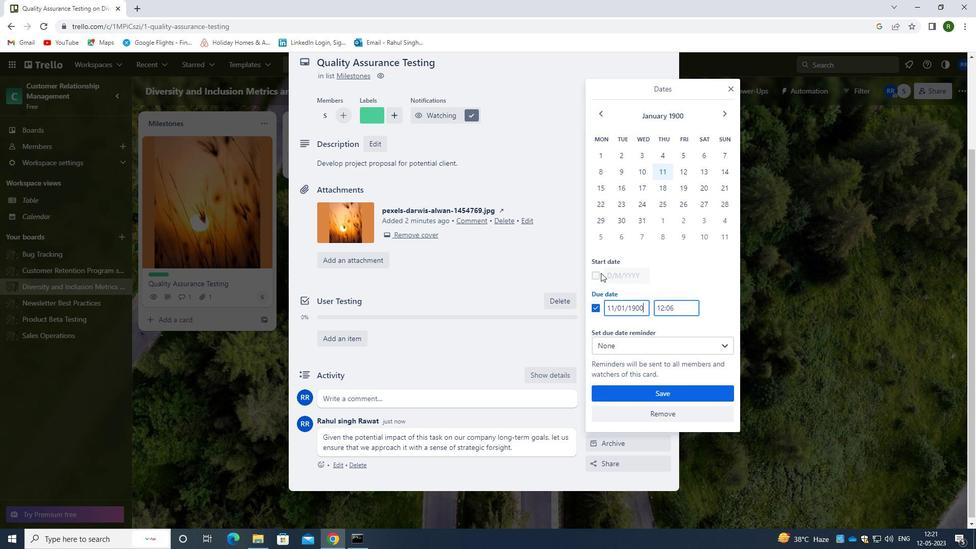 
Action: Mouse moved to (614, 272)
Screenshot: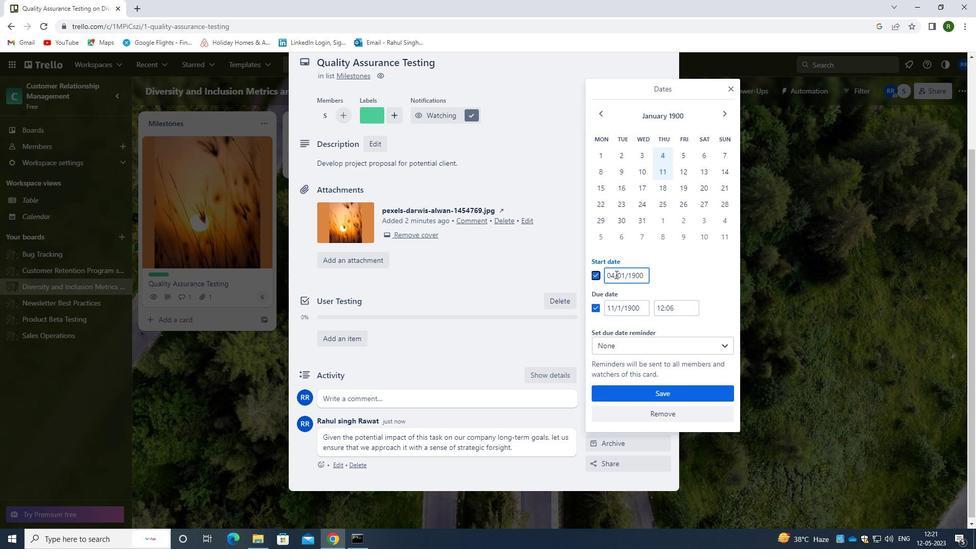
Action: Mouse pressed left at (614, 272)
Screenshot: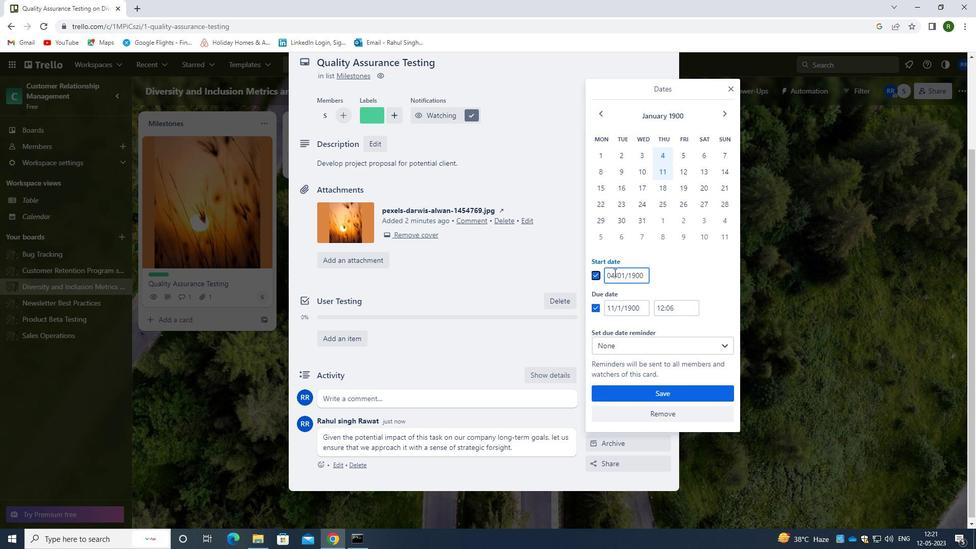 
Action: Mouse moved to (609, 274)
Screenshot: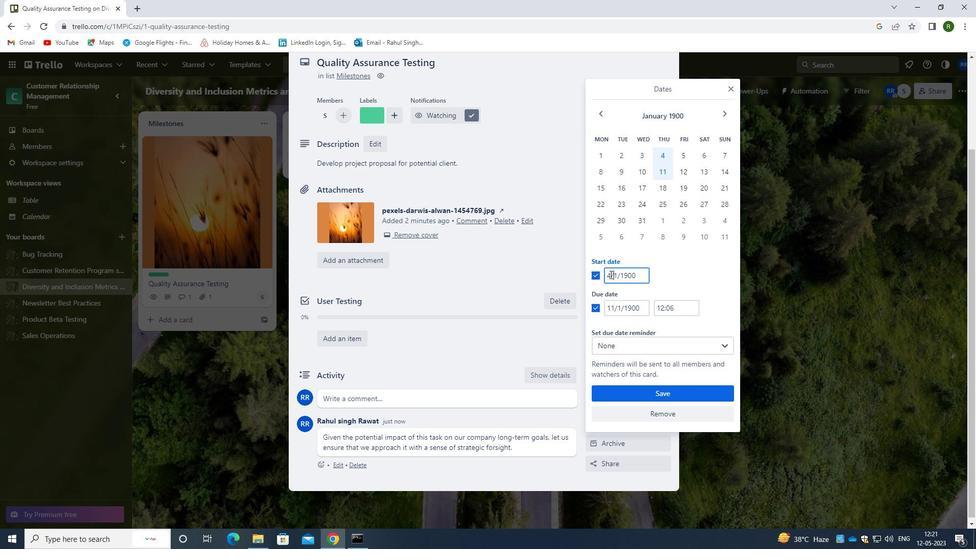 
Action: Mouse pressed left at (609, 274)
Screenshot: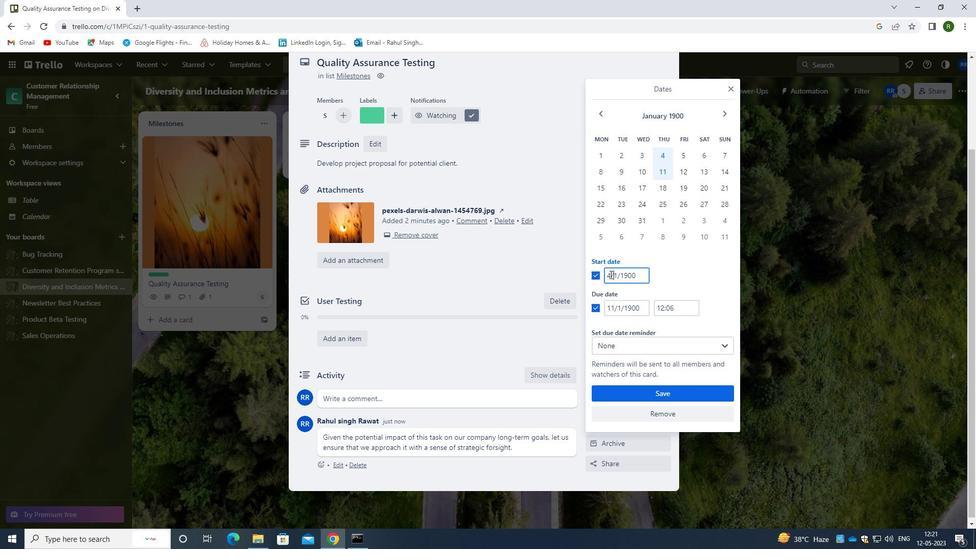 
Action: Mouse moved to (637, 282)
Screenshot: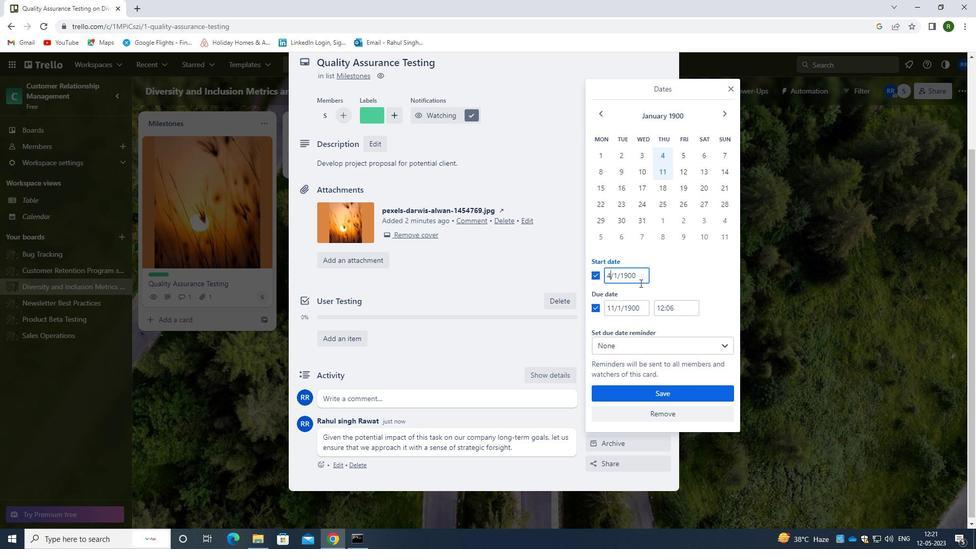 
Action: Key pressed <Key.backspace>5
Screenshot: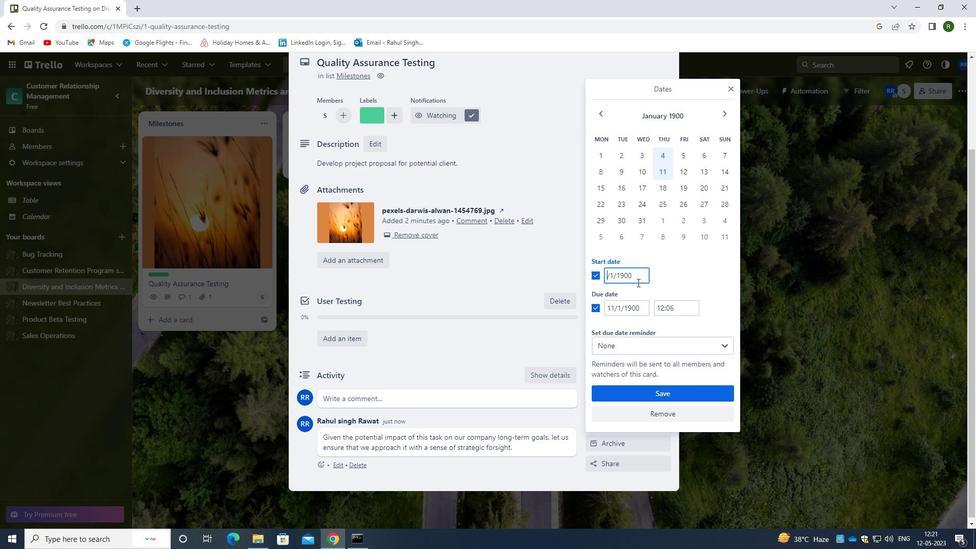 
Action: Mouse moved to (613, 309)
Screenshot: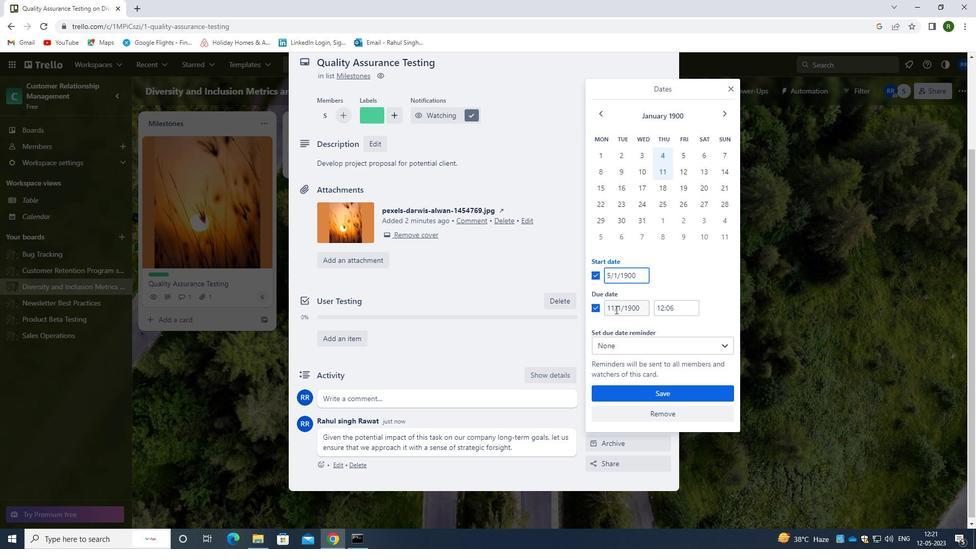 
Action: Mouse pressed left at (613, 309)
Screenshot: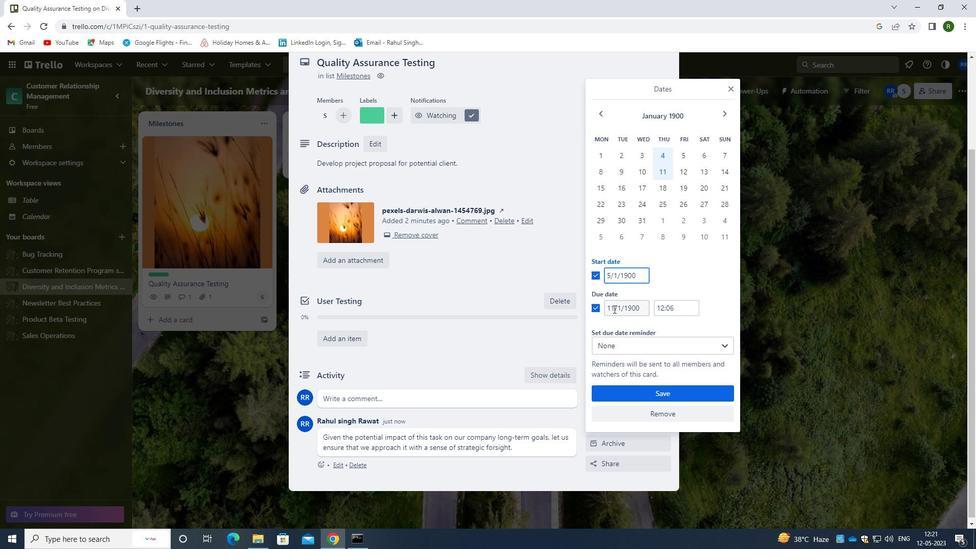 
Action: Mouse moved to (621, 307)
Screenshot: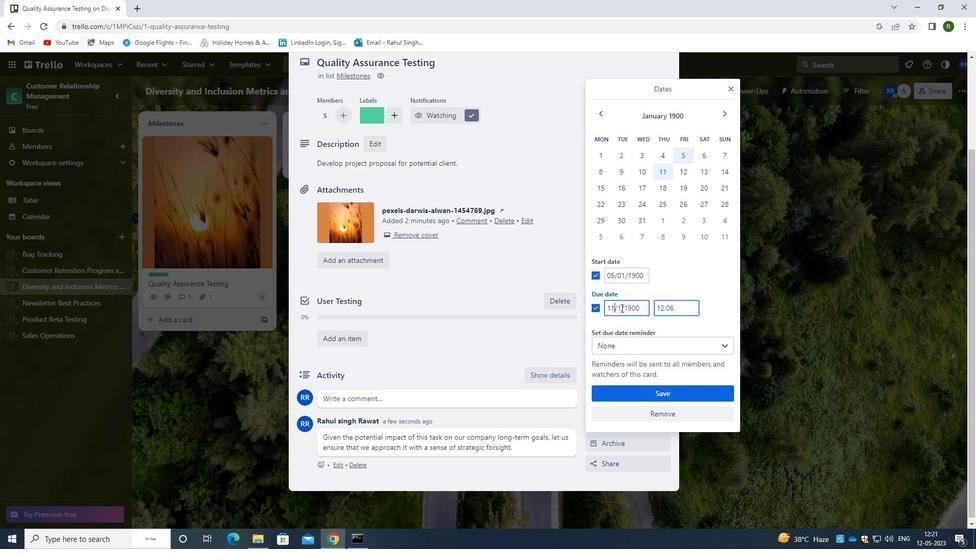 
Action: Key pressed <Key.backspace><Key.backspace>12
Screenshot: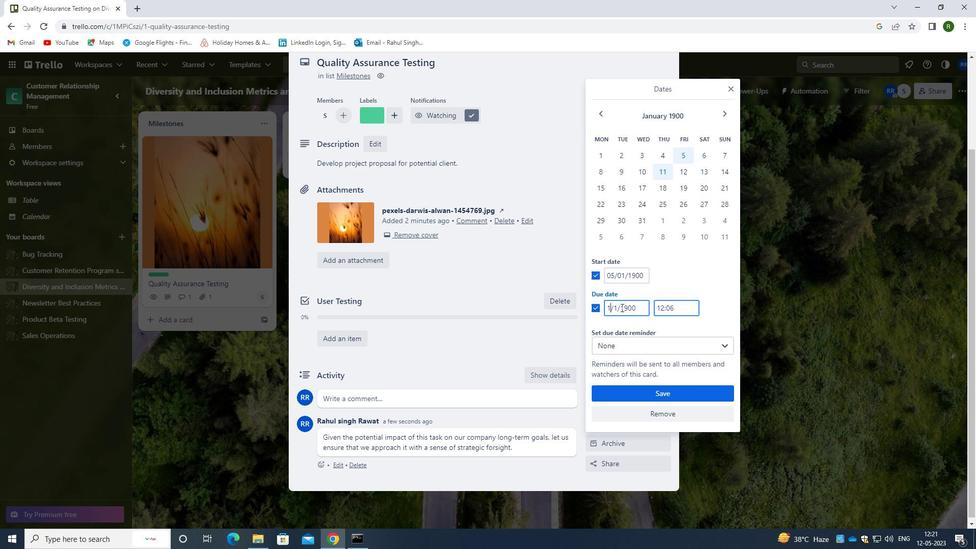 
Action: Mouse moved to (681, 390)
Screenshot: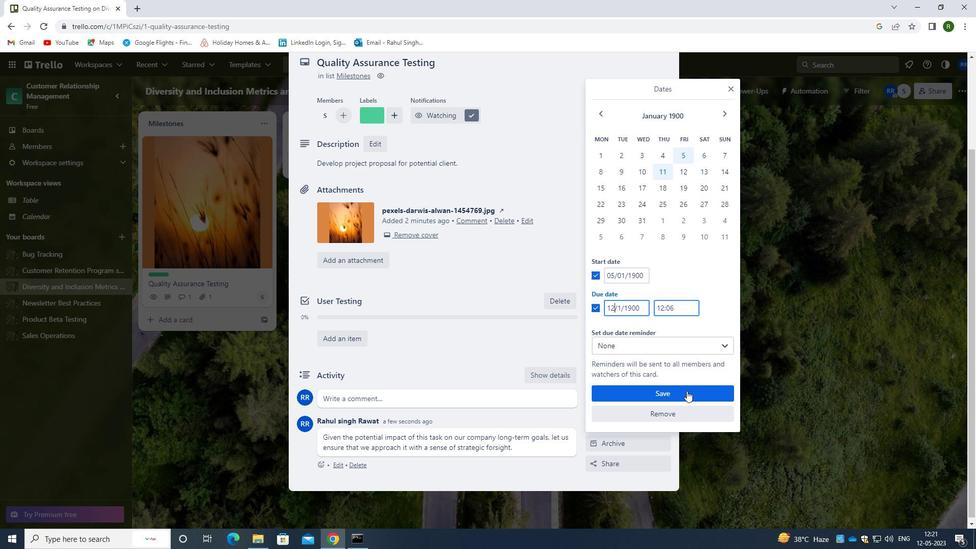 
Action: Mouse pressed left at (681, 390)
Screenshot: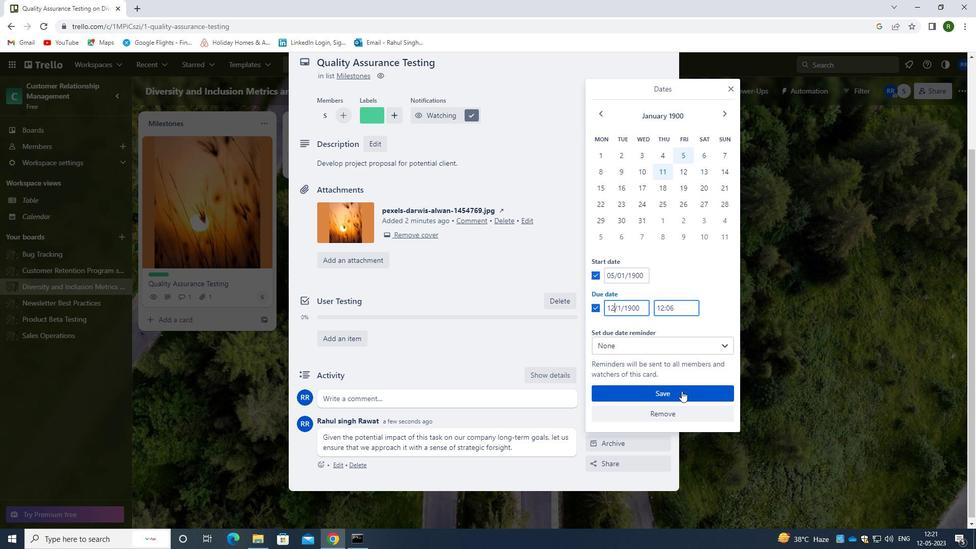 
Action: Mouse moved to (516, 331)
Screenshot: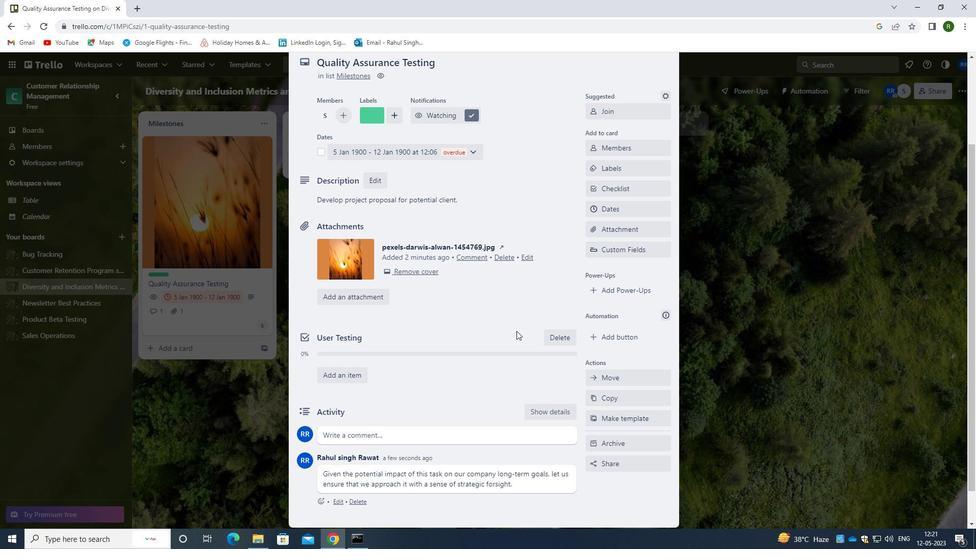 
Action: Mouse scrolled (516, 331) with delta (0, 0)
Screenshot: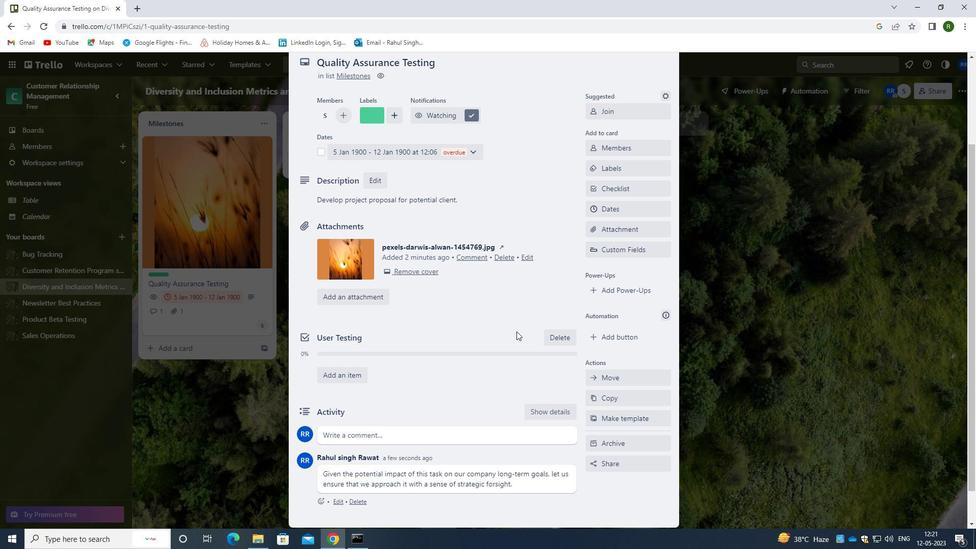 
Action: Mouse moved to (516, 331)
Screenshot: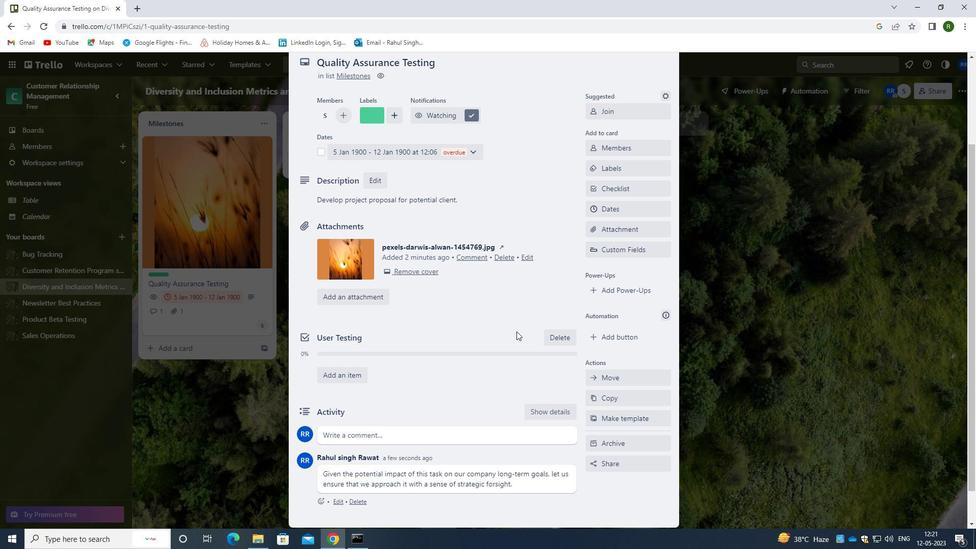 
Action: Mouse scrolled (516, 332) with delta (0, 0)
Screenshot: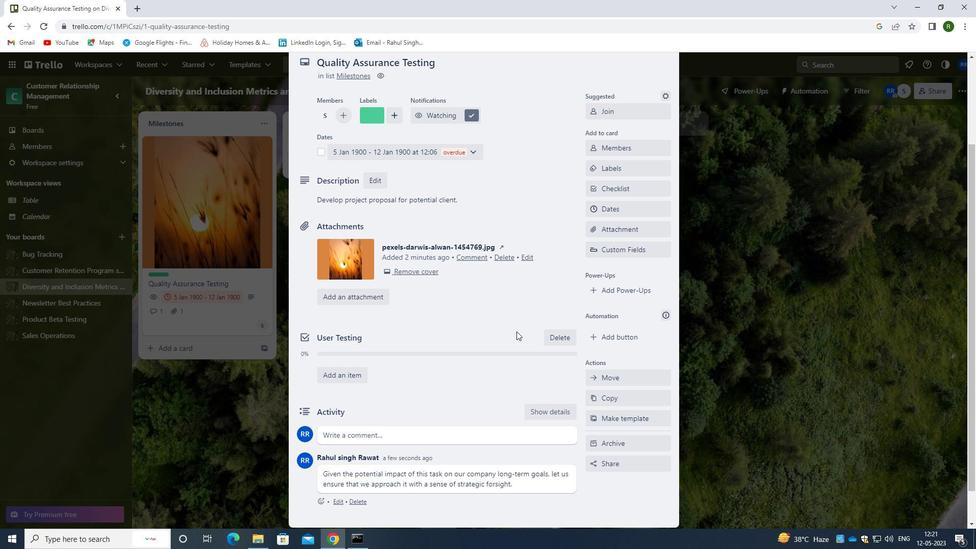 
Action: Mouse moved to (669, 77)
Screenshot: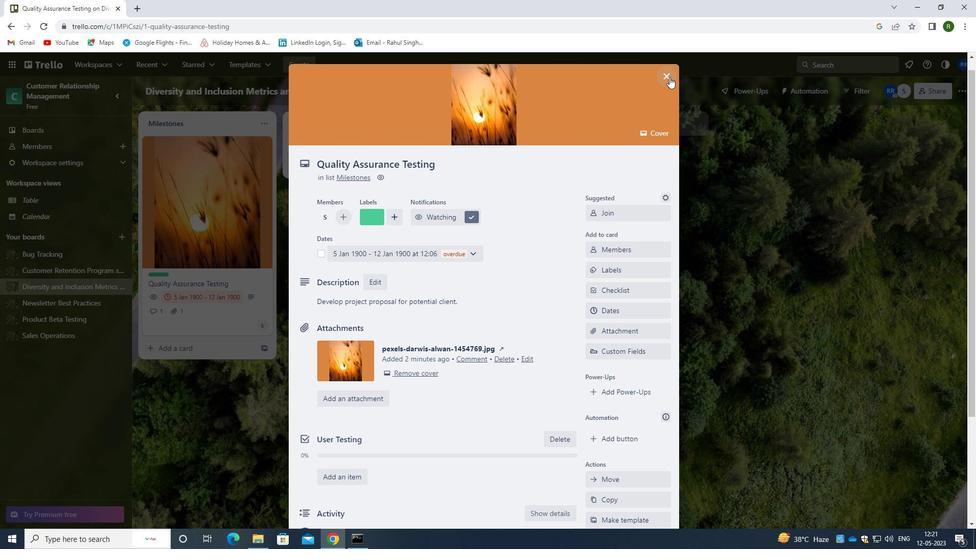 
Action: Mouse pressed left at (669, 77)
Screenshot: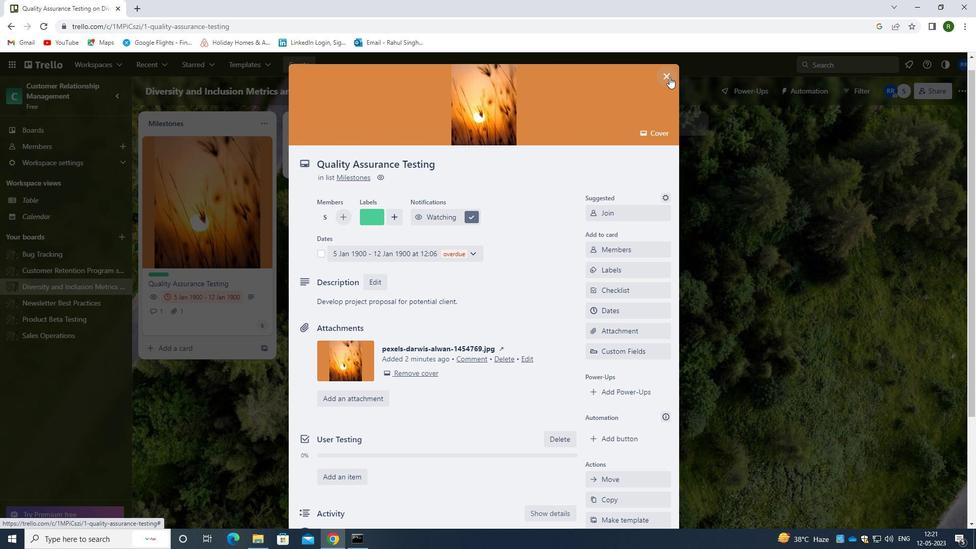 
Action: Mouse moved to (61, 268)
Screenshot: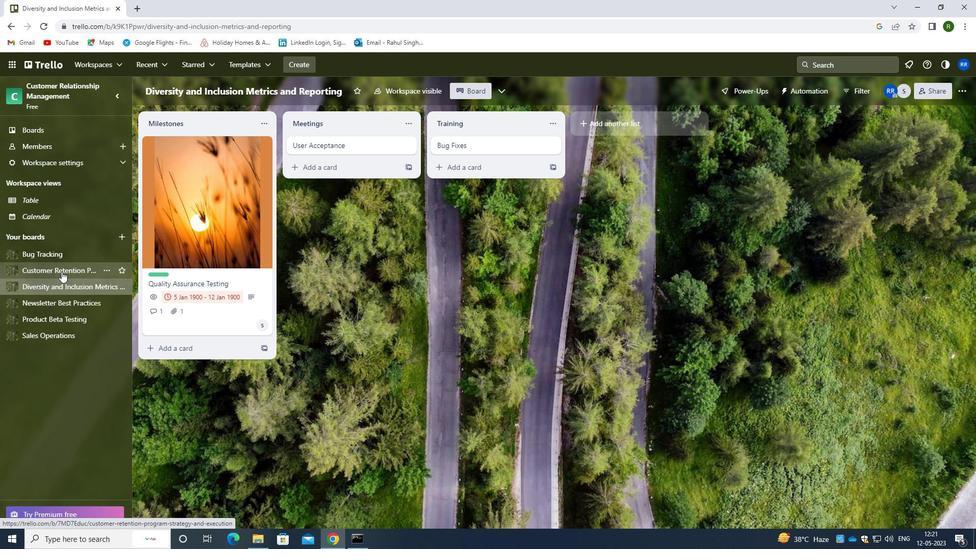 
Action: Mouse pressed left at (61, 268)
Screenshot: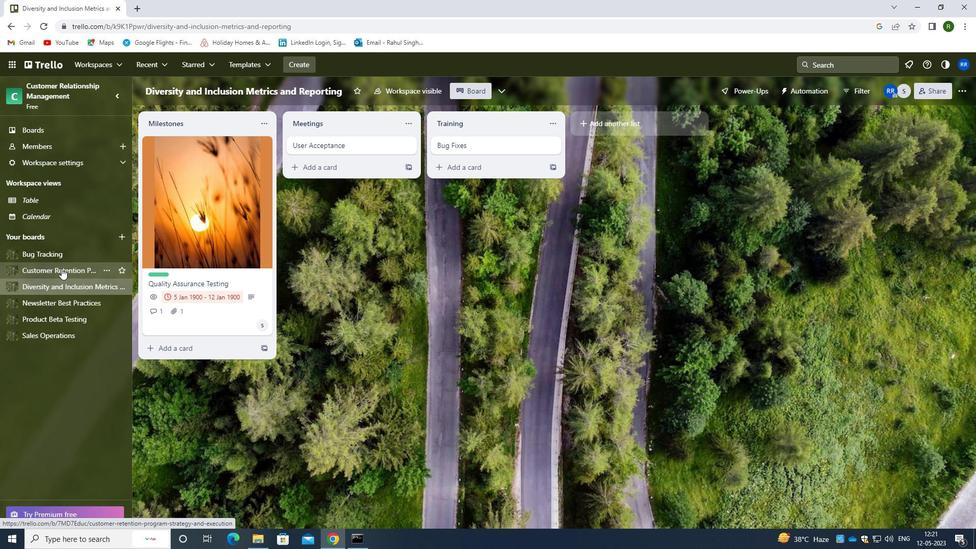 
Action: Mouse moved to (261, 147)
Screenshot: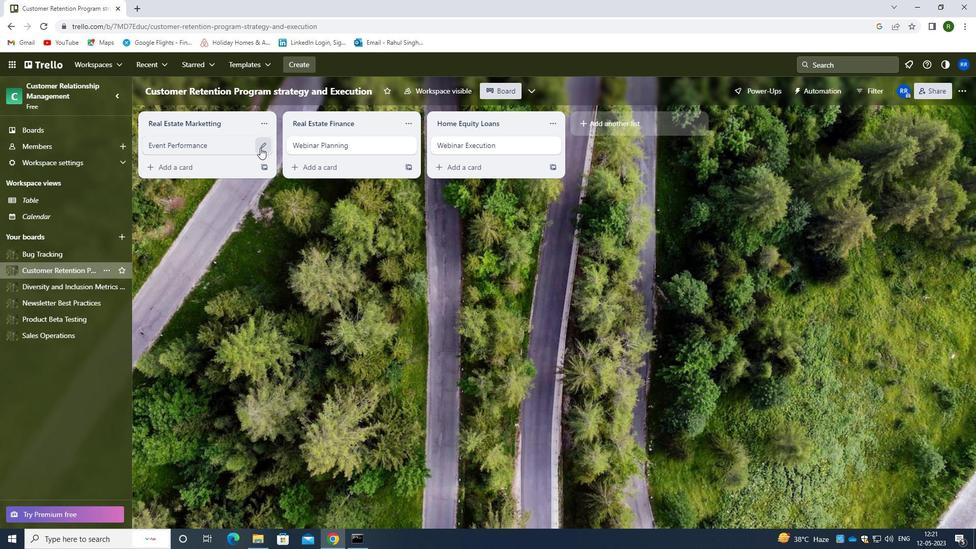 
Action: Mouse pressed left at (261, 147)
Screenshot: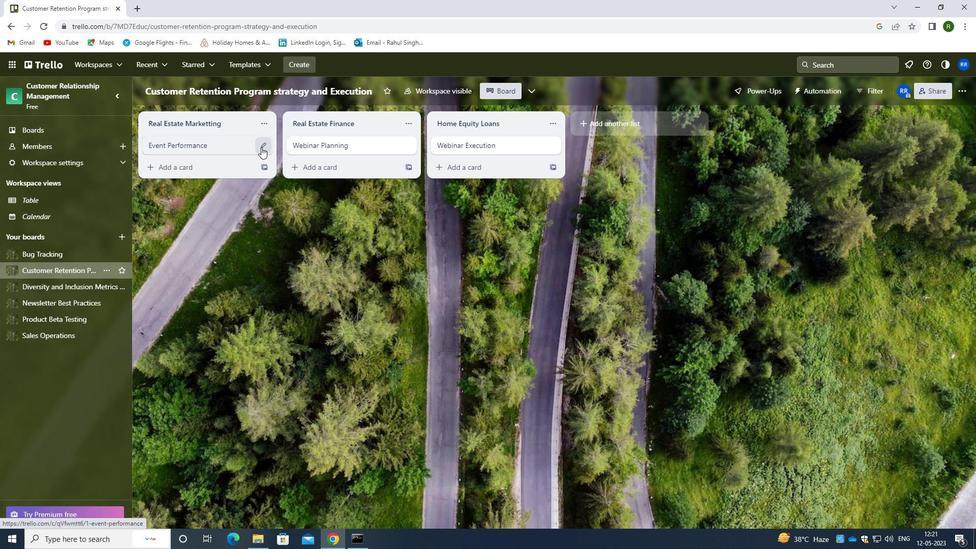 
Action: Mouse moved to (297, 146)
Screenshot: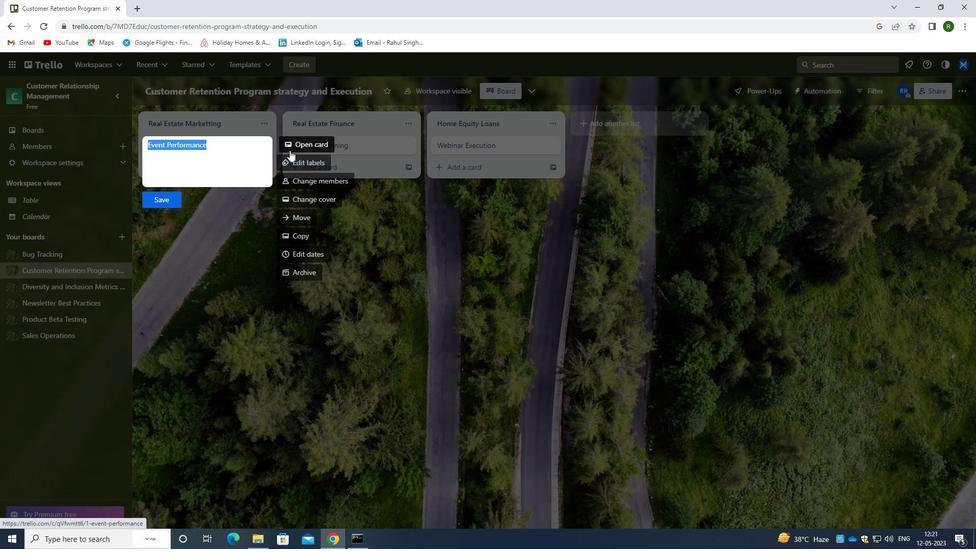 
Action: Mouse pressed left at (297, 146)
Screenshot: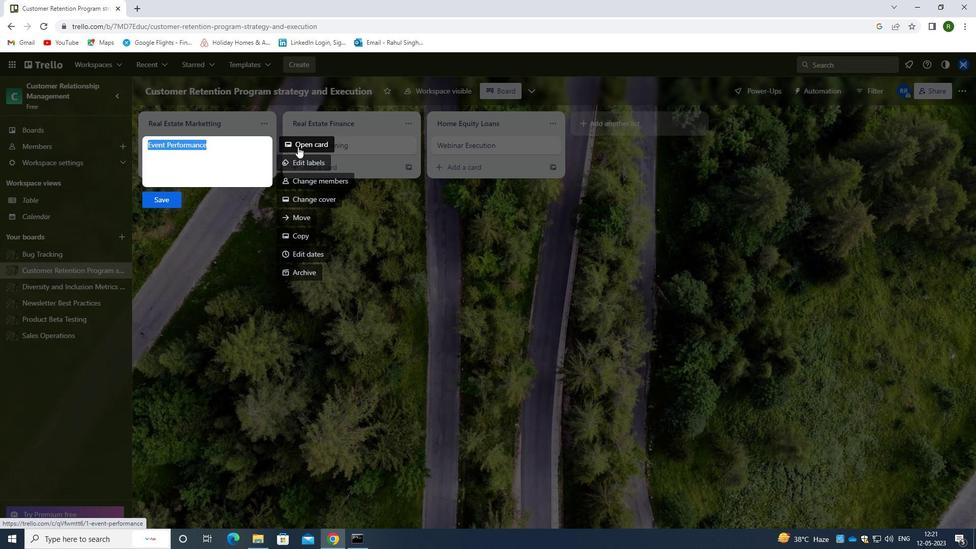 
Action: Mouse moved to (629, 147)
Screenshot: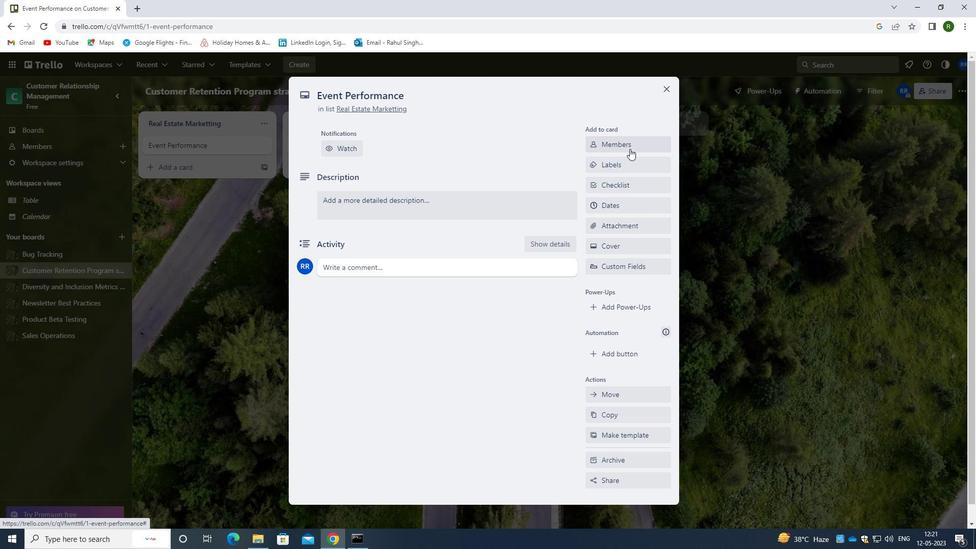 
Action: Mouse pressed left at (629, 147)
Screenshot: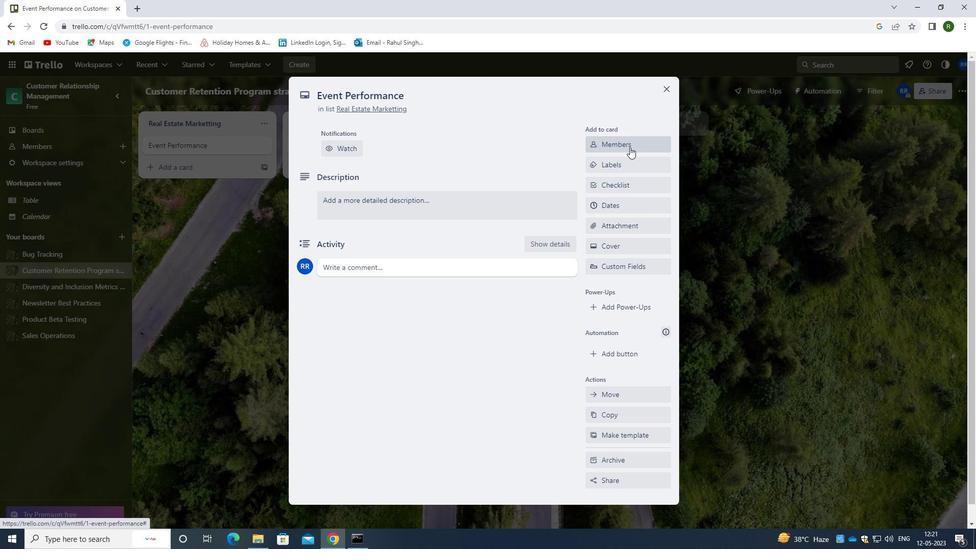 
Action: Mouse moved to (622, 187)
Screenshot: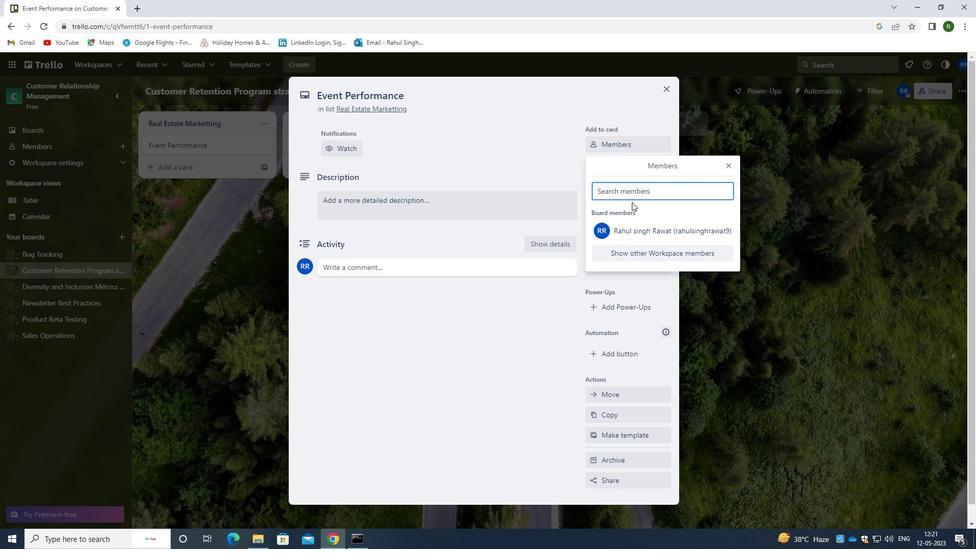 
Action: Mouse pressed left at (622, 187)
Screenshot: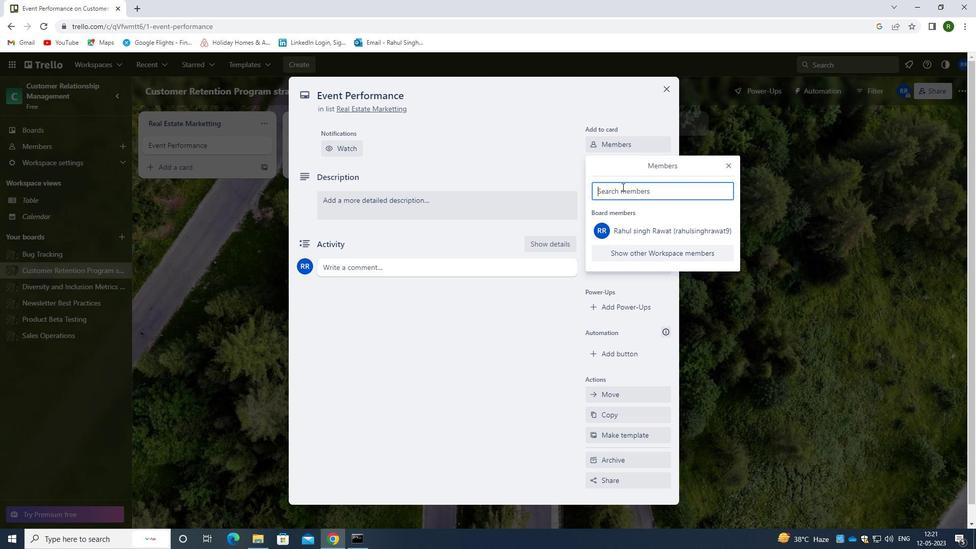 
Action: Key pressed <Key.caps_lock>S<Key.caps_lock>OFTAGE.3<Key.shift>@SOFTAGE.NET
Screenshot: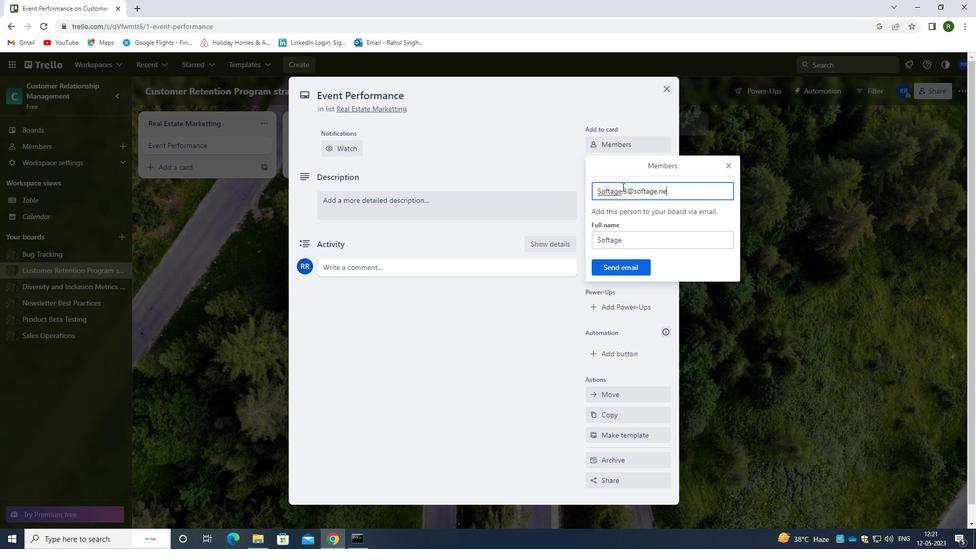
Action: Mouse moved to (629, 263)
Screenshot: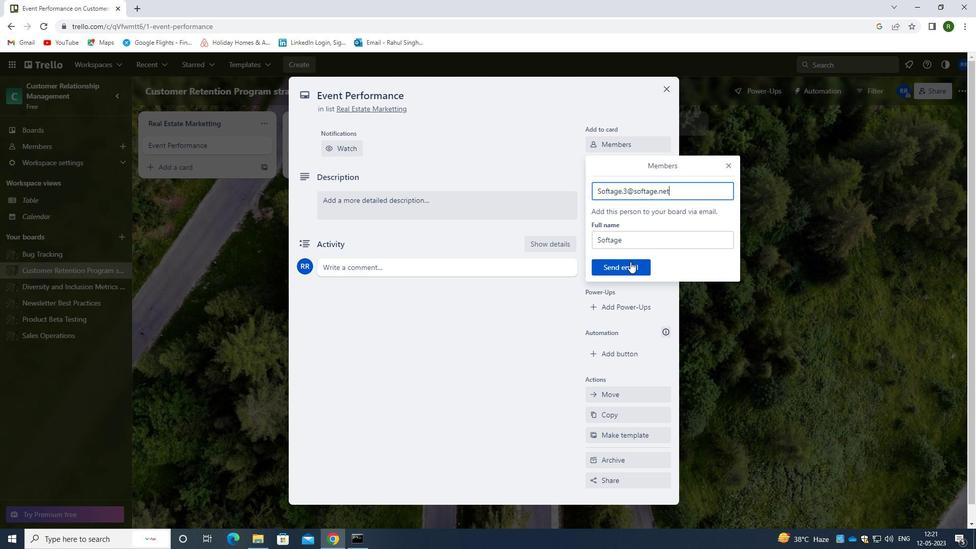 
Action: Mouse pressed left at (629, 263)
Screenshot: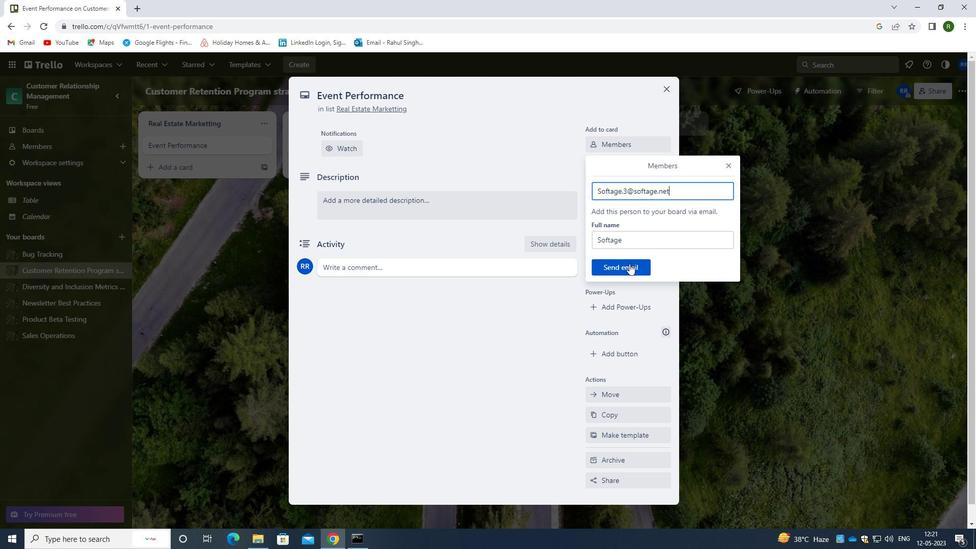 
Action: Mouse moved to (633, 197)
Screenshot: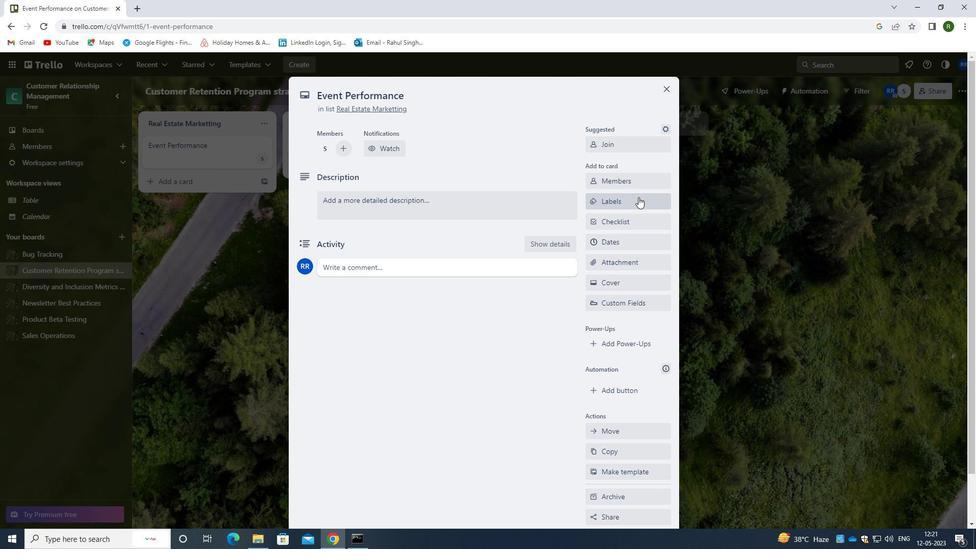 
Action: Mouse pressed left at (633, 197)
Screenshot: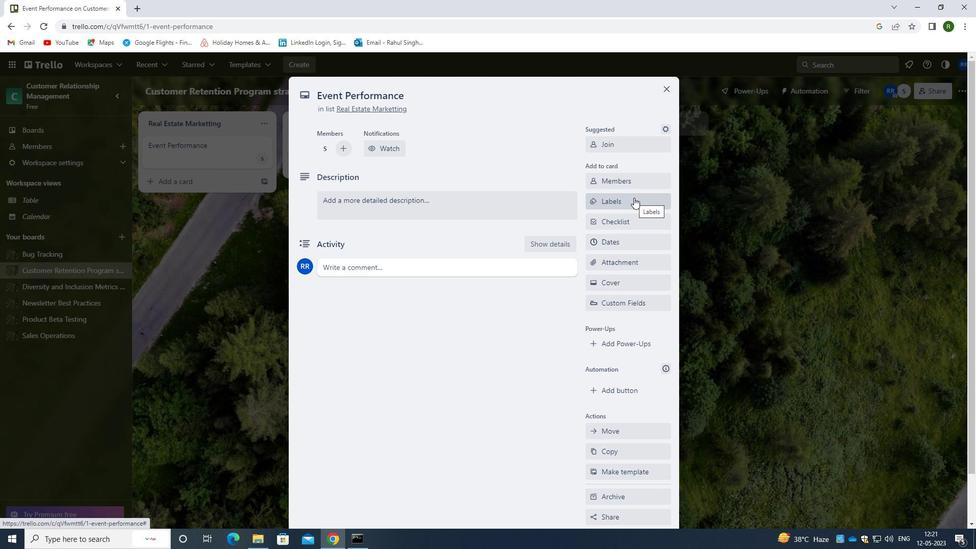 
Action: Mouse moved to (627, 257)
Screenshot: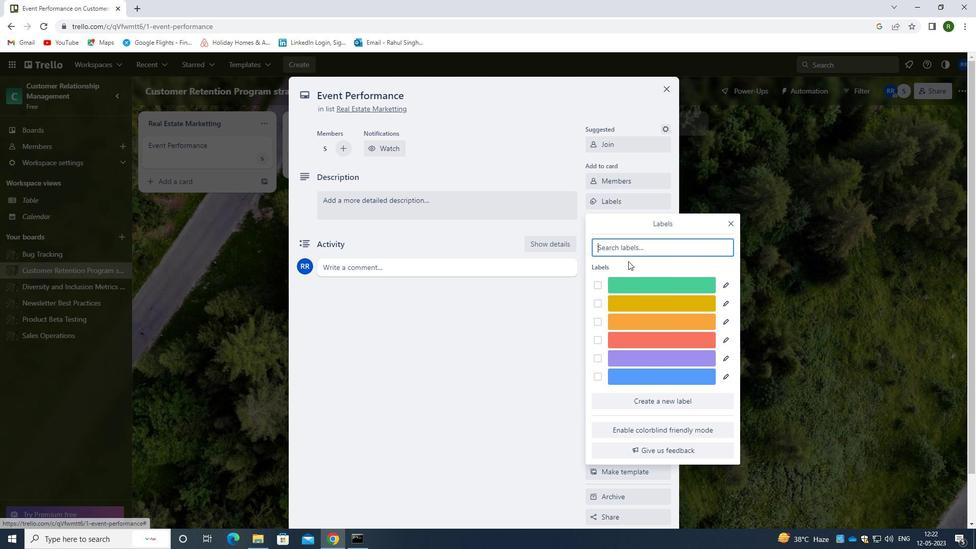 
Action: Key pressed <Key.shift>O<Key.shift>RANGE
Screenshot: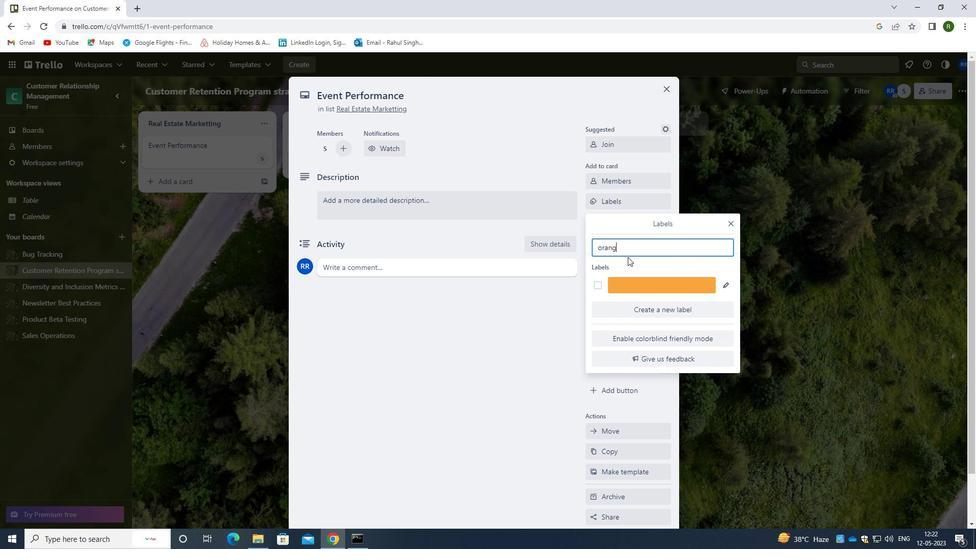 
Action: Mouse moved to (601, 280)
Screenshot: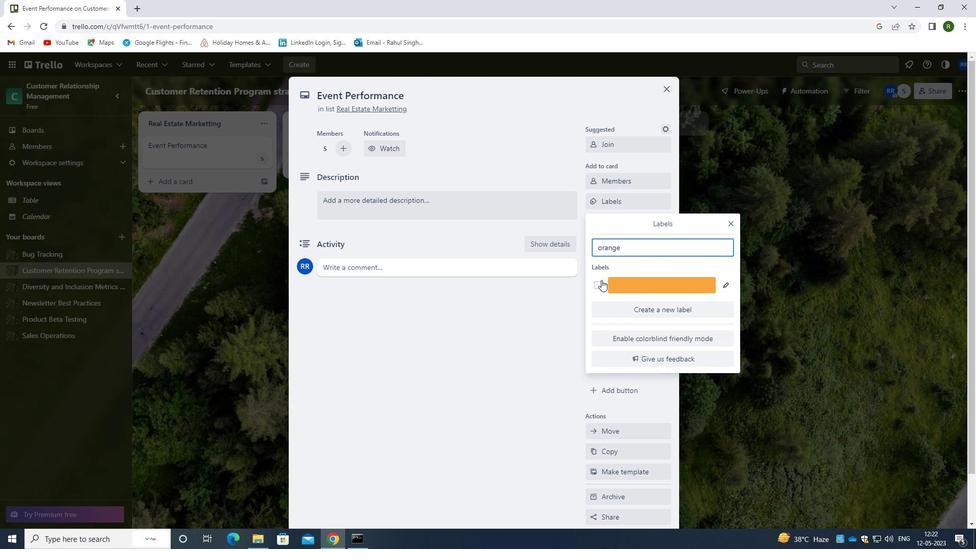 
Action: Mouse pressed left at (601, 280)
Screenshot: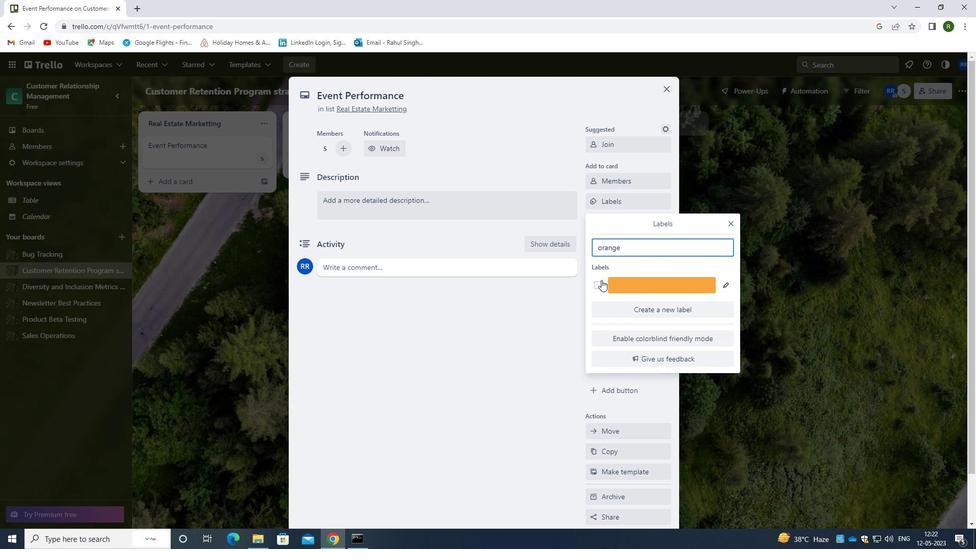 
Action: Mouse moved to (521, 335)
Screenshot: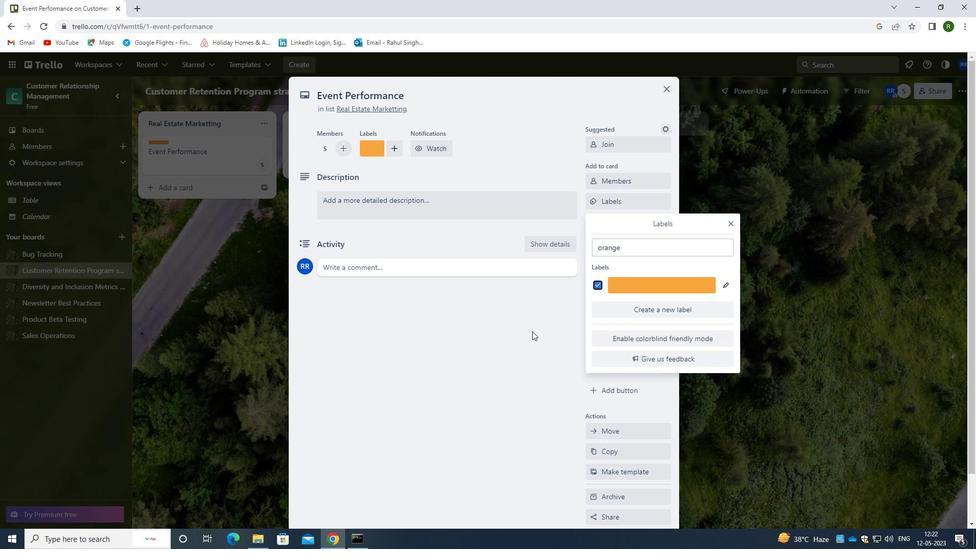 
Action: Mouse pressed left at (521, 335)
Screenshot: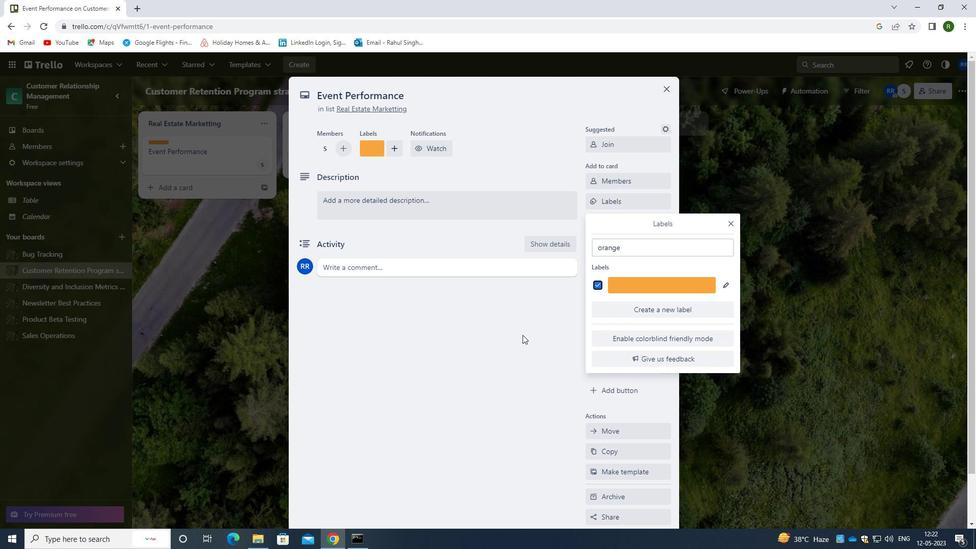 
Action: Mouse moved to (613, 221)
Screenshot: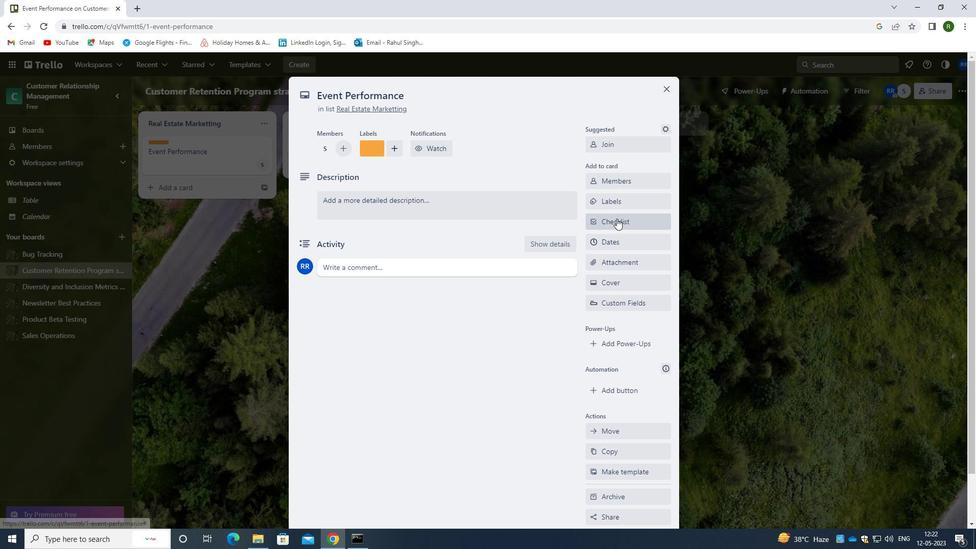 
Action: Mouse pressed left at (613, 221)
Screenshot: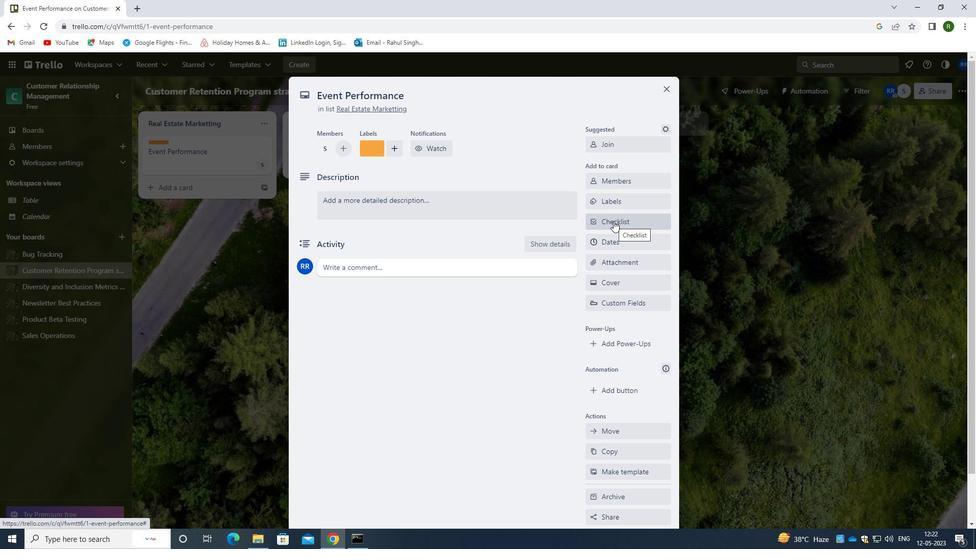 
Action: Mouse moved to (525, 355)
Screenshot: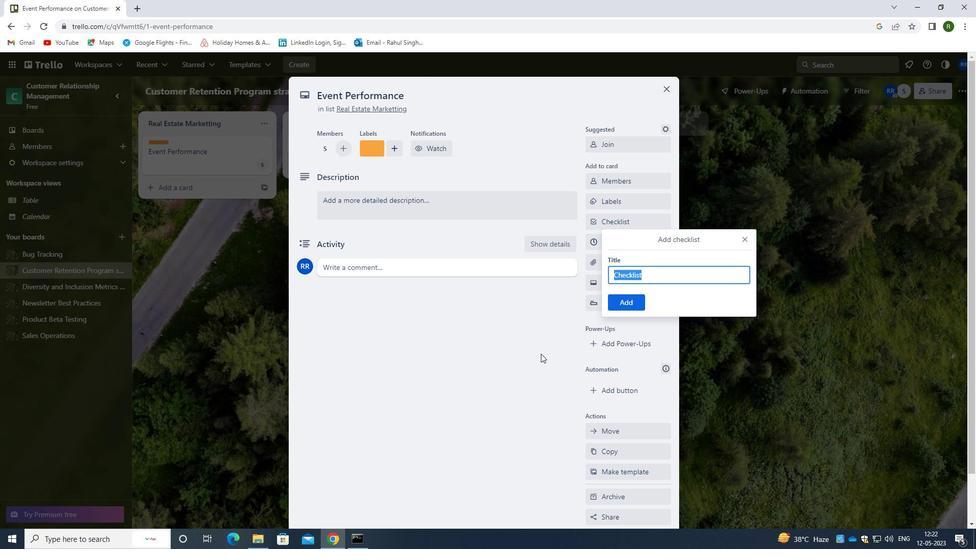 
Action: Key pressed <Key.shift>PROJECRT<Key.backspace><Key.backspace>T<Key.space><Key.shift>QY<Key.backspace>UALITY<Key.space><Key.shift><Key.shift><Key.shift><Key.shift><Key.shift><Key.shift><Key.shift><Key.shift><Key.shift><Key.shift><Key.shift><Key.shift><Key.shift><Key.shift><Key.shift>STRATEGY<Key.space>AND<Key.space><Key.shift>EXECUTION
Screenshot: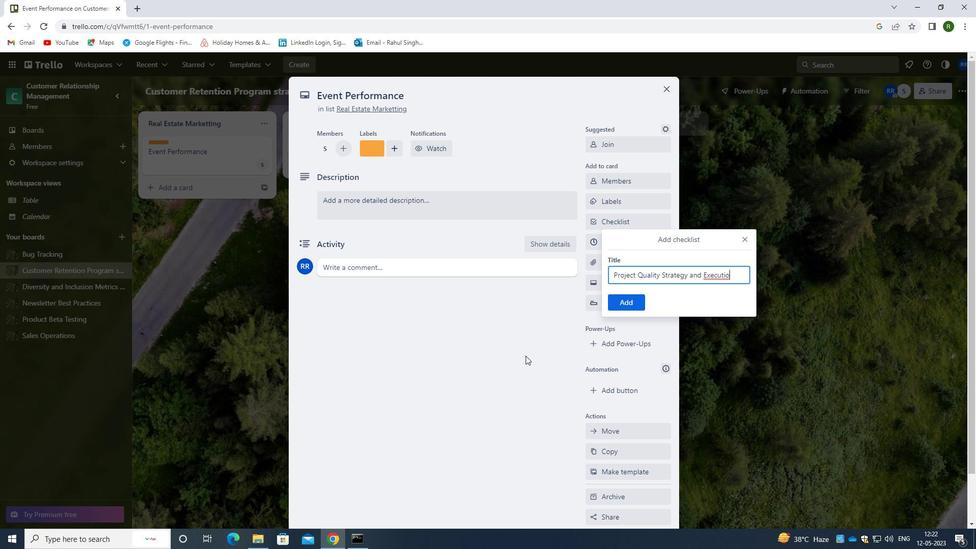 
Action: Mouse moved to (630, 304)
Screenshot: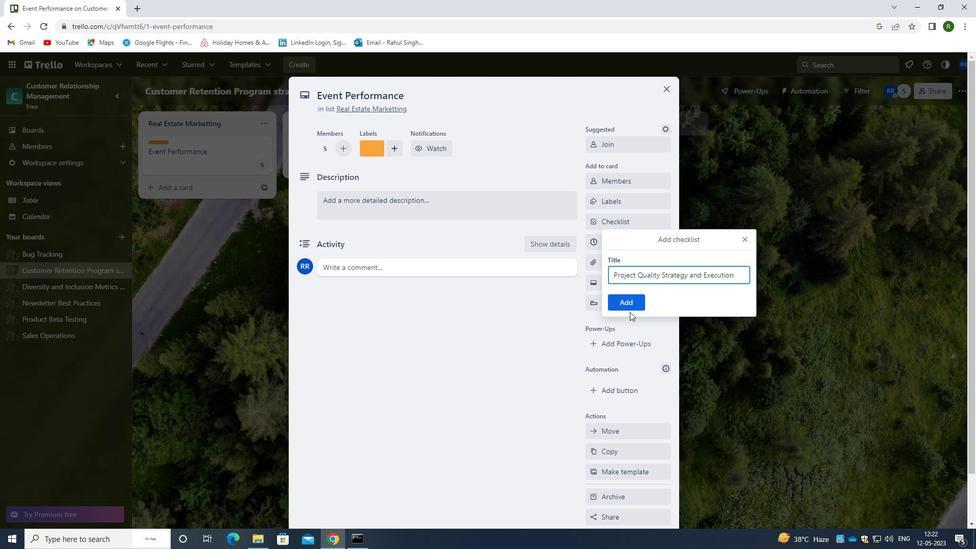 
Action: Mouse pressed left at (630, 304)
Screenshot: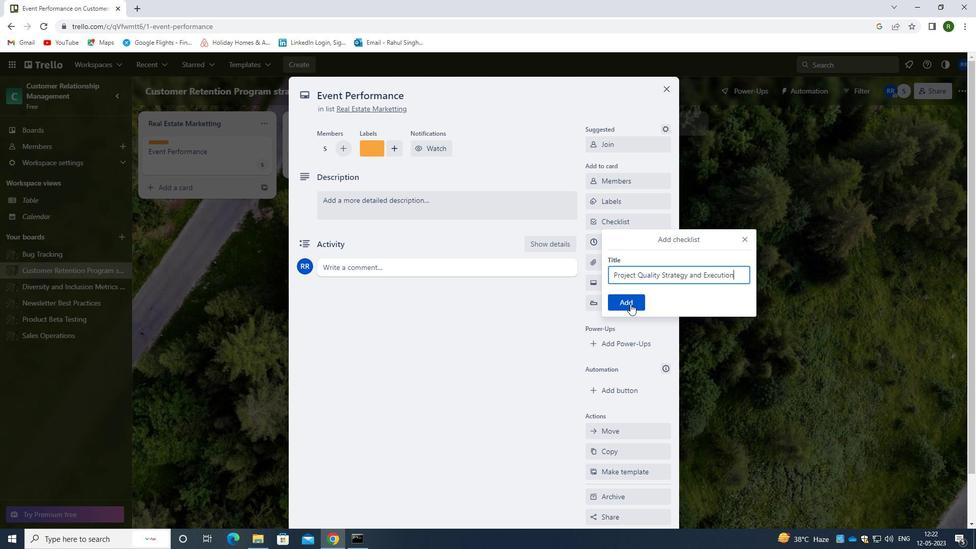 
Action: Mouse moved to (621, 262)
Screenshot: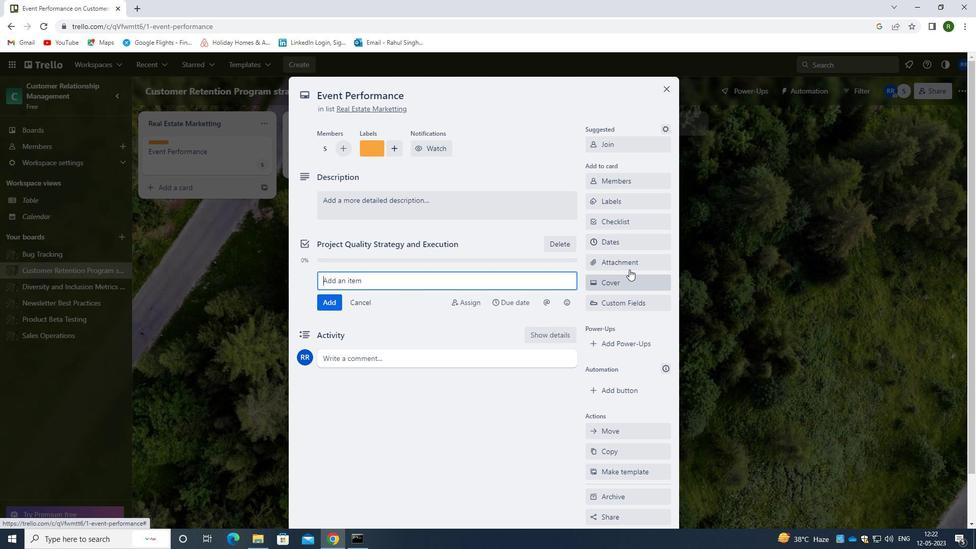 
Action: Mouse pressed left at (621, 262)
Screenshot: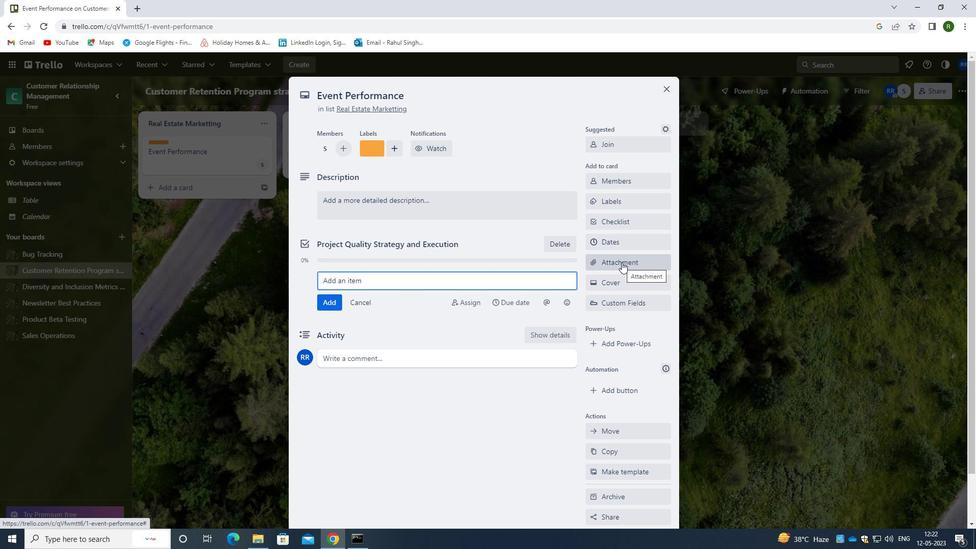 
Action: Mouse moved to (621, 319)
Screenshot: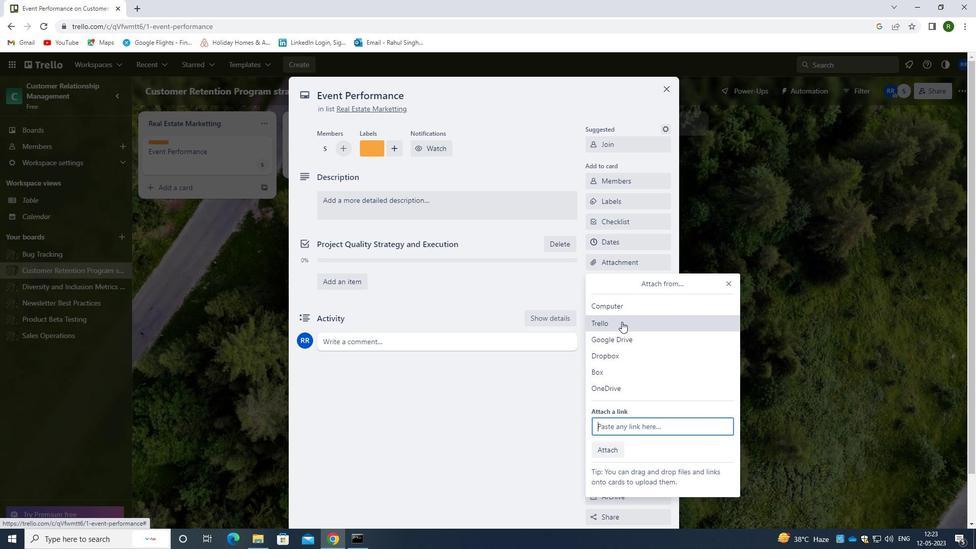 
Action: Mouse pressed left at (621, 319)
Screenshot: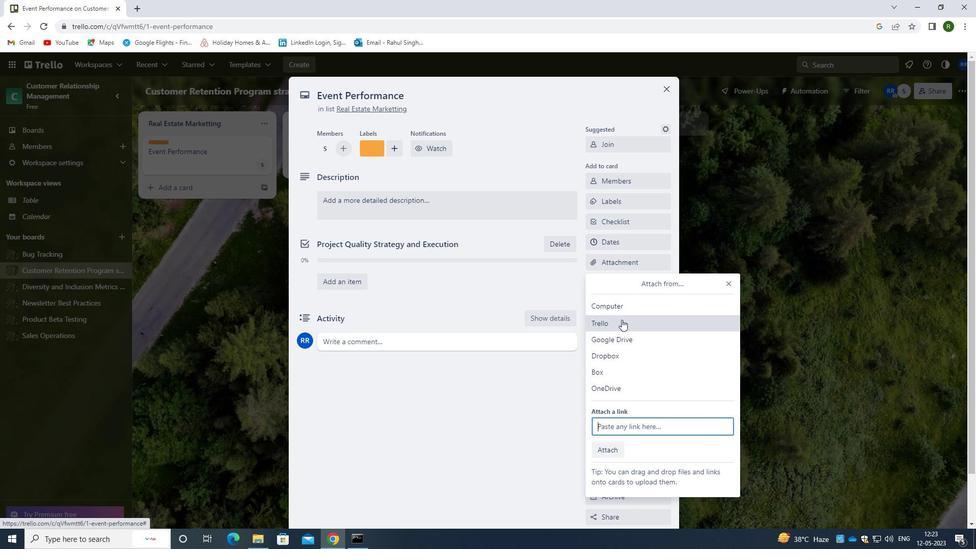 
Action: Mouse moved to (625, 462)
Screenshot: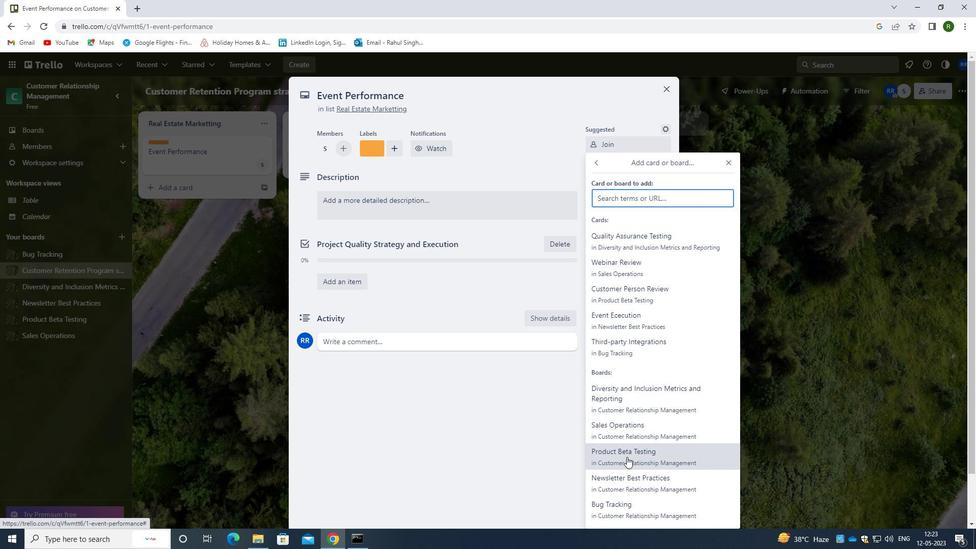 
Action: Mouse pressed left at (625, 462)
Screenshot: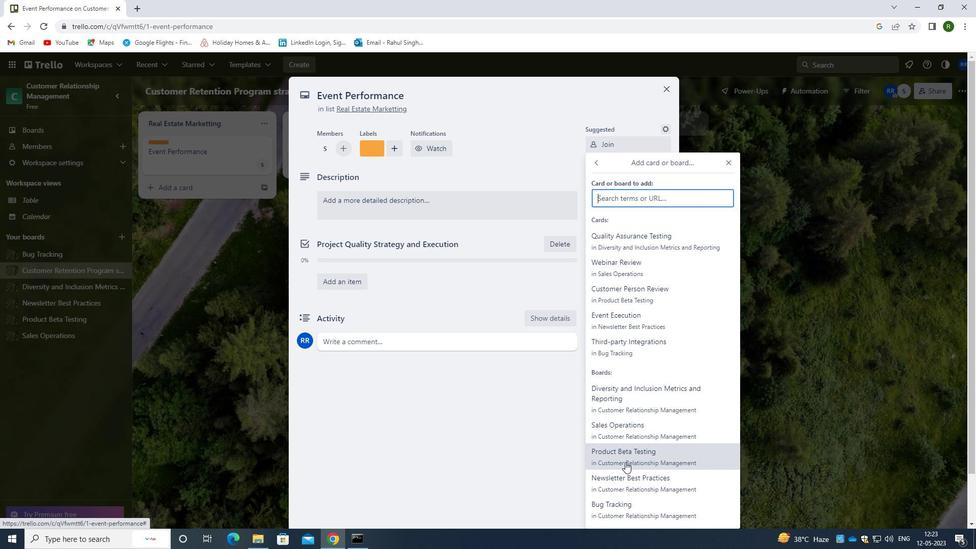 
Action: Mouse moved to (396, 204)
Screenshot: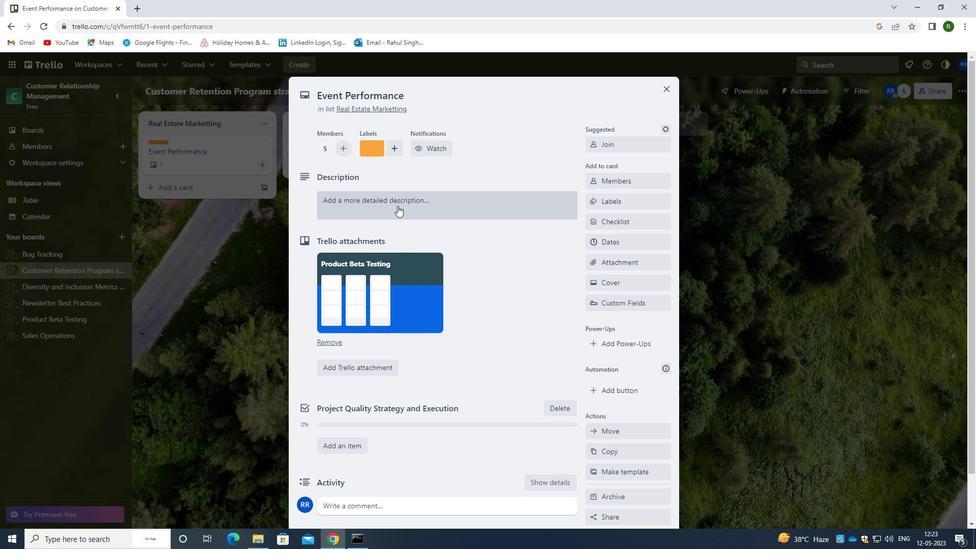 
Action: Mouse pressed left at (396, 204)
Screenshot: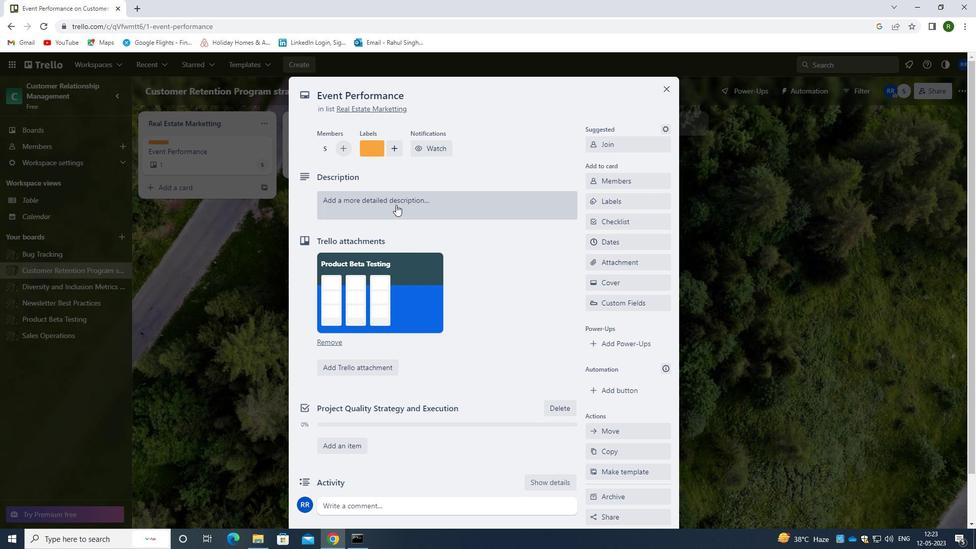 
Action: Mouse moved to (397, 249)
Screenshot: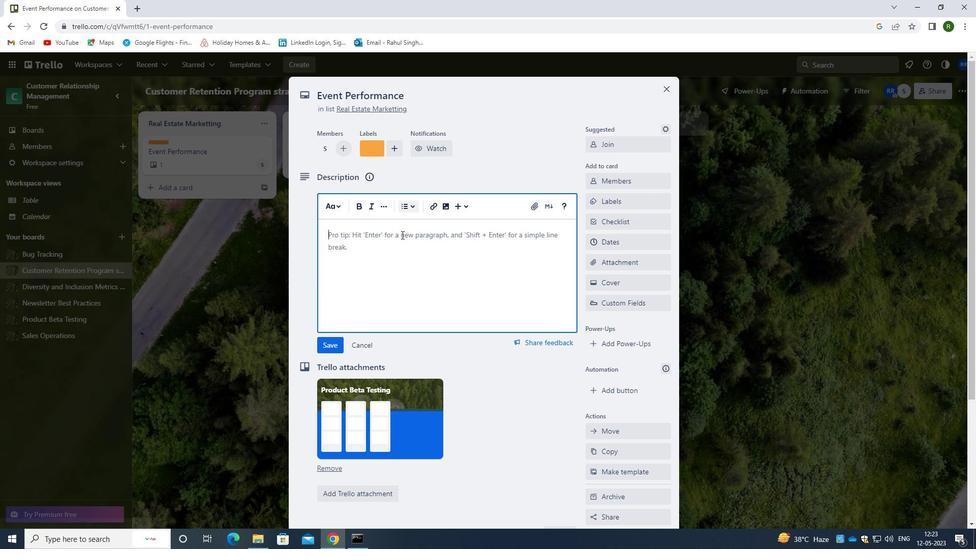 
Action: Mouse pressed left at (397, 249)
Screenshot: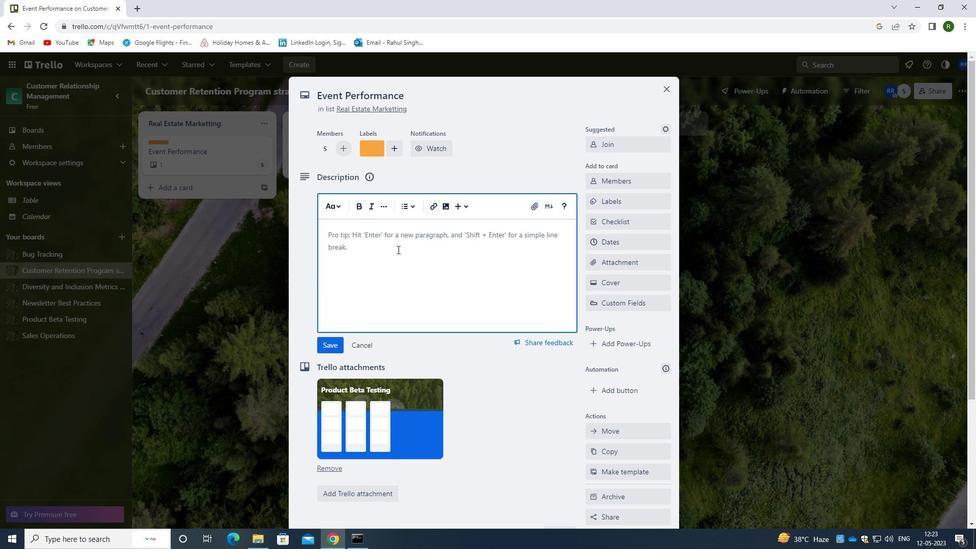 
Action: Mouse moved to (397, 251)
Screenshot: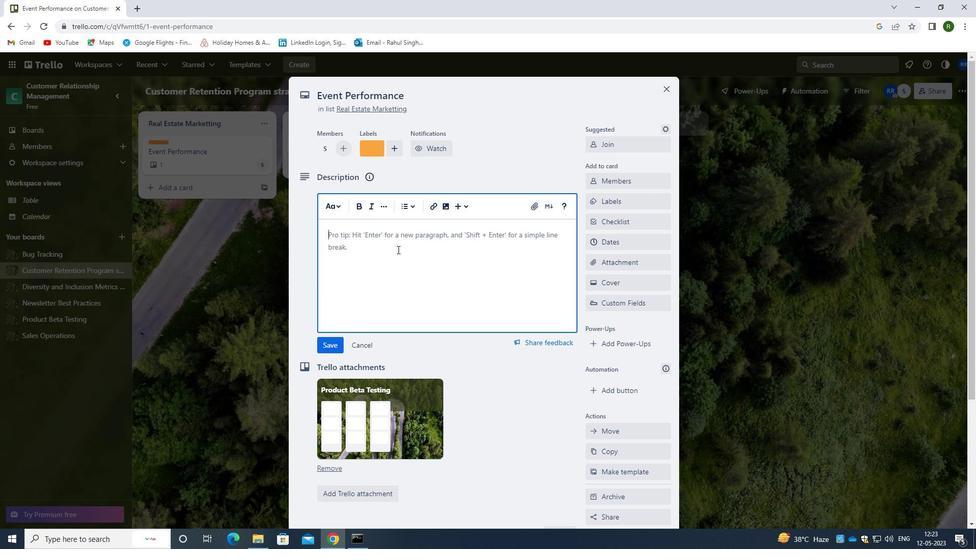 
Action: Key pressed <Key.caps_lock>S<Key.caps_lock>CHEDULE<Key.space>MEETING<Key.space>WITH<Key.space>P<Key.caps_lock>OT<Key.backspace><Key.backspace><Key.caps_lock>OTENTIAL<Key.space>PARTNER<Key.space>COMPANY.
Screenshot: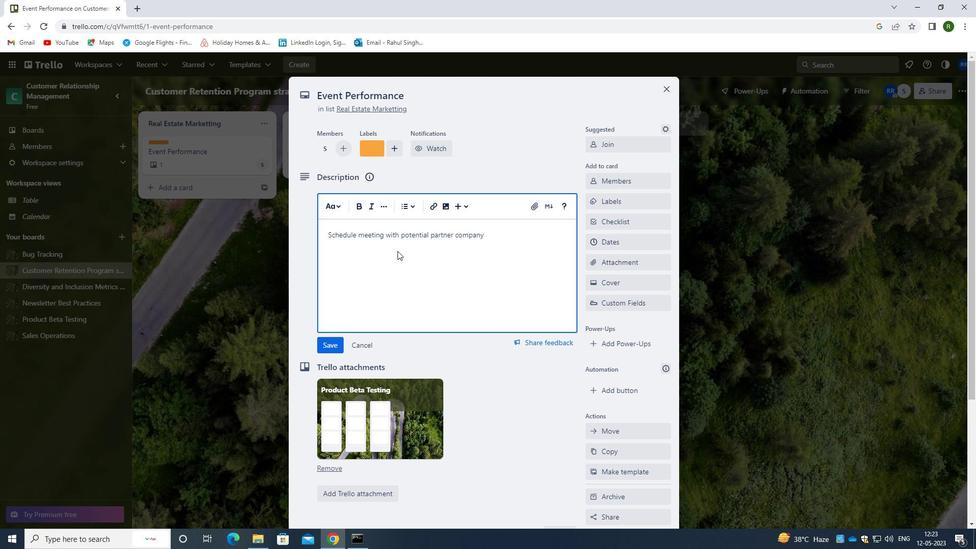
Action: Mouse moved to (335, 344)
Screenshot: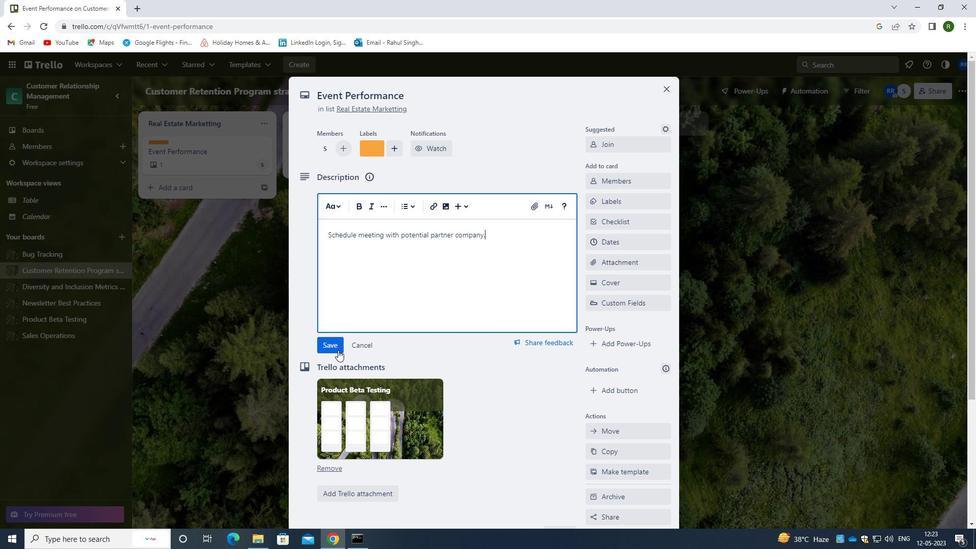
Action: Mouse pressed left at (335, 344)
Screenshot: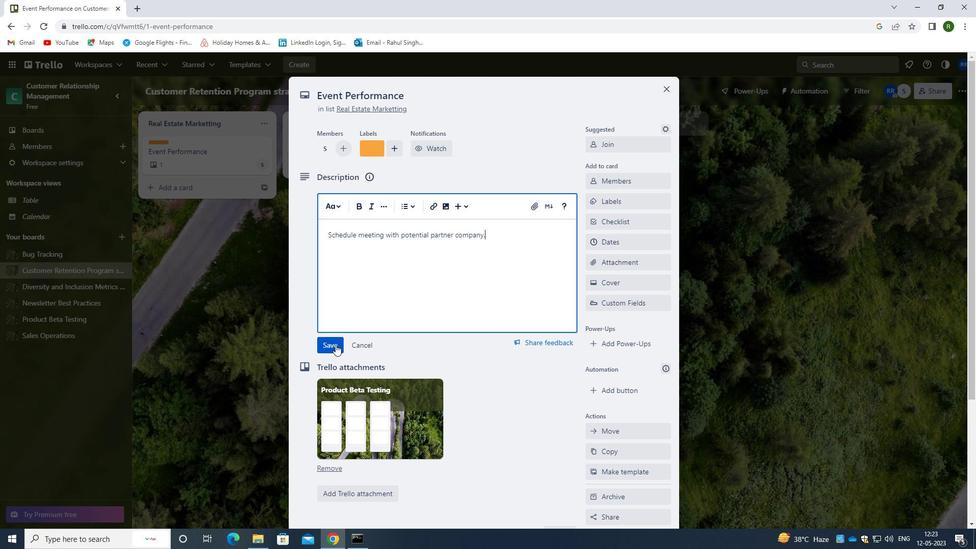 
Action: Mouse moved to (451, 340)
Screenshot: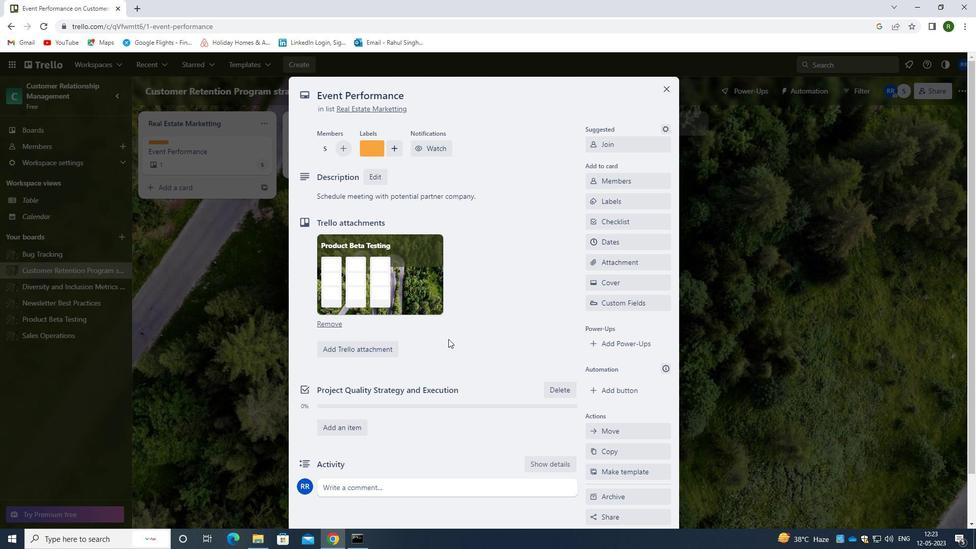 
Action: Mouse scrolled (451, 340) with delta (0, 0)
Screenshot: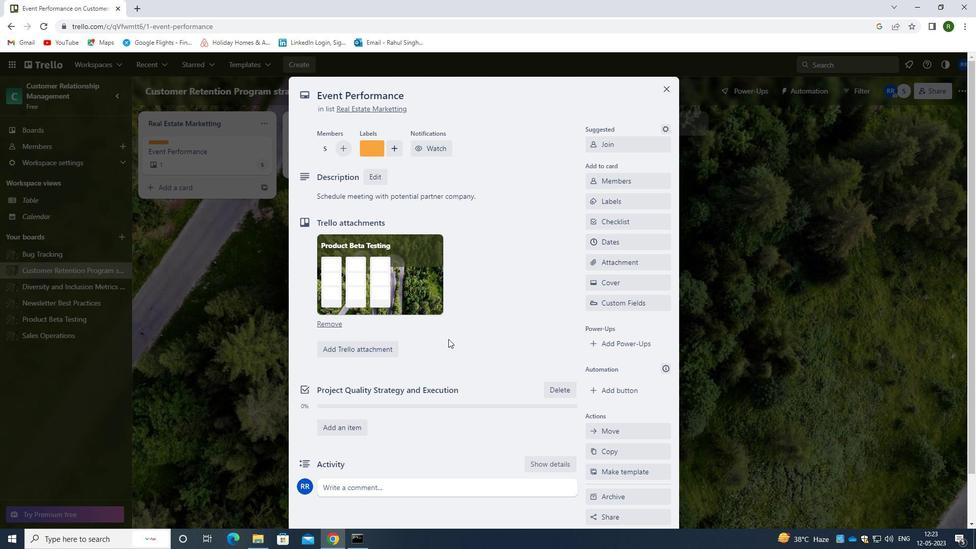
Action: Mouse scrolled (451, 340) with delta (0, 0)
Screenshot: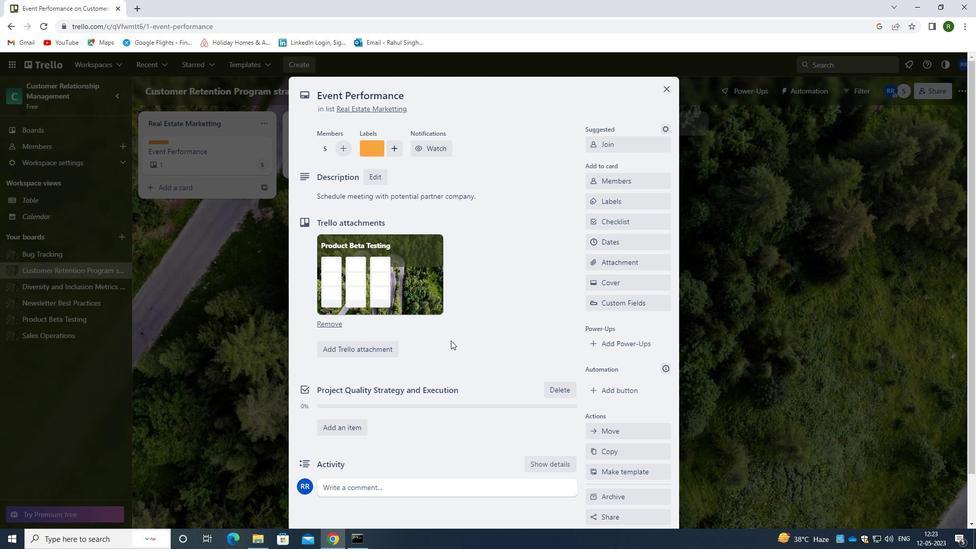 
Action: Mouse moved to (452, 342)
Screenshot: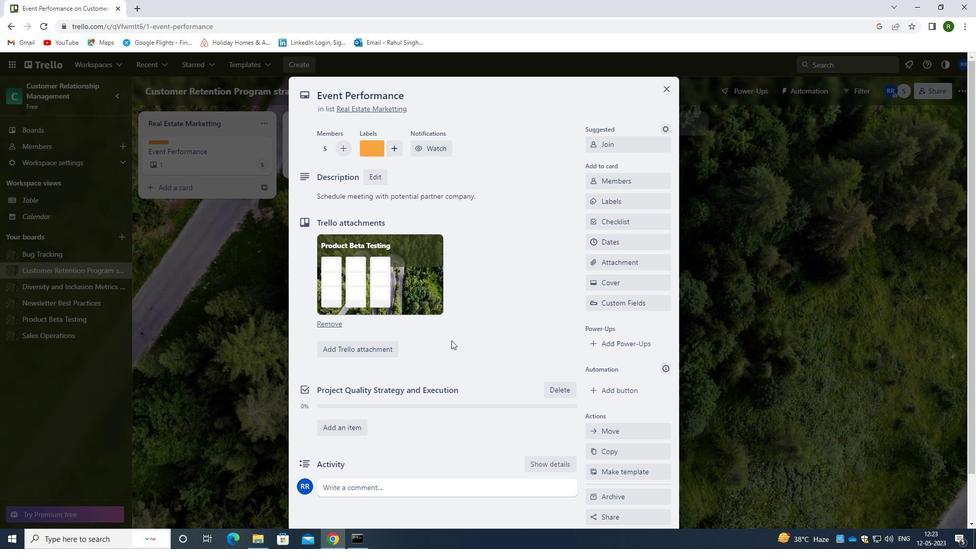 
Action: Mouse scrolled (452, 341) with delta (0, 0)
Screenshot: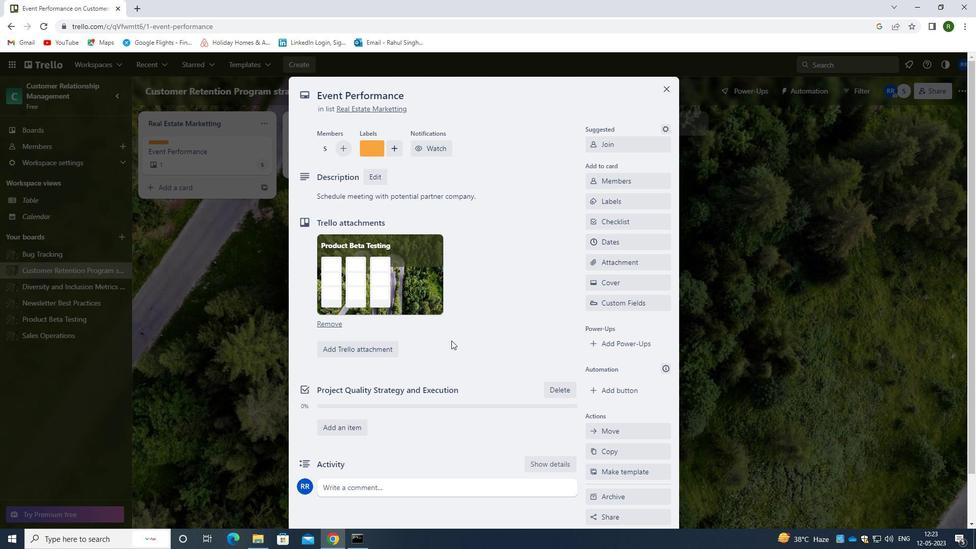
Action: Mouse moved to (451, 346)
Screenshot: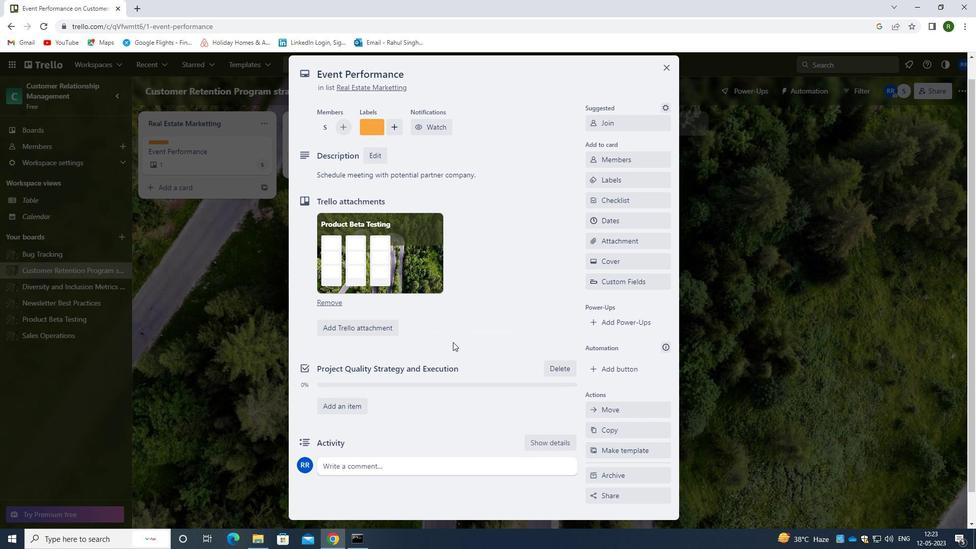 
Action: Mouse scrolled (451, 346) with delta (0, 0)
Screenshot: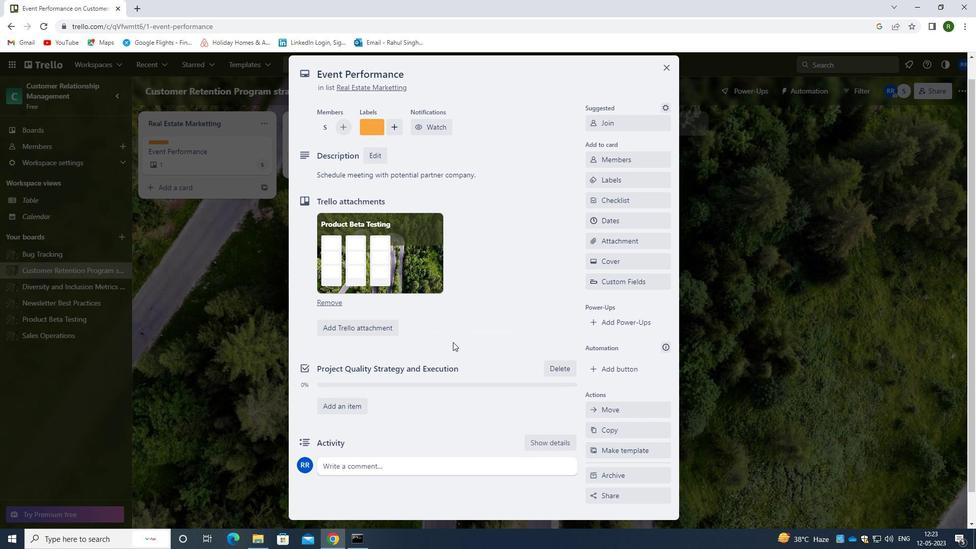 
Action: Mouse moved to (451, 349)
Screenshot: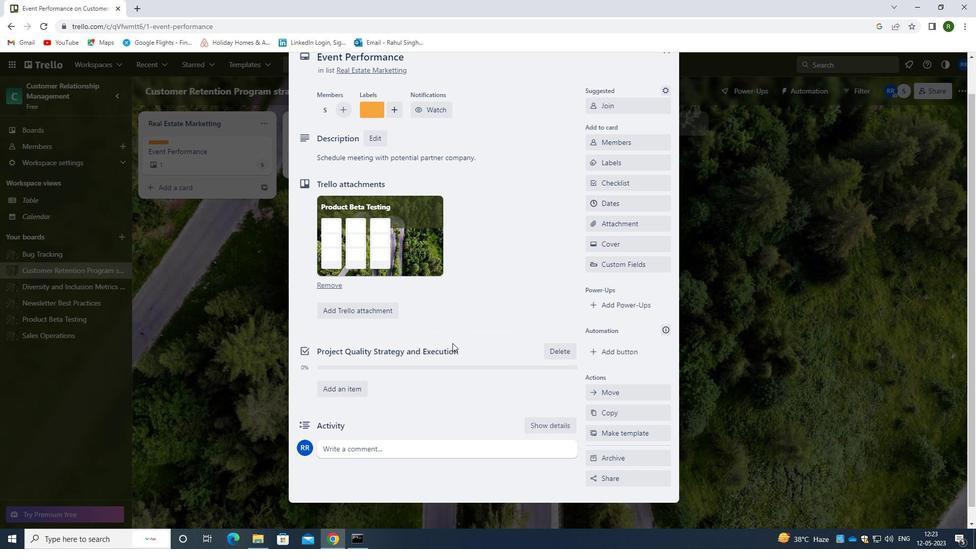 
Action: Mouse scrolled (451, 349) with delta (0, 0)
Screenshot: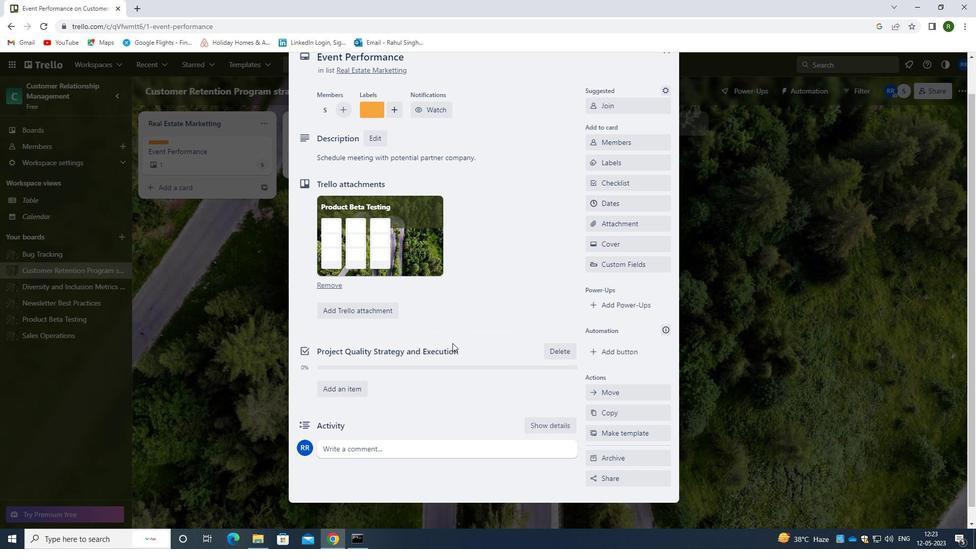 
Action: Mouse moved to (390, 430)
Screenshot: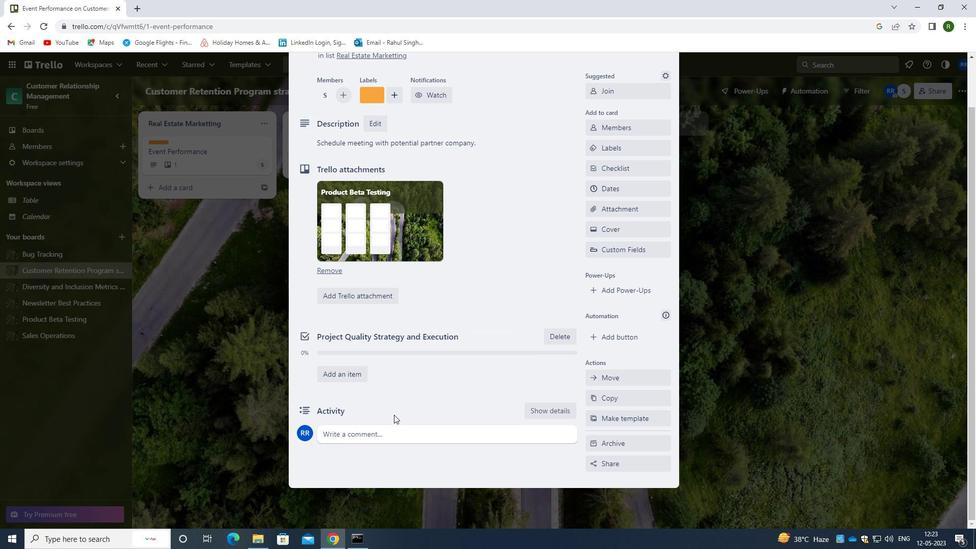 
Action: Mouse pressed left at (390, 430)
Screenshot: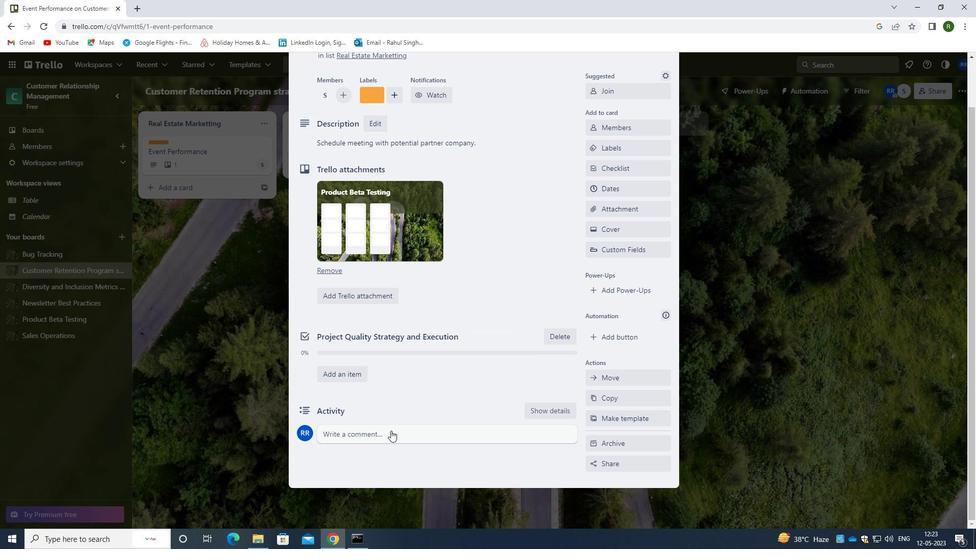 
Action: Mouse moved to (369, 462)
Screenshot: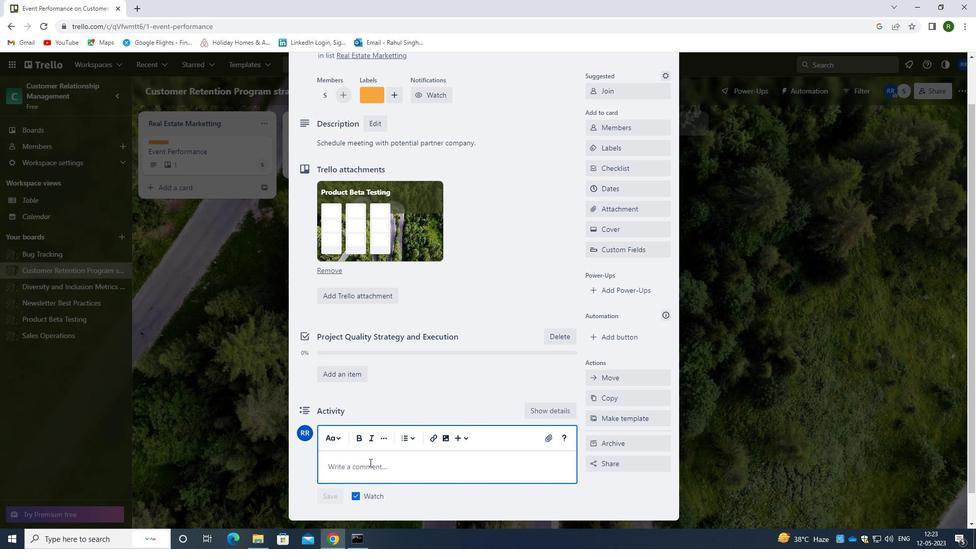 
Action: Mouse pressed left at (369, 462)
Screenshot: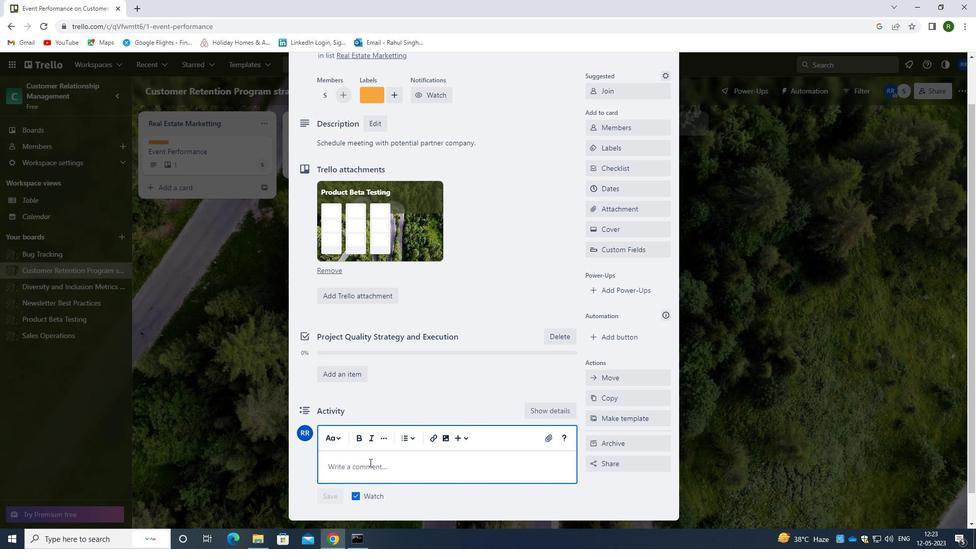 
Action: Mouse moved to (369, 463)
Screenshot: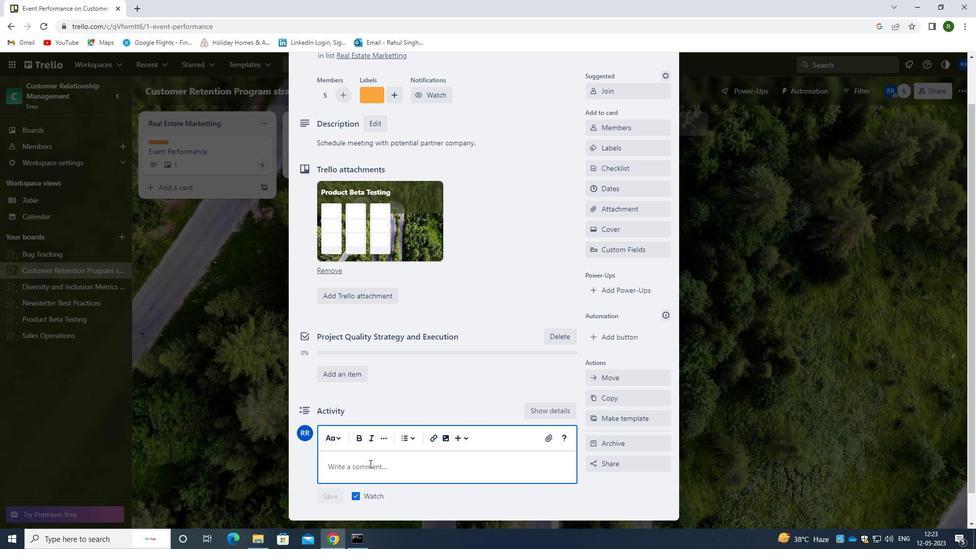 
Action: Key pressed <Key.caps_lock>T<Key.caps_lock>HIS<Key.space>TASK<Key.space>PRESENTS<Key.space>AN<Key.space>OPPORTUINITY<Key.space><Key.backspace><Key.backspace>Y<Key.space>TO<Key.space>DEMONSTRATE<Key.space>OUR<Key.space>COMMUNC<Key.backspace>ICATION<Key.space>AND<Key.space>COLLABORATION<Key.space>SKILLS,<Key.space>WORKING<Key.space>EFFECTIVELY<Key.space>WITH<Key.space>OTHERS<Key.space>TO<Key.space>ACHIEVE<Key.space>A<Key.space>COOMON<Key.space>GOAL<Key.backspace><Key.backspace><Key.backspace><Key.backspace><Key.backspace><Key.backspace><Key.backspace><Key.backspace><Key.backspace>MMON<Key.space>GOAL.
Screenshot: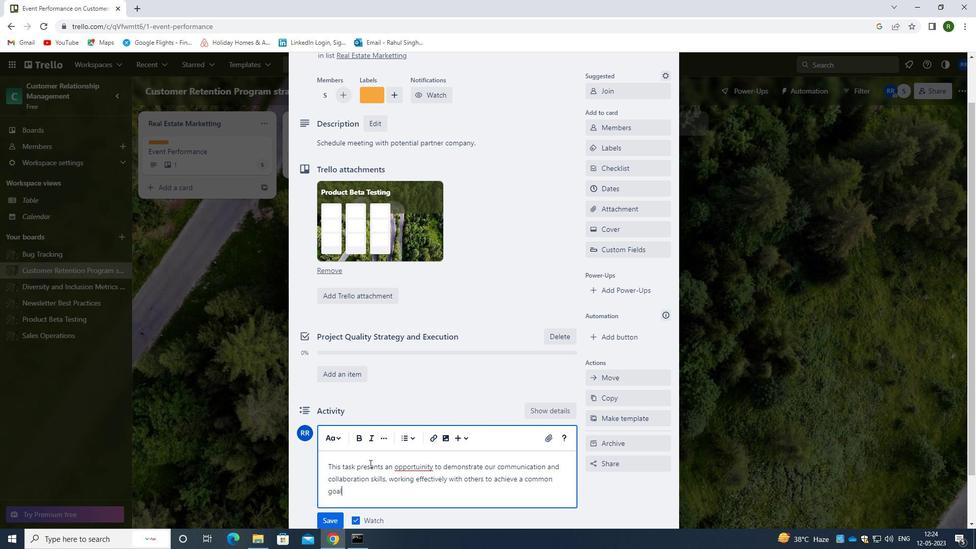
Action: Mouse moved to (327, 516)
Screenshot: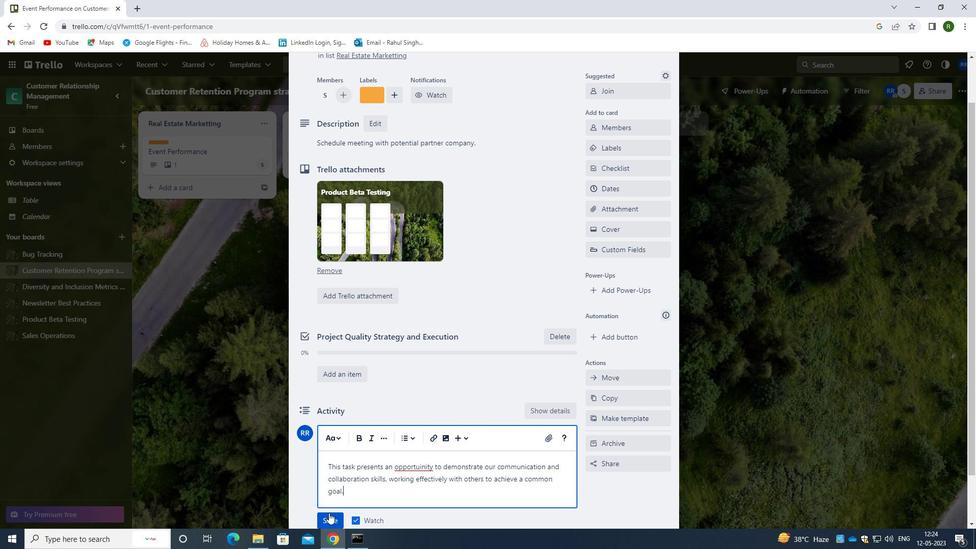 
Action: Mouse pressed left at (327, 516)
Screenshot: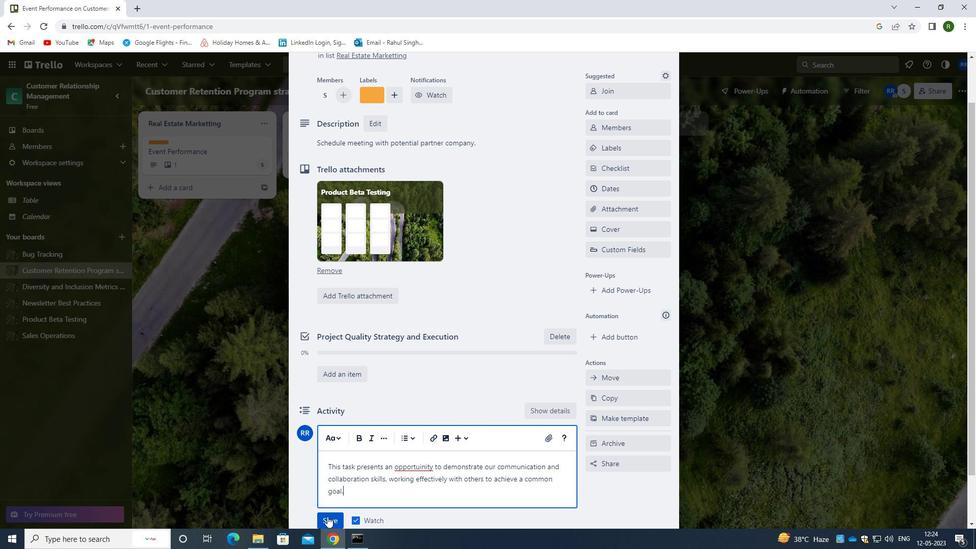 
Action: Mouse moved to (607, 189)
Screenshot: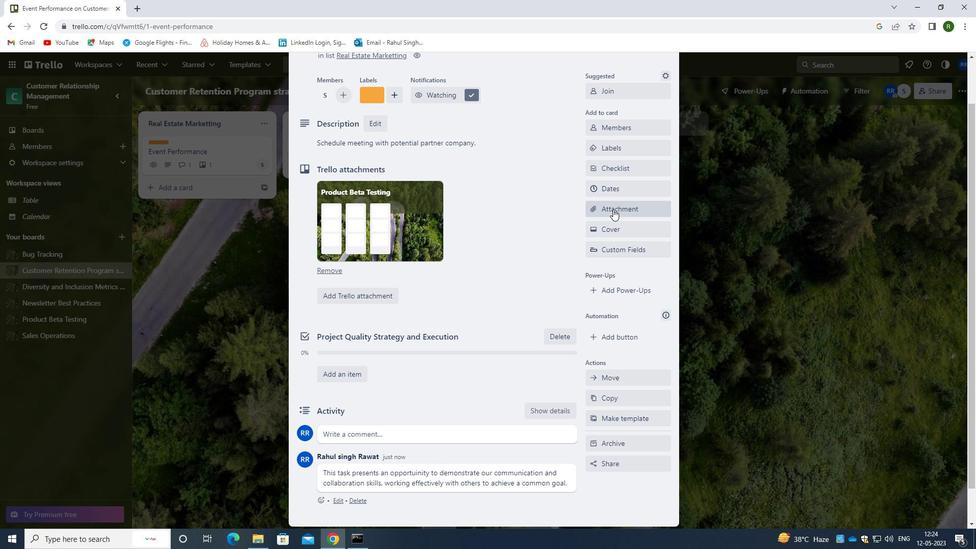 
Action: Mouse pressed left at (607, 189)
Screenshot: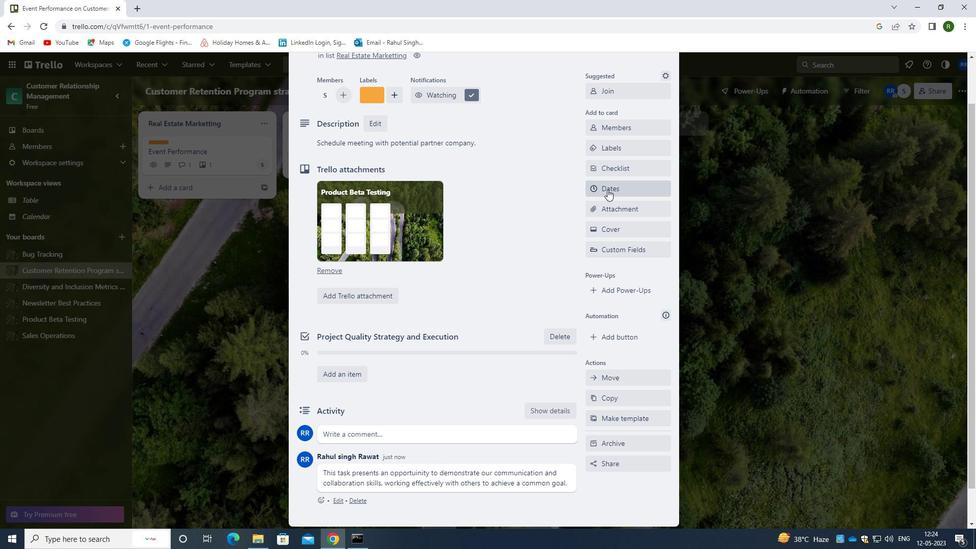 
Action: Mouse moved to (596, 274)
Screenshot: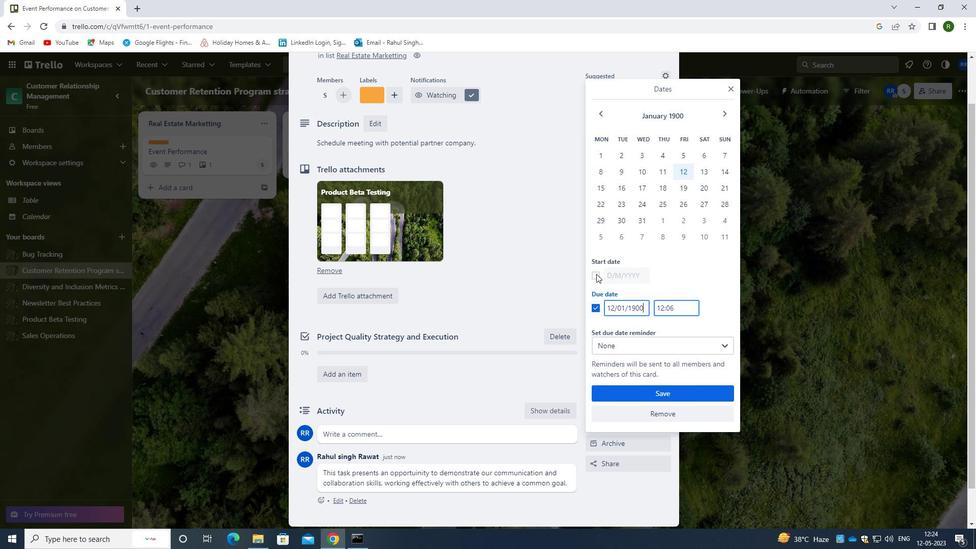 
Action: Mouse pressed left at (596, 274)
Screenshot: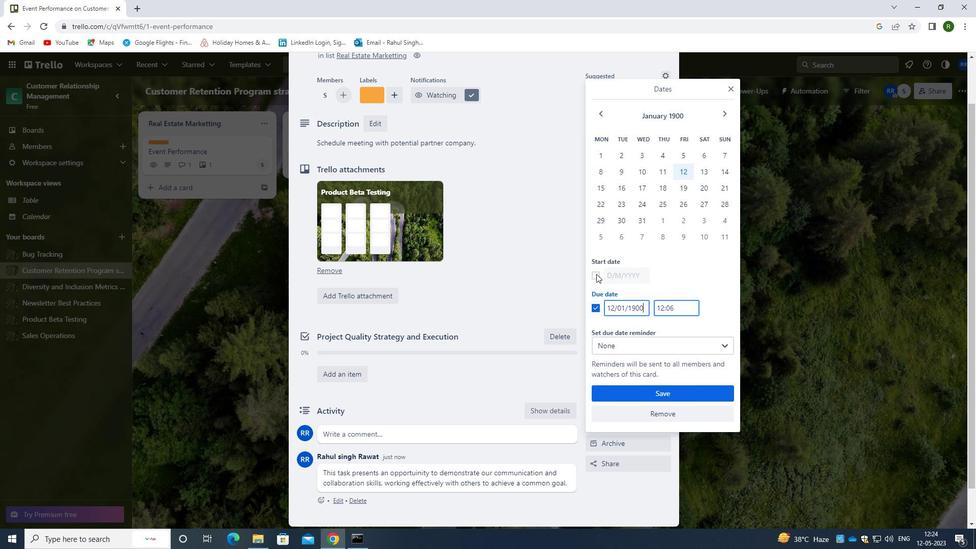 
Action: Mouse moved to (644, 274)
Screenshot: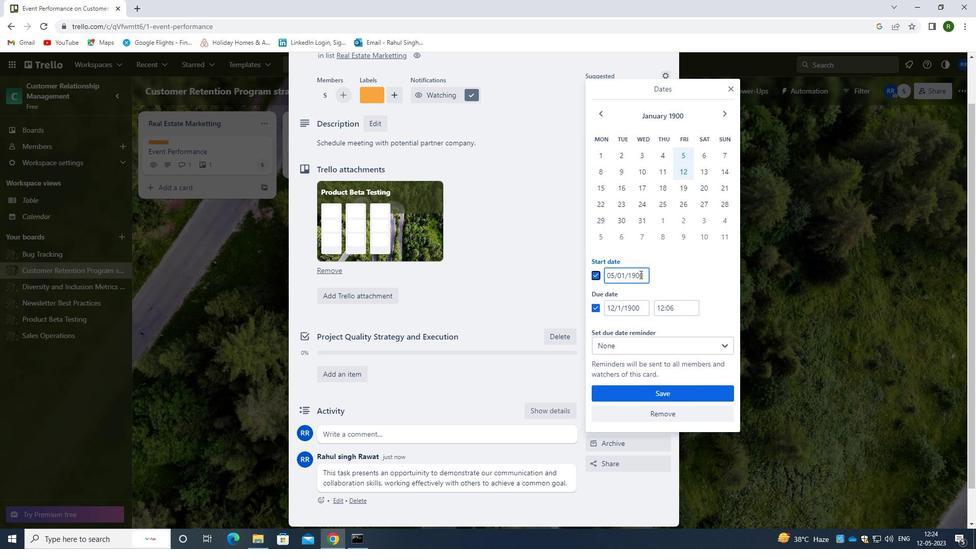 
Action: Mouse pressed left at (644, 274)
Screenshot: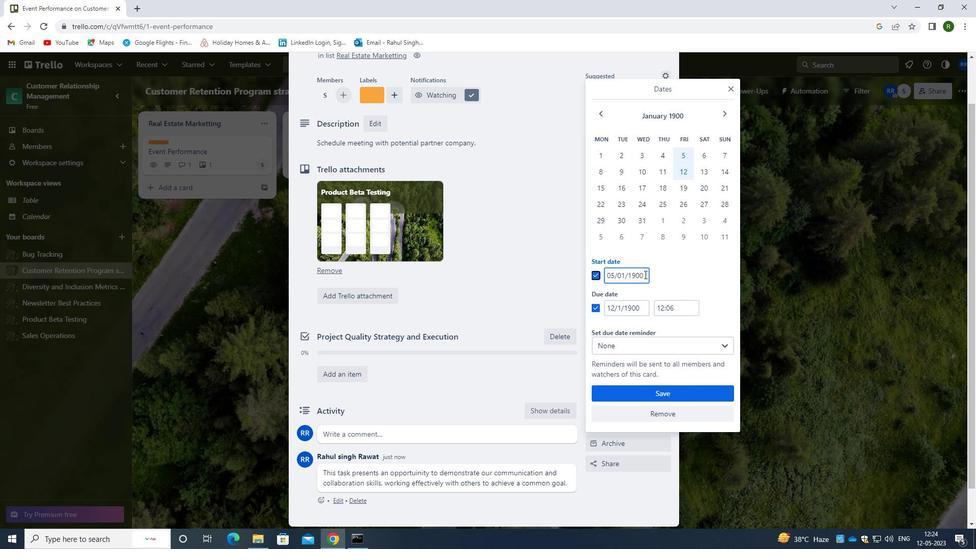 
Action: Mouse moved to (599, 279)
Screenshot: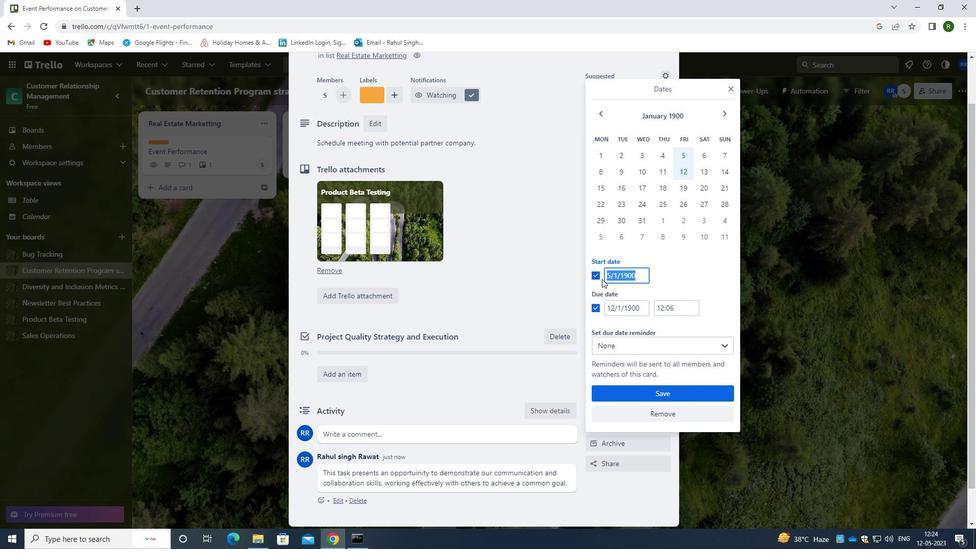 
Action: Key pressed <Key.backspace>06/1/1900
Screenshot: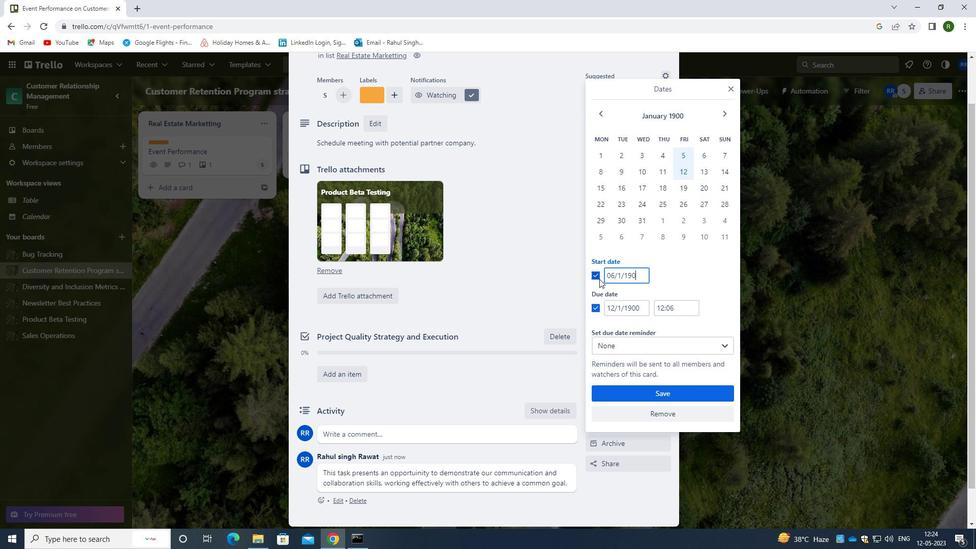 
Action: Mouse moved to (644, 307)
Screenshot: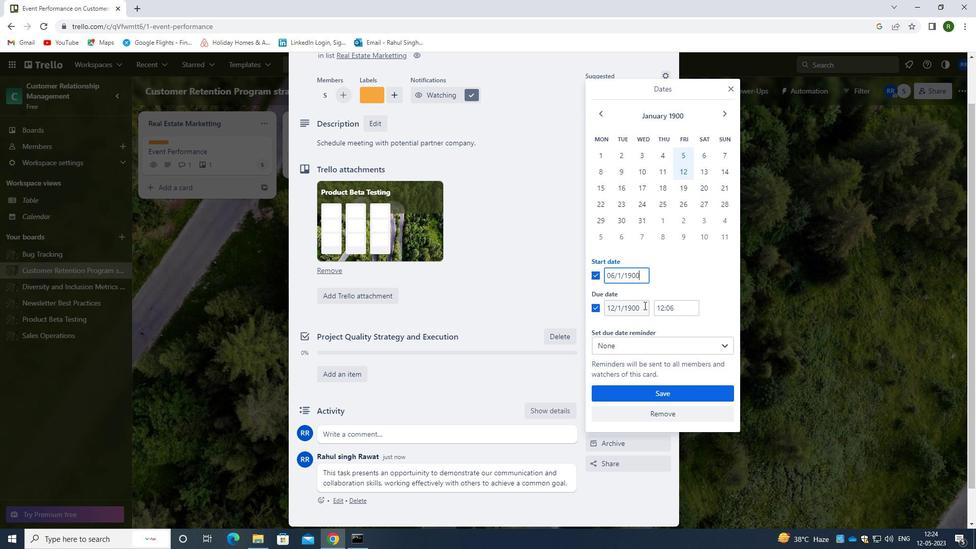 
Action: Mouse pressed left at (644, 307)
Screenshot: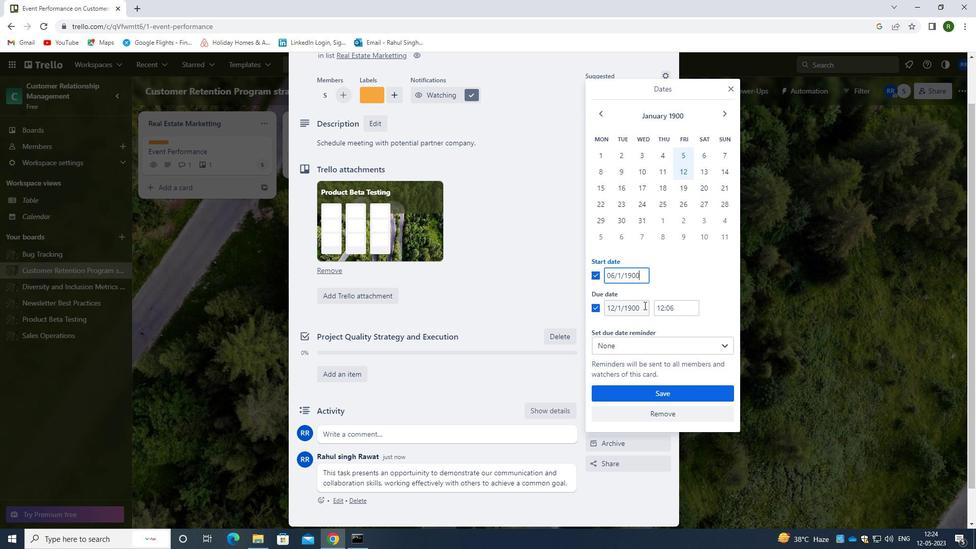 
Action: Mouse moved to (602, 312)
Screenshot: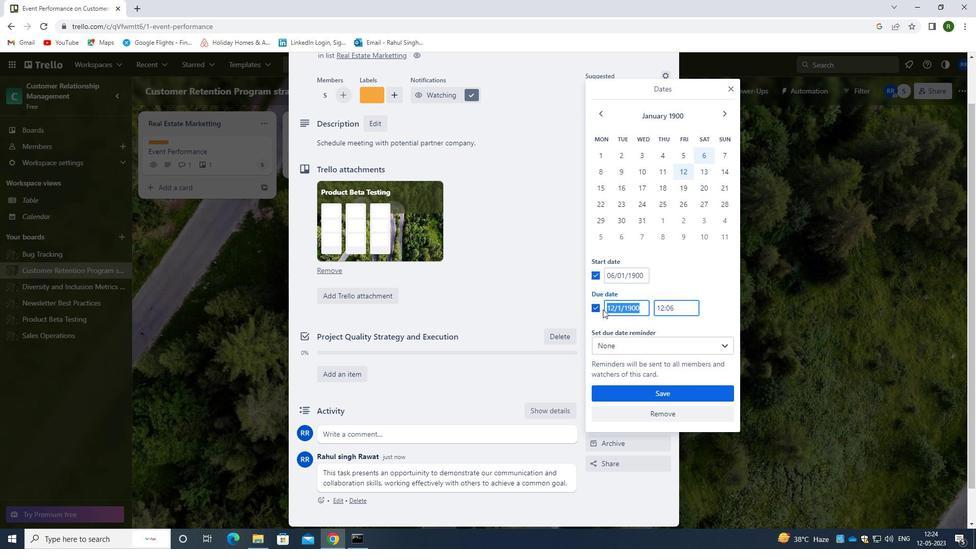 
Action: Key pressed <Key.backspace>19<Key.backspace>3/1/1900
Screenshot: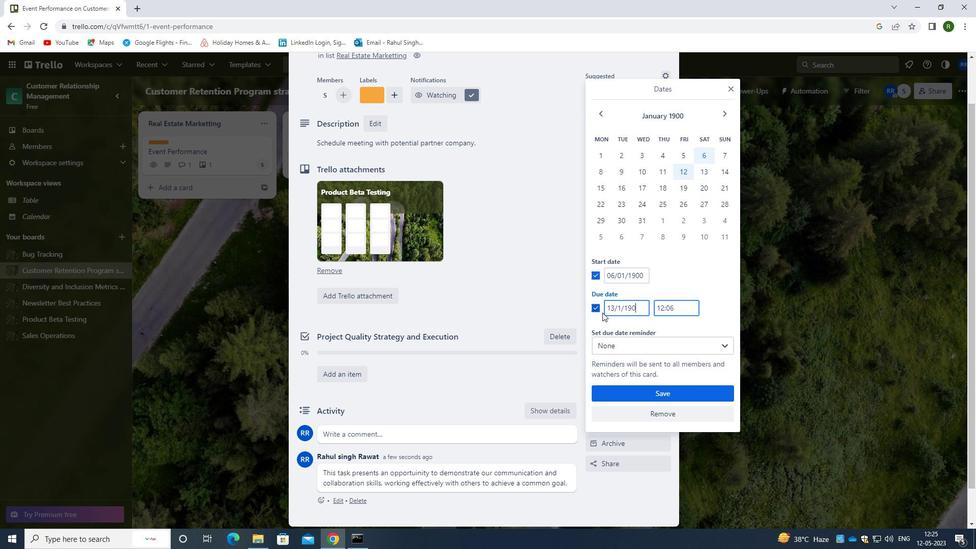 
Action: Mouse moved to (653, 389)
Screenshot: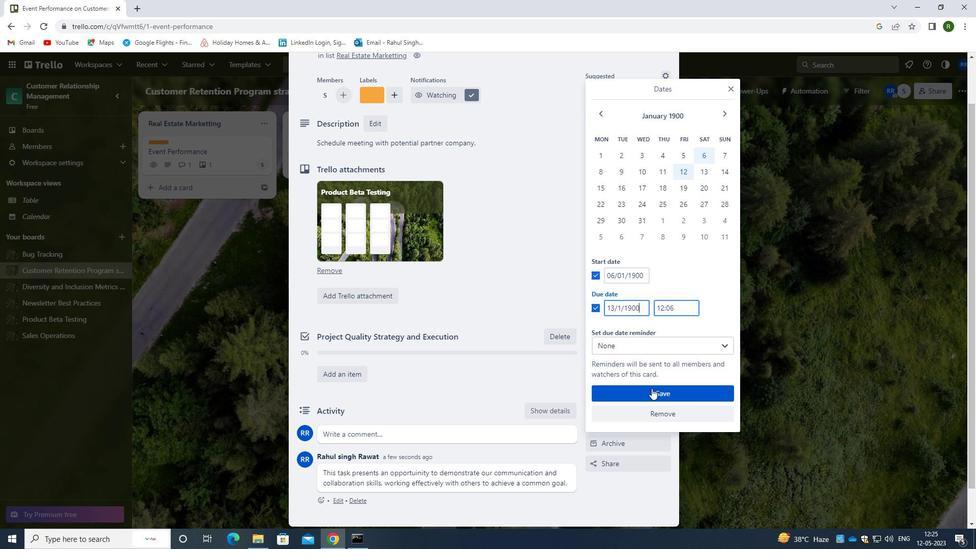 
Action: Mouse pressed left at (653, 389)
Screenshot: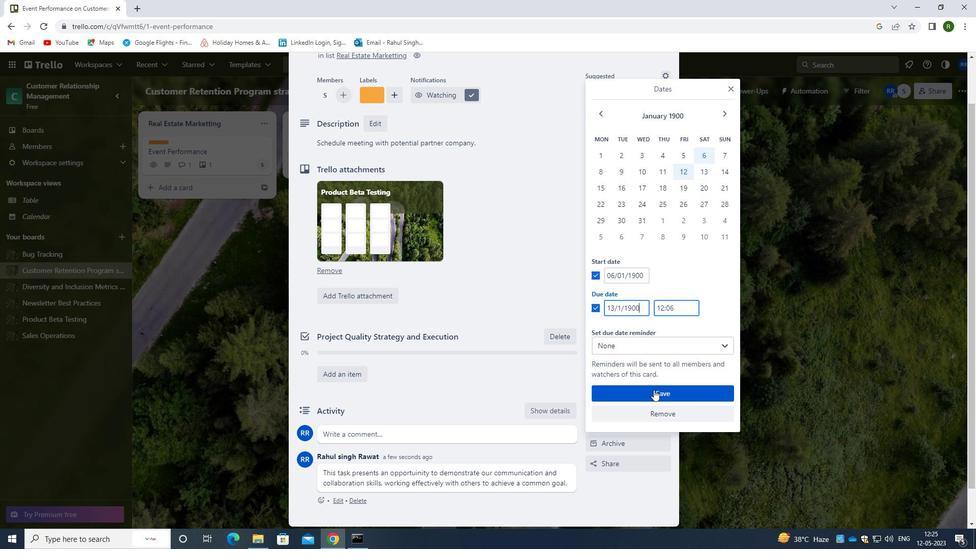 
Action: Mouse moved to (733, 321)
Screenshot: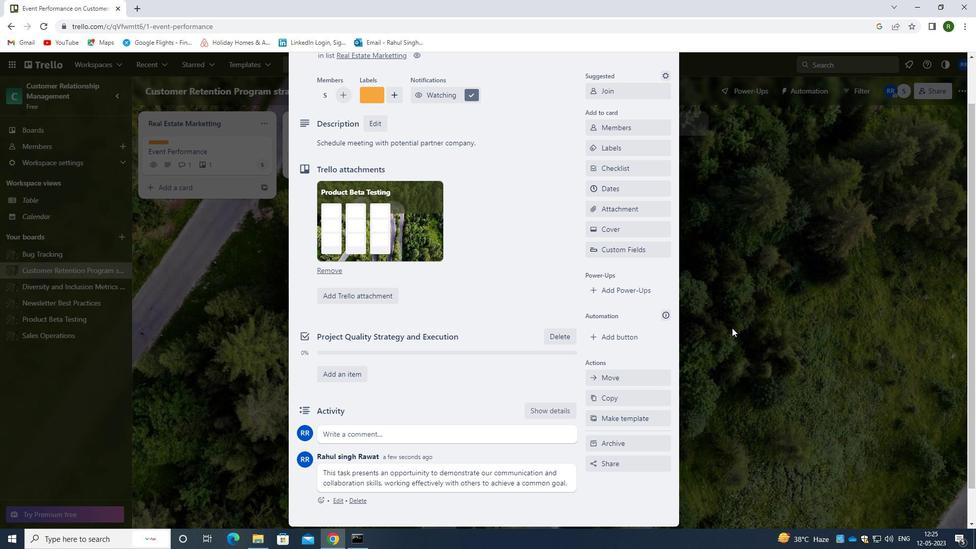 
Action: Mouse scrolled (733, 322) with delta (0, 0)
Screenshot: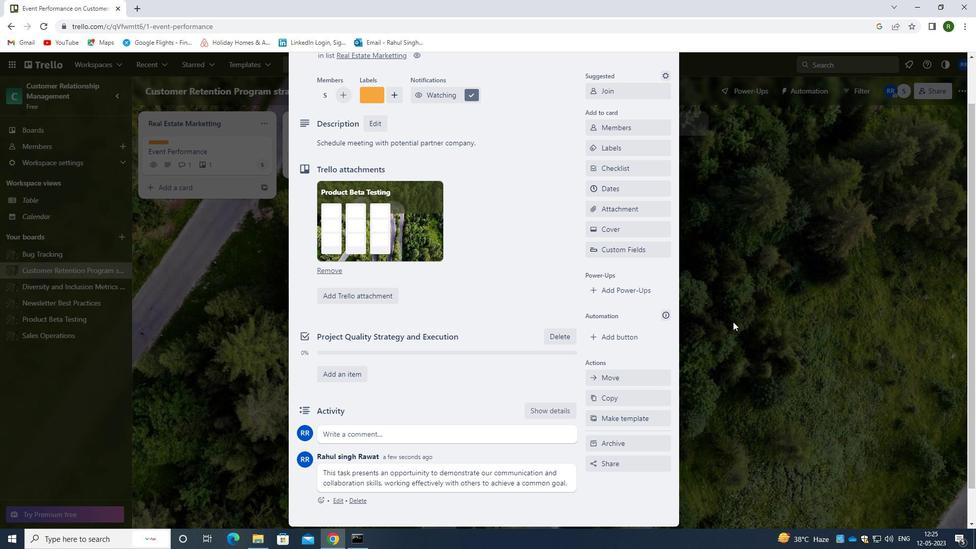 
Action: Mouse scrolled (733, 322) with delta (0, 0)
Screenshot: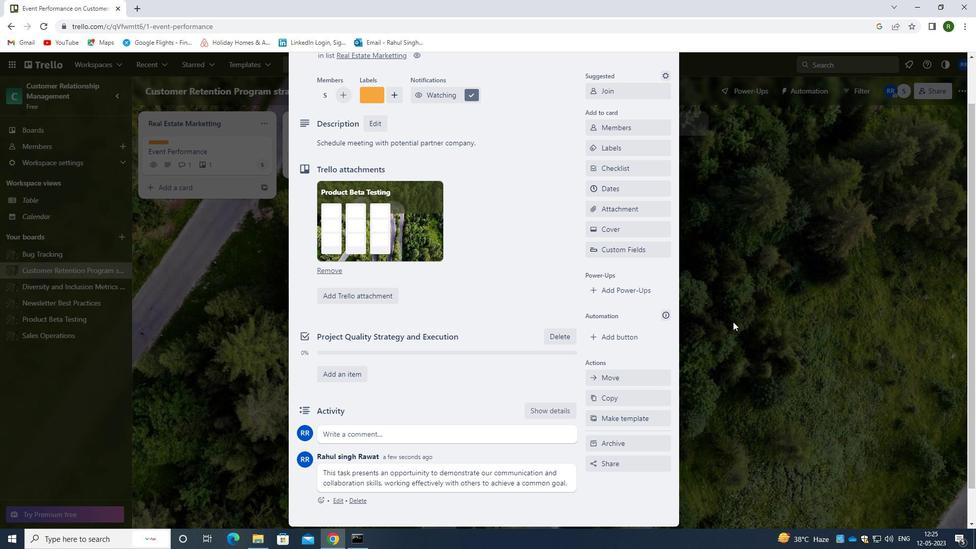 
Action: Mouse scrolled (733, 322) with delta (0, 0)
Screenshot: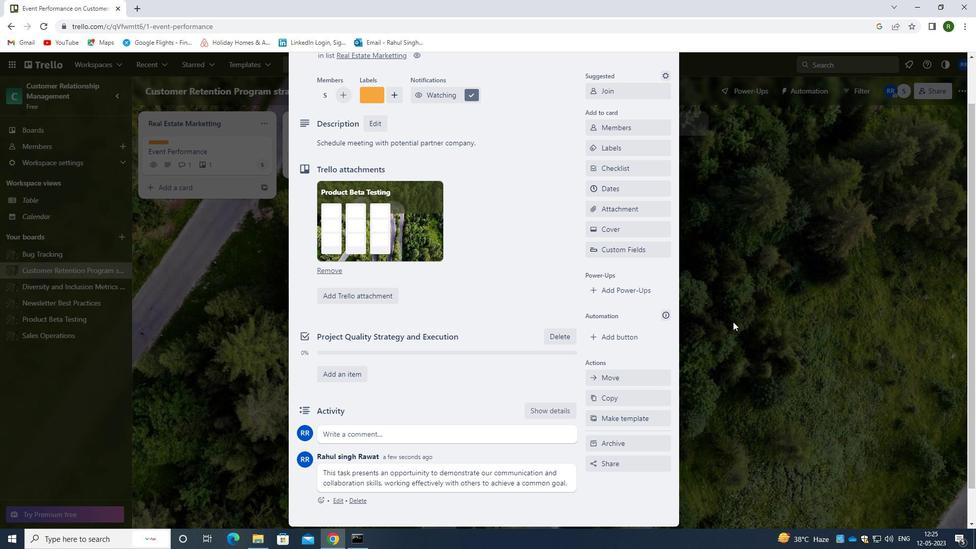 
Action: Mouse moved to (685, 102)
Screenshot: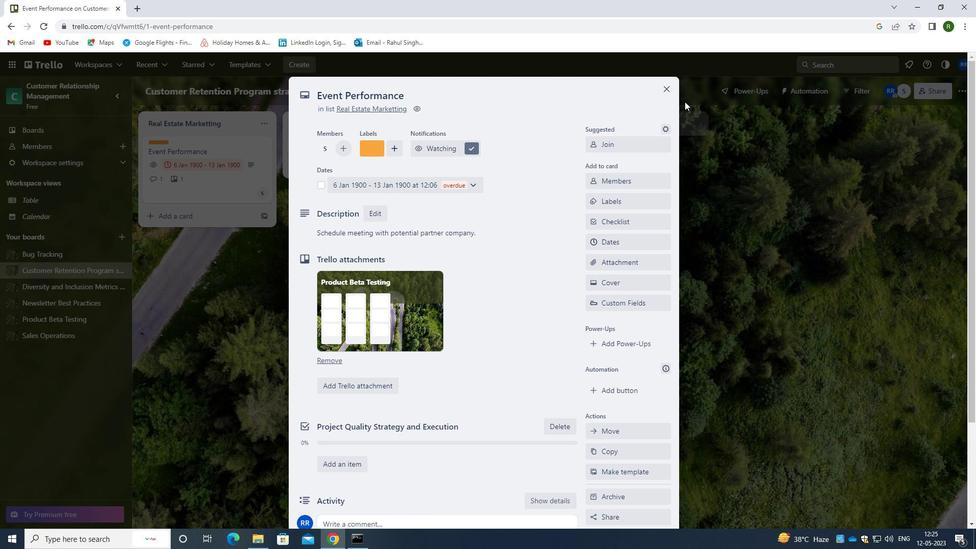 
